 Task: Find connections with filter location Realejo Alto with filter topic #Personaldevelopmentwith filter profile language French with filter current company 3Pillar Global with filter school Government of Maharashtra Ismail Yusuf College of Arts Science & Commerce Jogeshwari East Mumbai 400 060 with filter industry Pipeline Transportation with filter service category Virtual Assistance with filter keywords title Electrician
Action: Mouse moved to (663, 86)
Screenshot: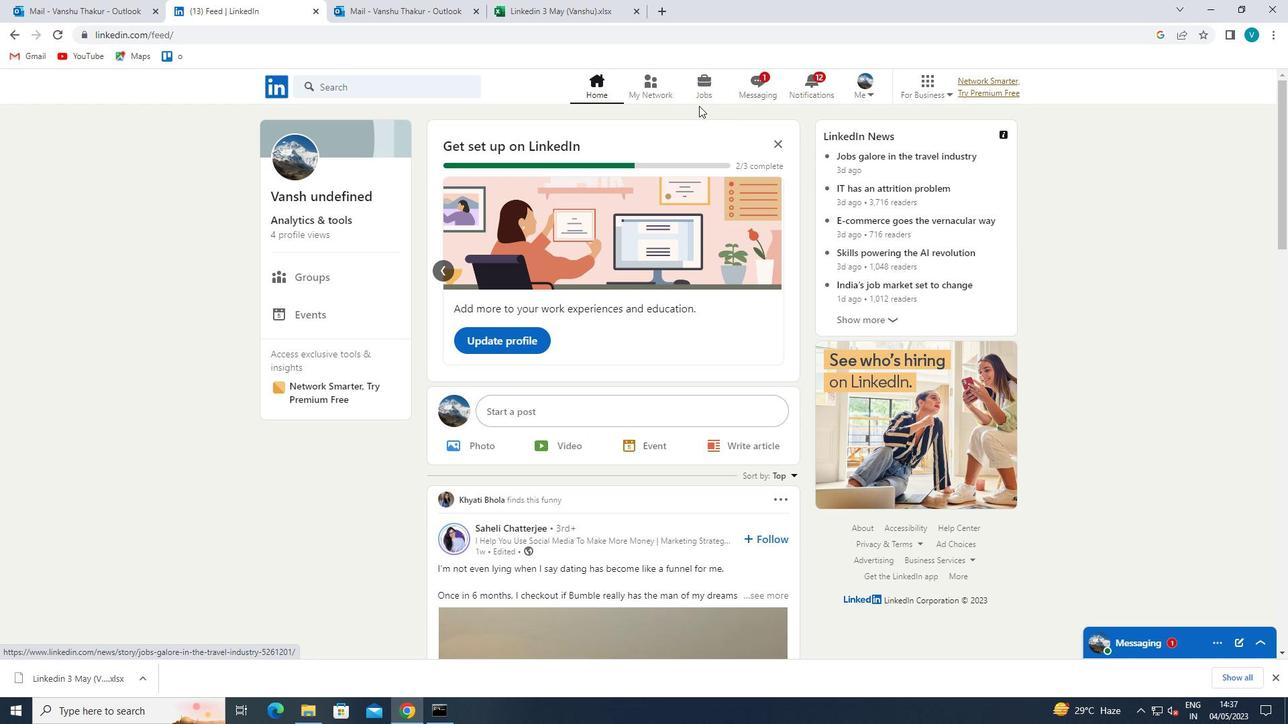
Action: Mouse pressed left at (663, 86)
Screenshot: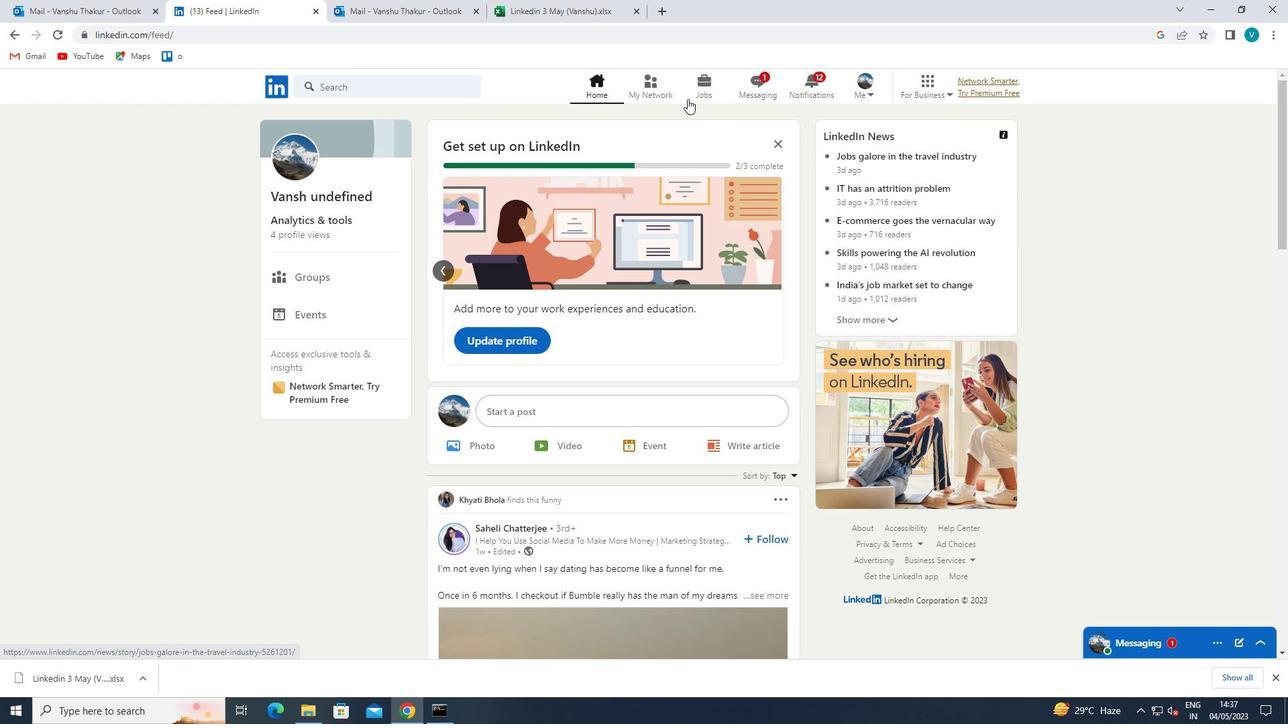
Action: Mouse moved to (426, 165)
Screenshot: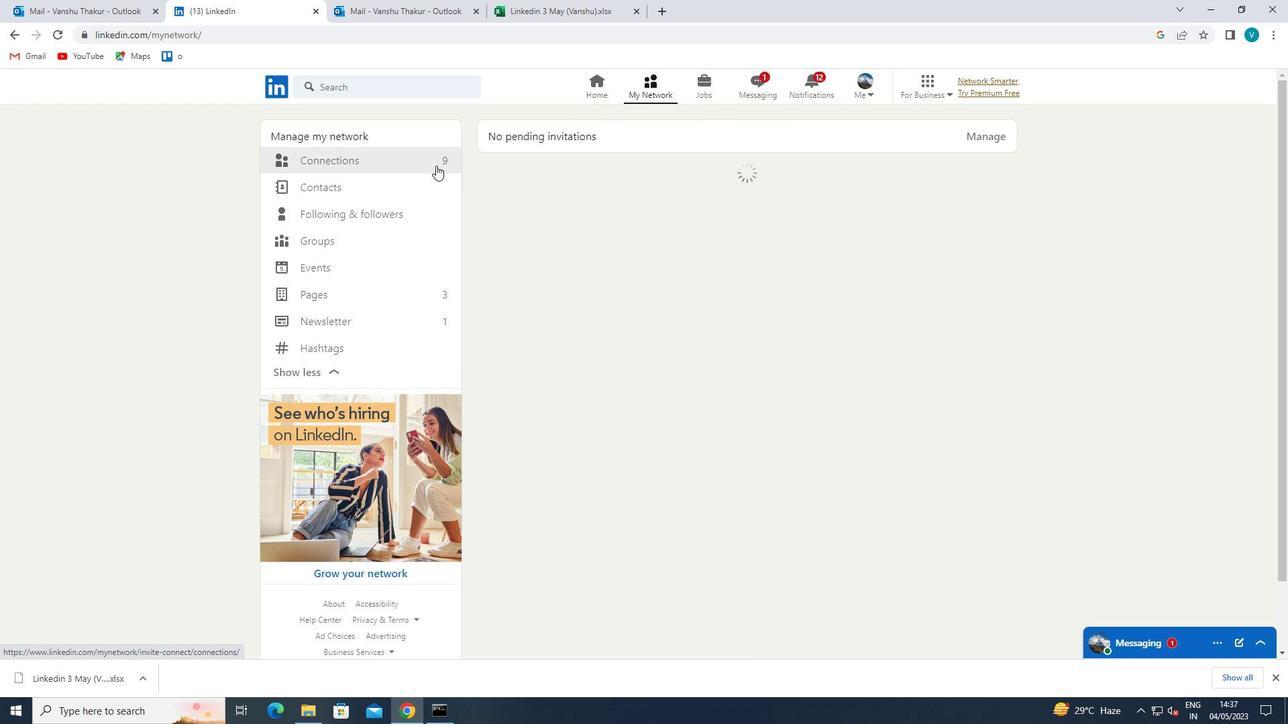 
Action: Mouse pressed left at (426, 165)
Screenshot: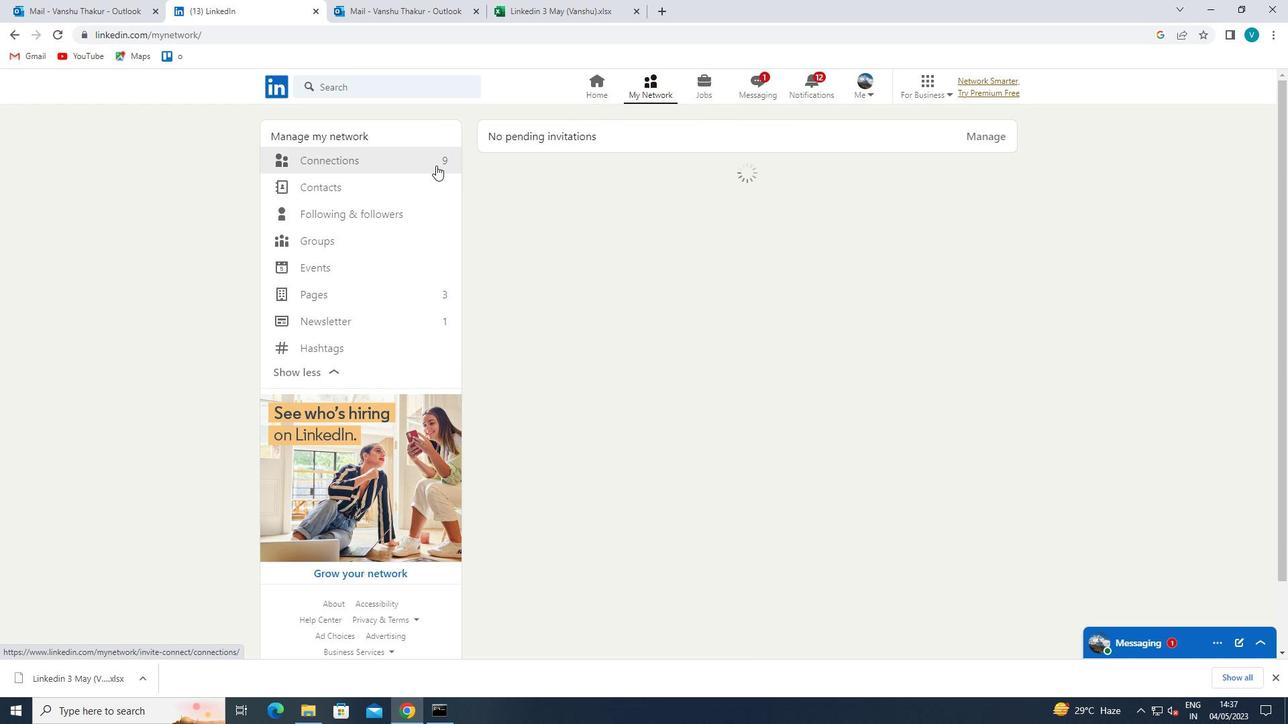 
Action: Mouse moved to (762, 157)
Screenshot: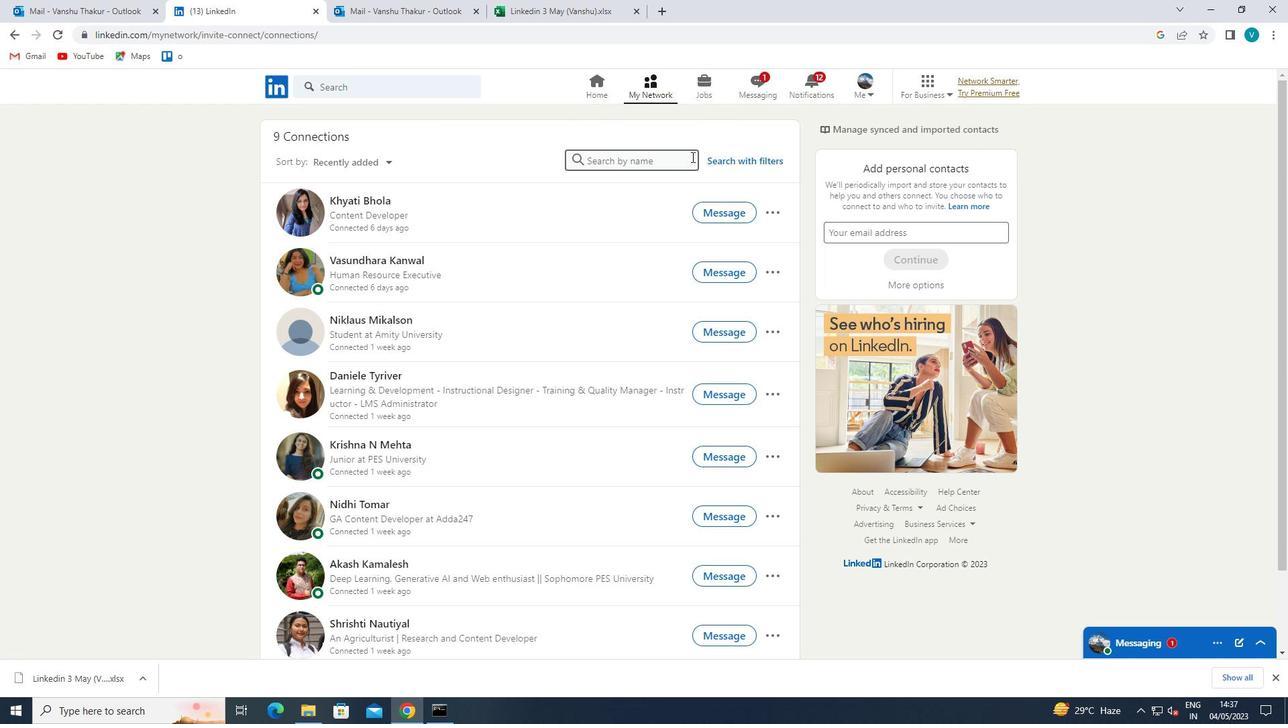 
Action: Mouse pressed left at (762, 157)
Screenshot: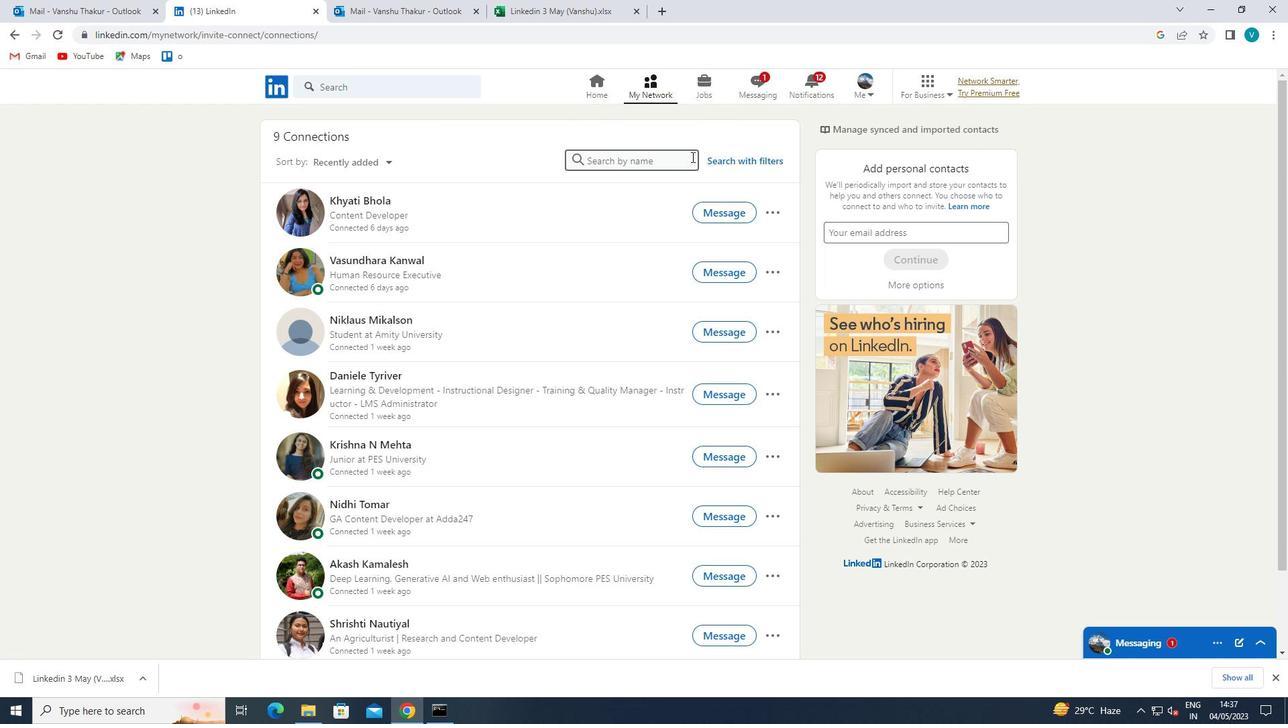 
Action: Mouse moved to (657, 129)
Screenshot: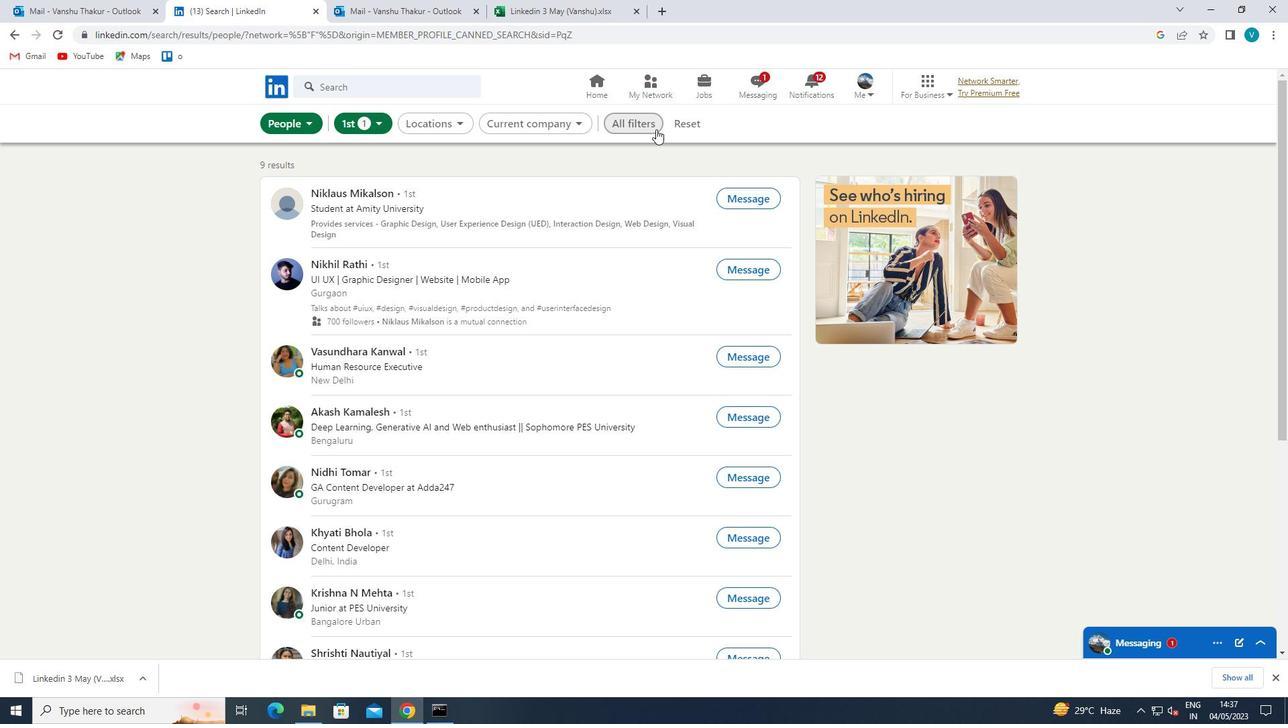 
Action: Mouse pressed left at (657, 129)
Screenshot: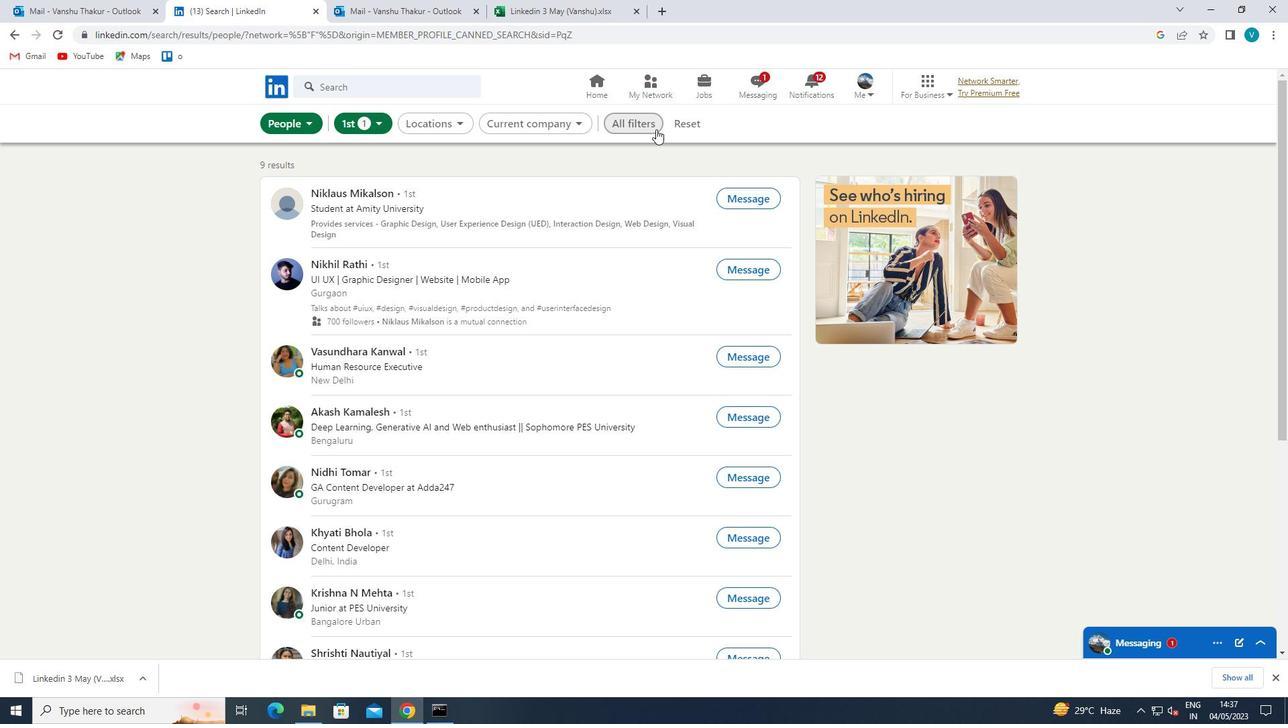 
Action: Mouse moved to (1067, 246)
Screenshot: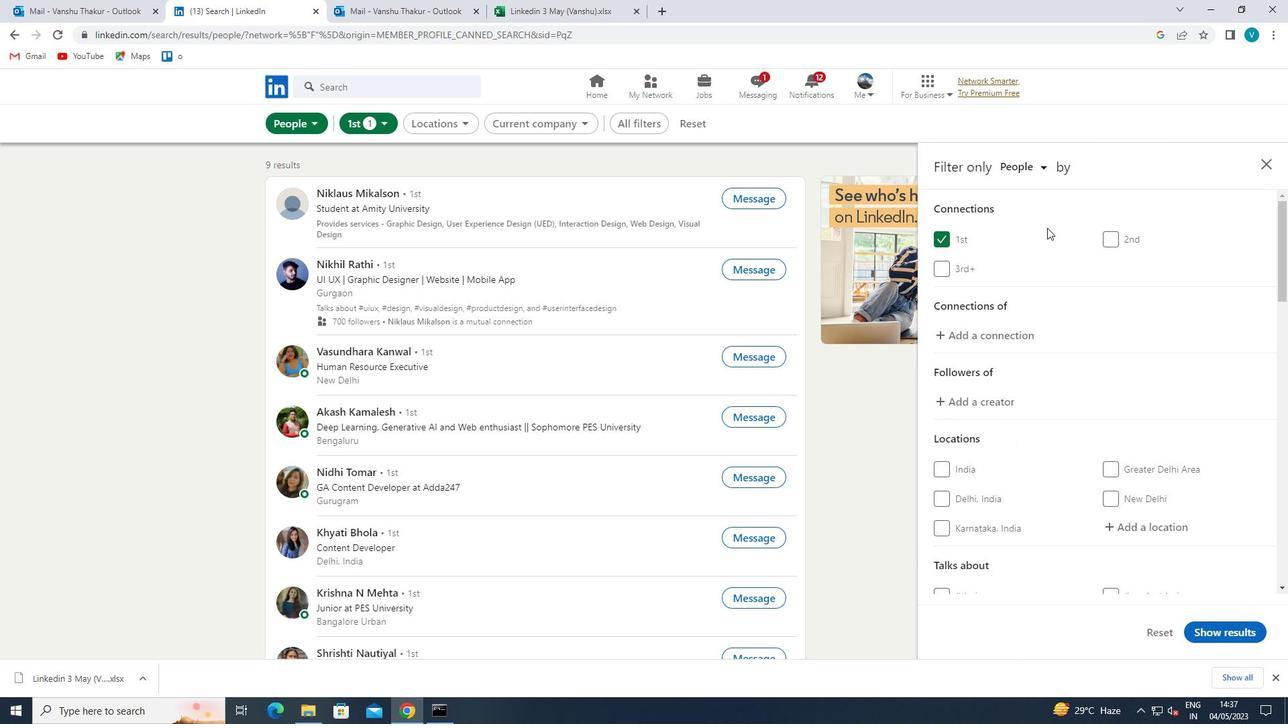 
Action: Mouse scrolled (1067, 246) with delta (0, 0)
Screenshot: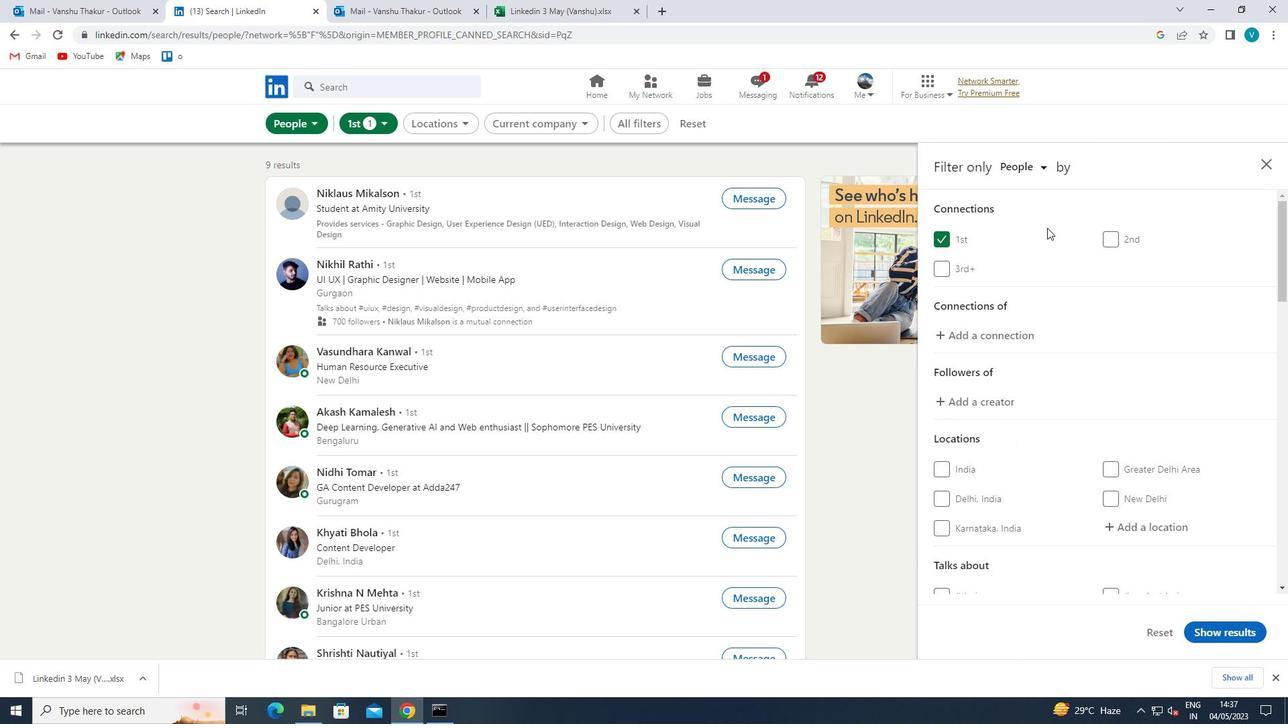 
Action: Mouse moved to (1079, 264)
Screenshot: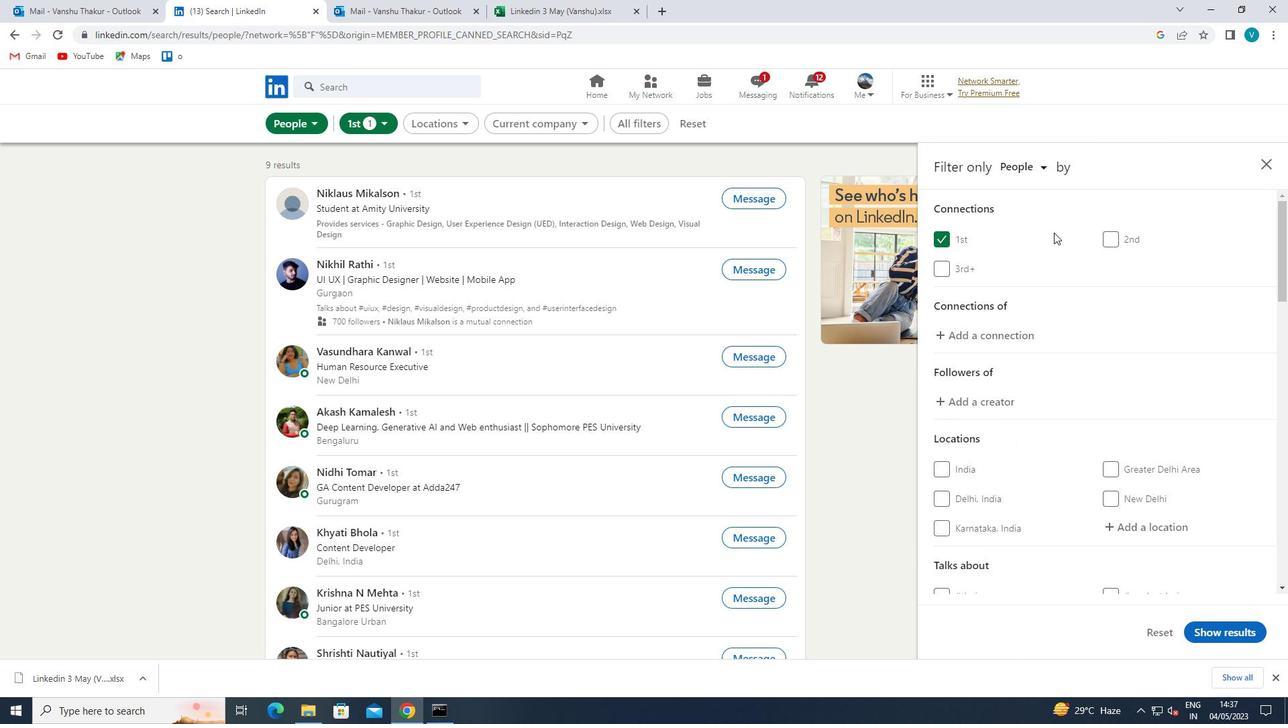 
Action: Mouse scrolled (1079, 263) with delta (0, 0)
Screenshot: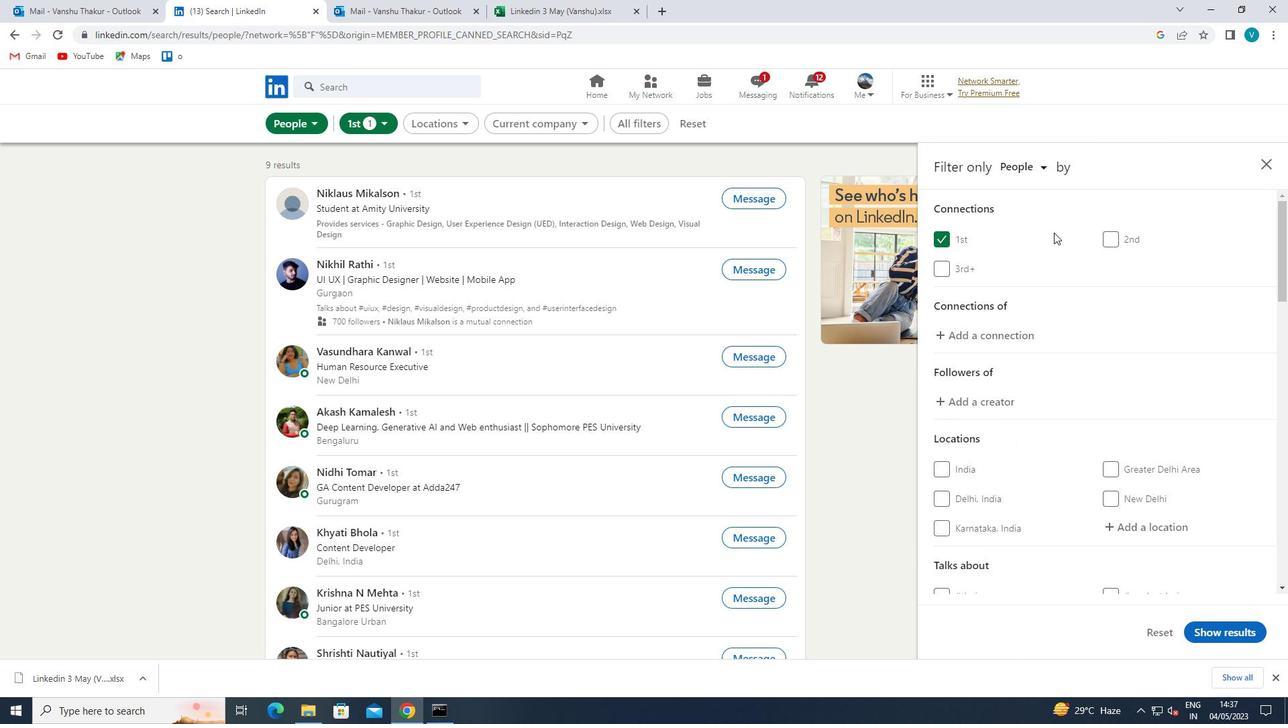 
Action: Mouse moved to (1087, 274)
Screenshot: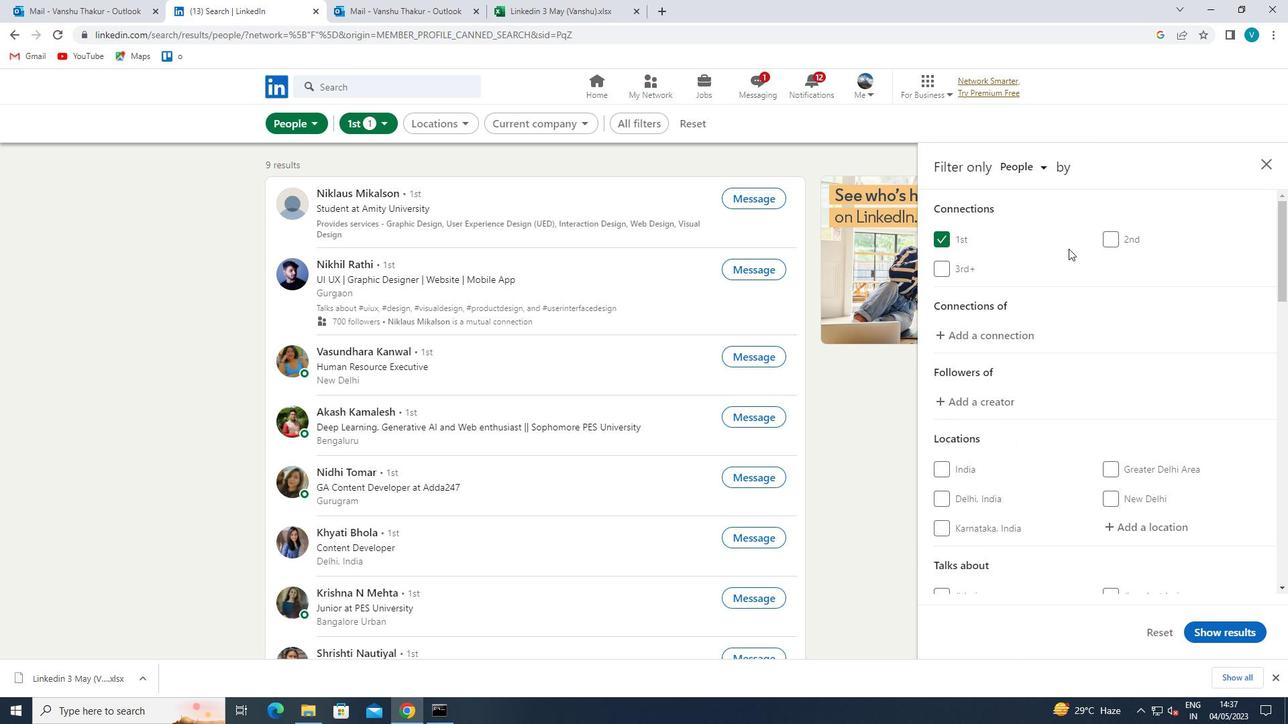 
Action: Mouse scrolled (1087, 273) with delta (0, 0)
Screenshot: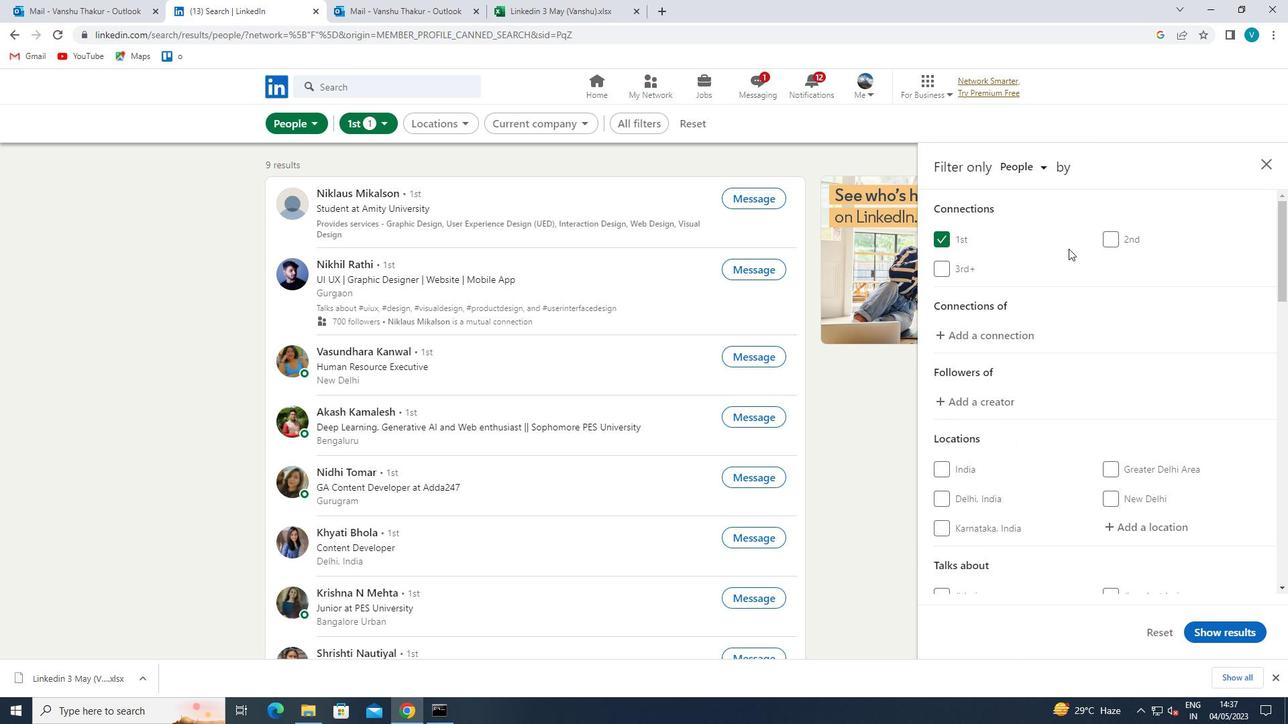 
Action: Mouse moved to (1143, 325)
Screenshot: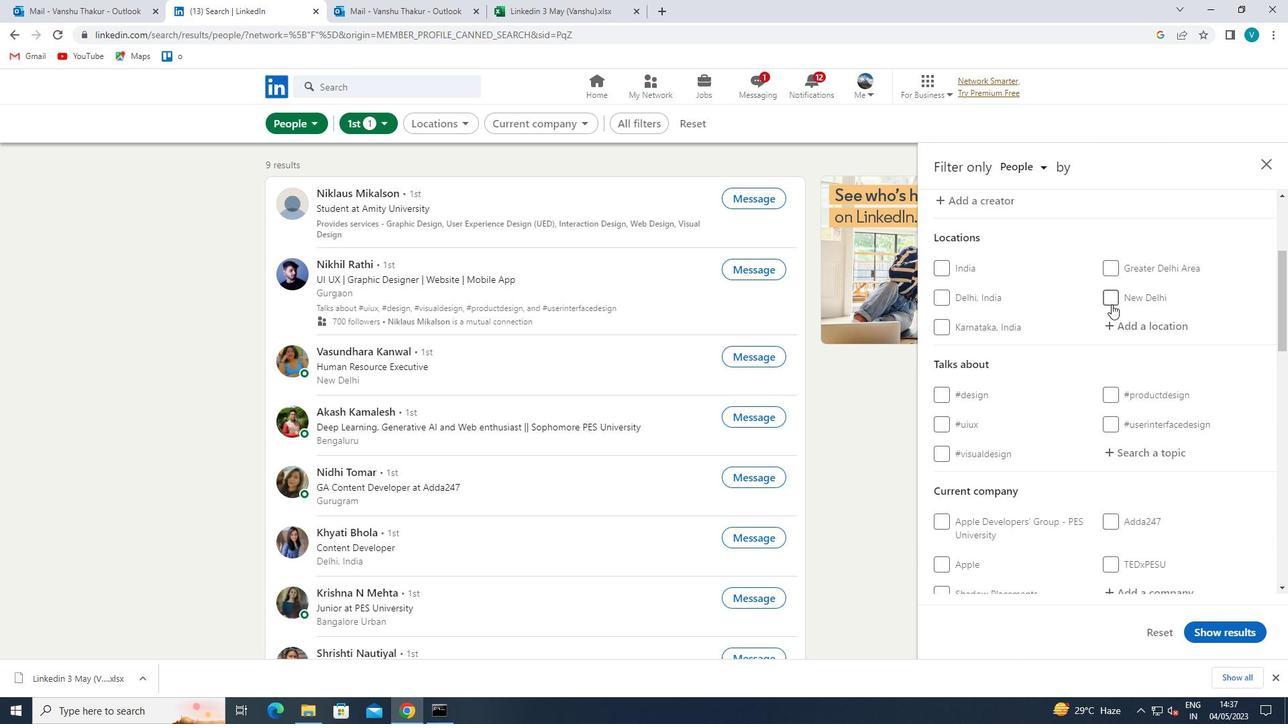 
Action: Mouse pressed left at (1143, 325)
Screenshot: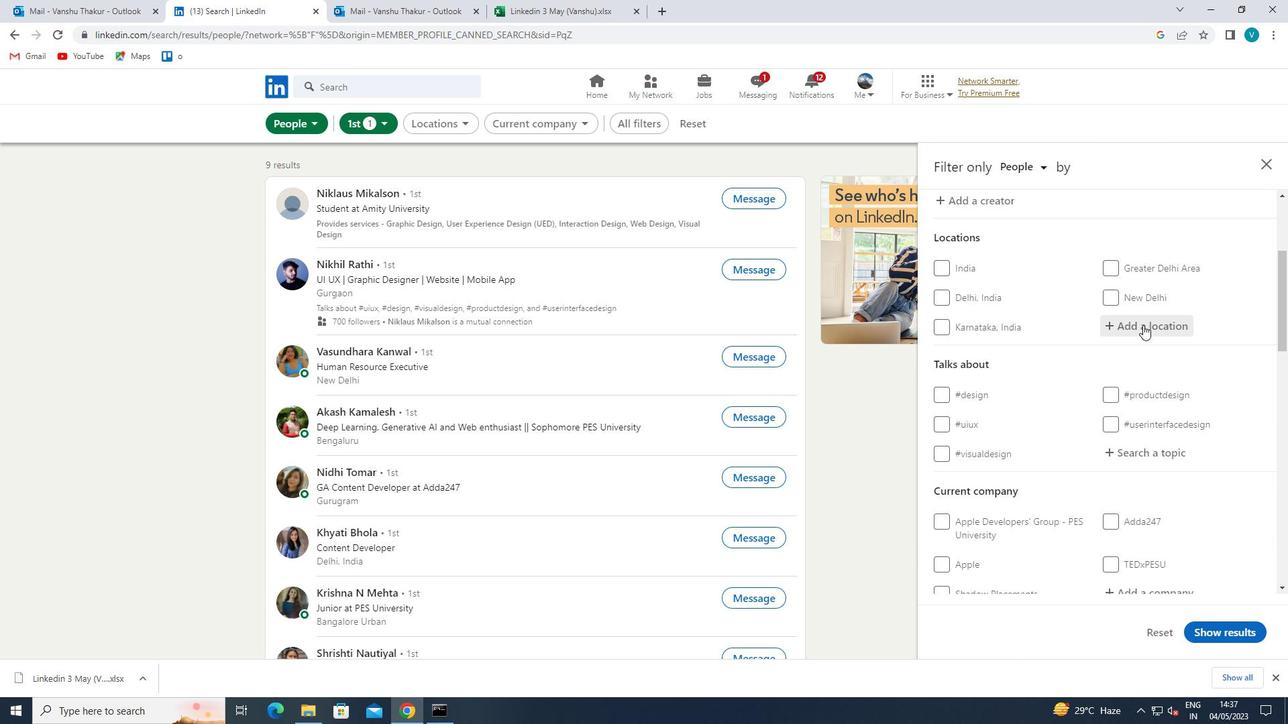 
Action: Mouse moved to (1116, 309)
Screenshot: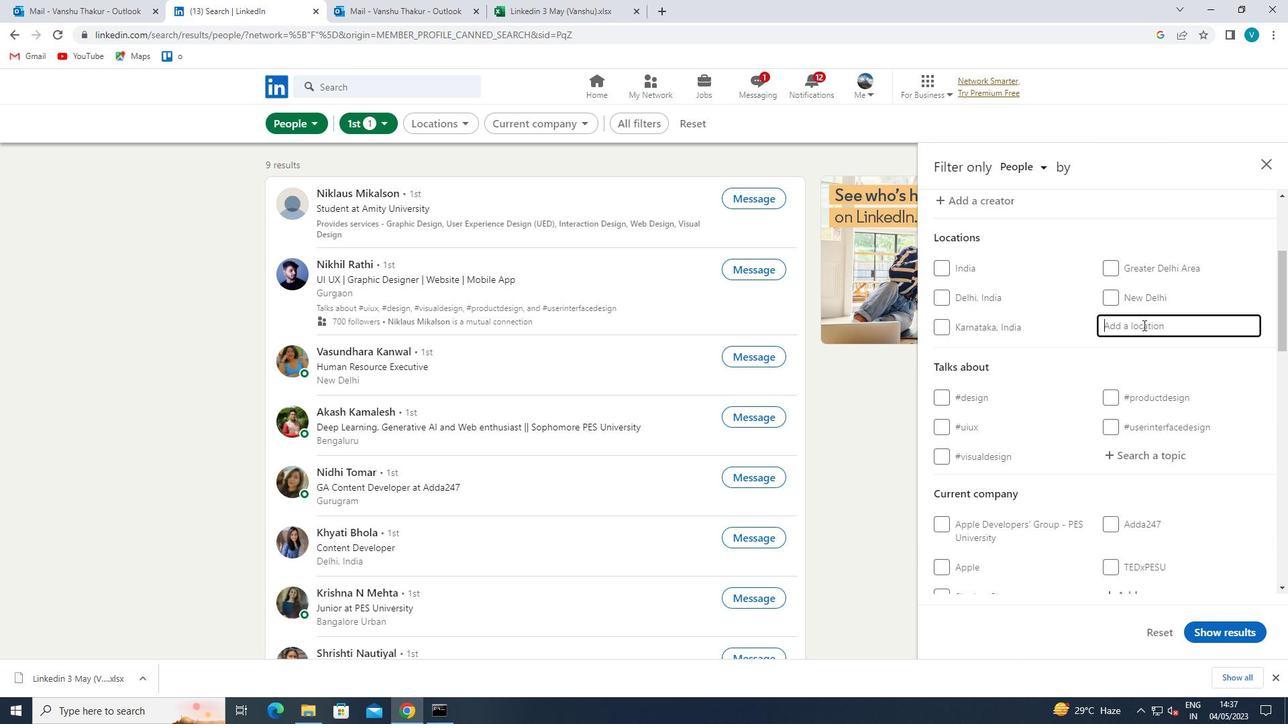 
Action: Key pressed <Key.shift>REALEJO
Screenshot: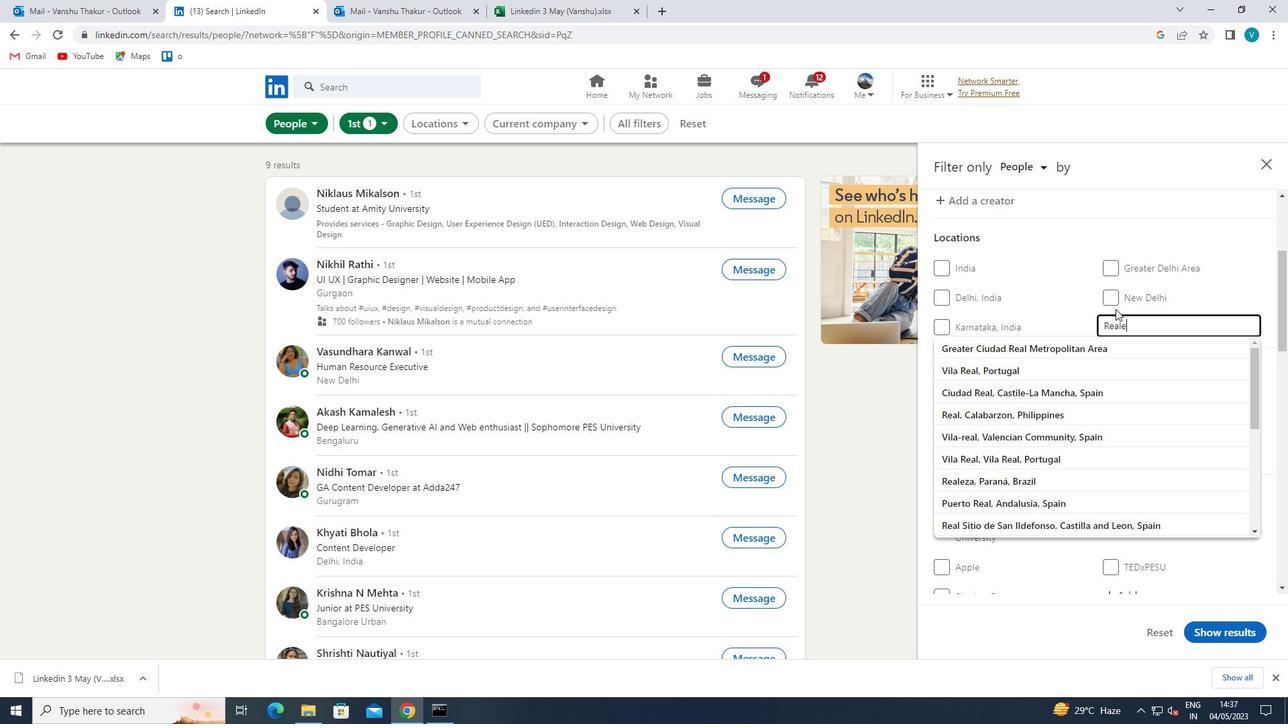 
Action: Mouse moved to (1101, 350)
Screenshot: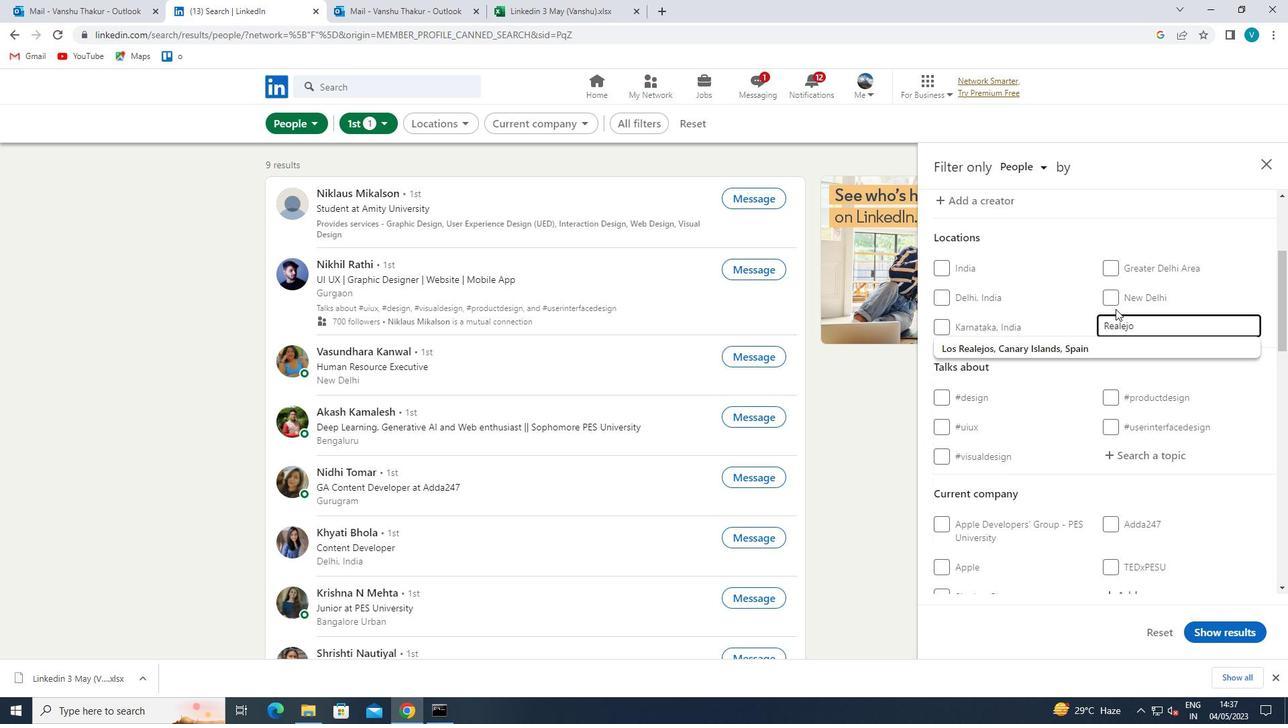 
Action: Mouse pressed left at (1101, 350)
Screenshot: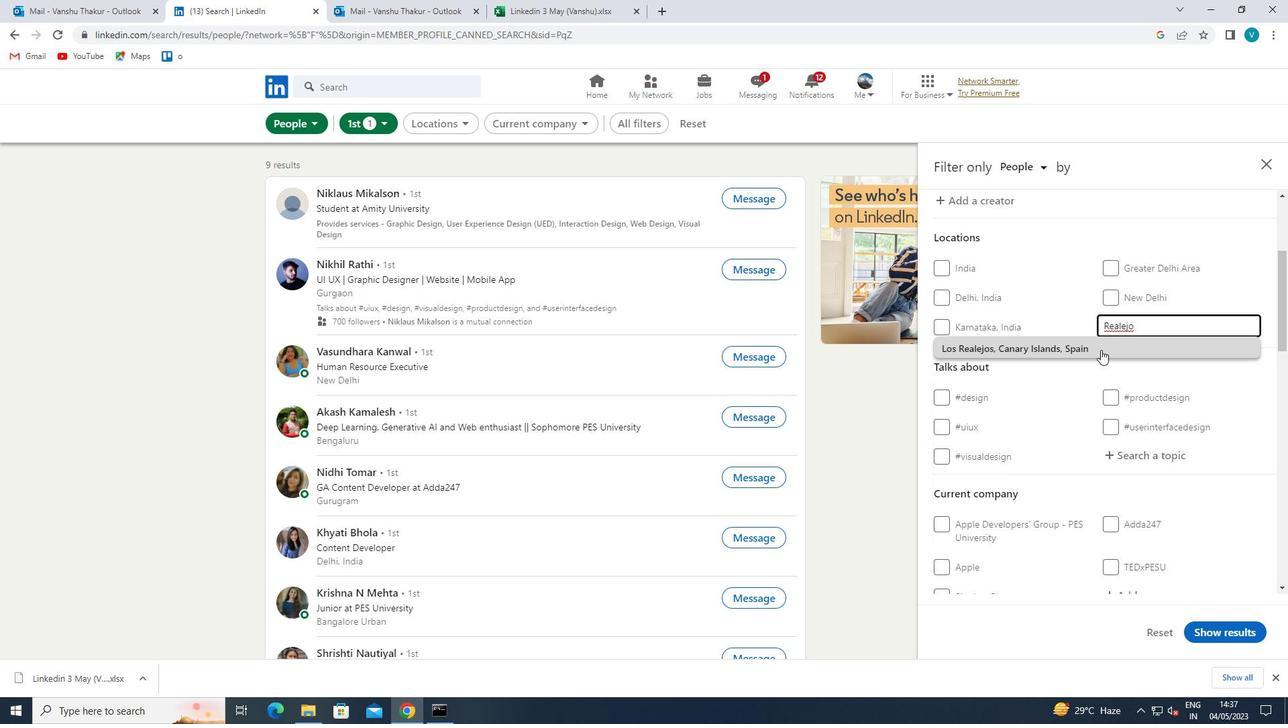
Action: Mouse scrolled (1101, 349) with delta (0, 0)
Screenshot: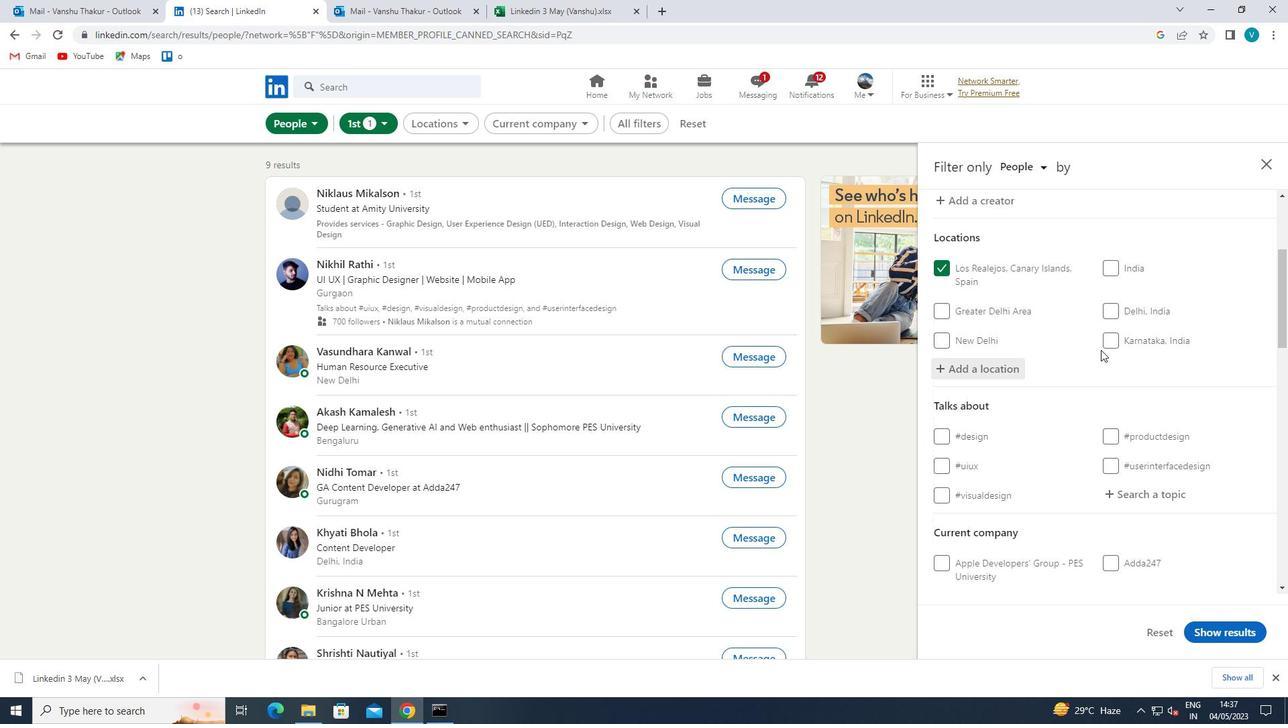 
Action: Mouse scrolled (1101, 349) with delta (0, 0)
Screenshot: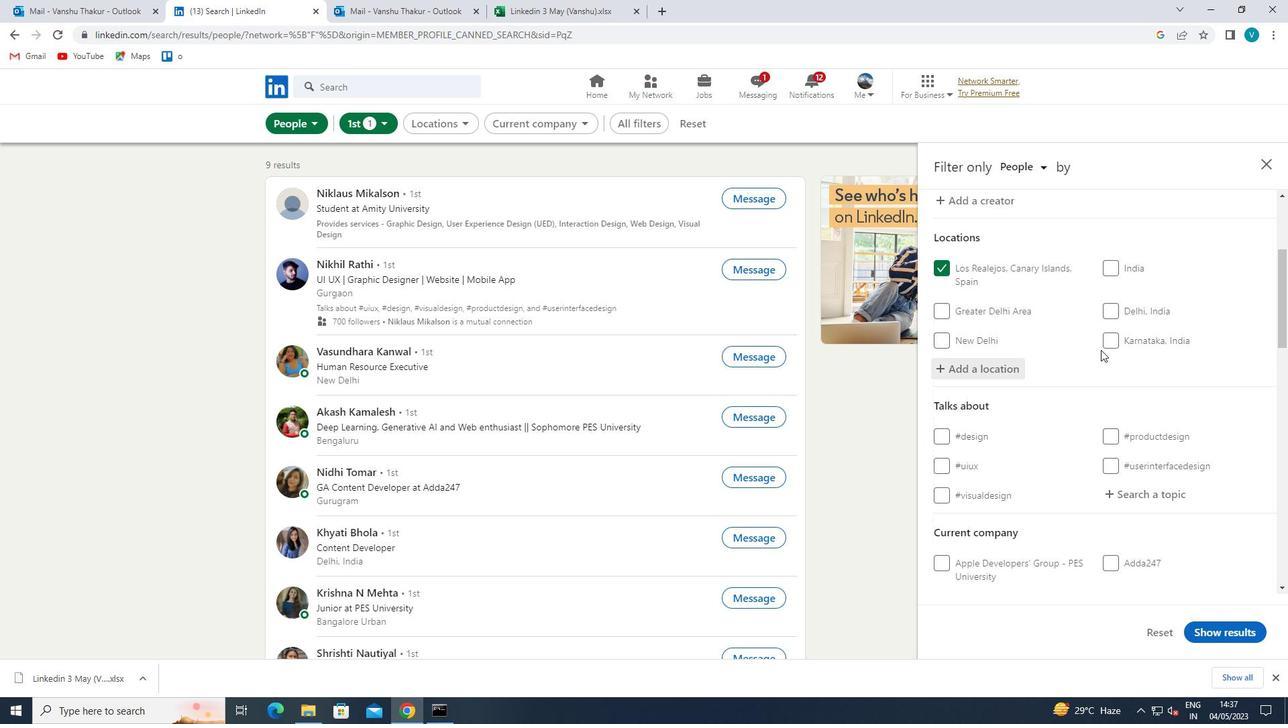 
Action: Mouse moved to (1115, 359)
Screenshot: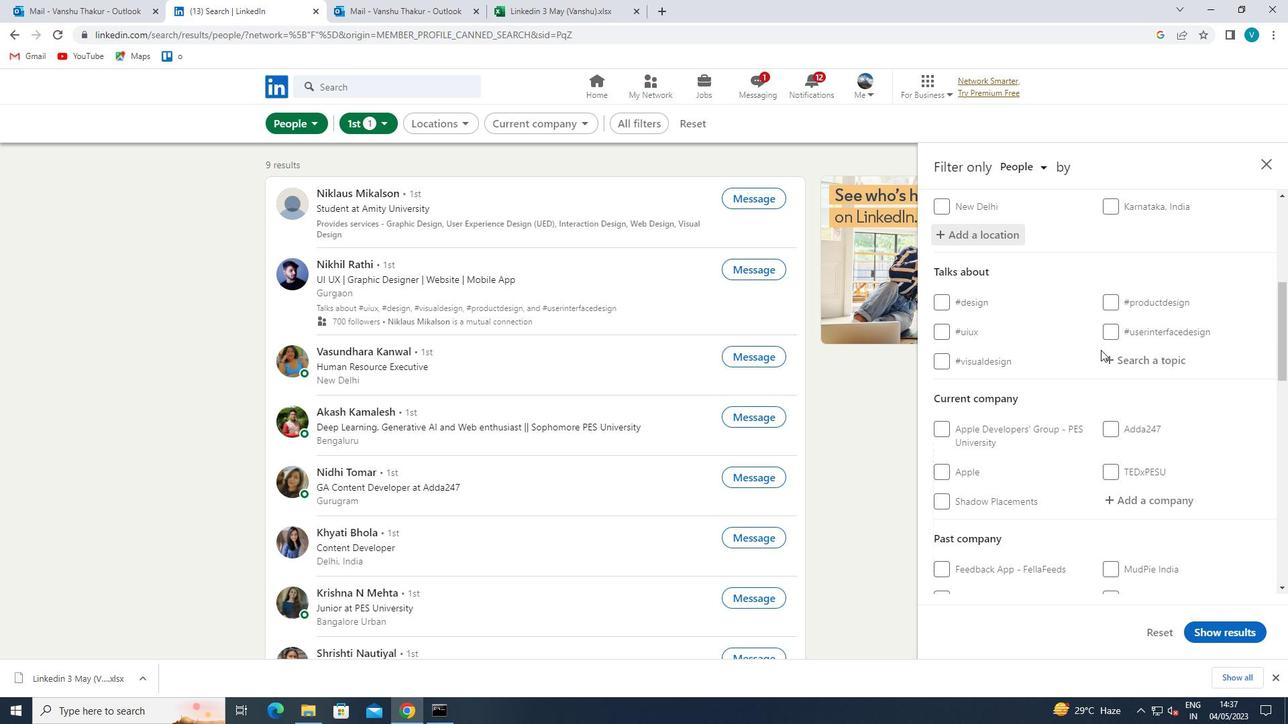 
Action: Mouse pressed left at (1115, 359)
Screenshot: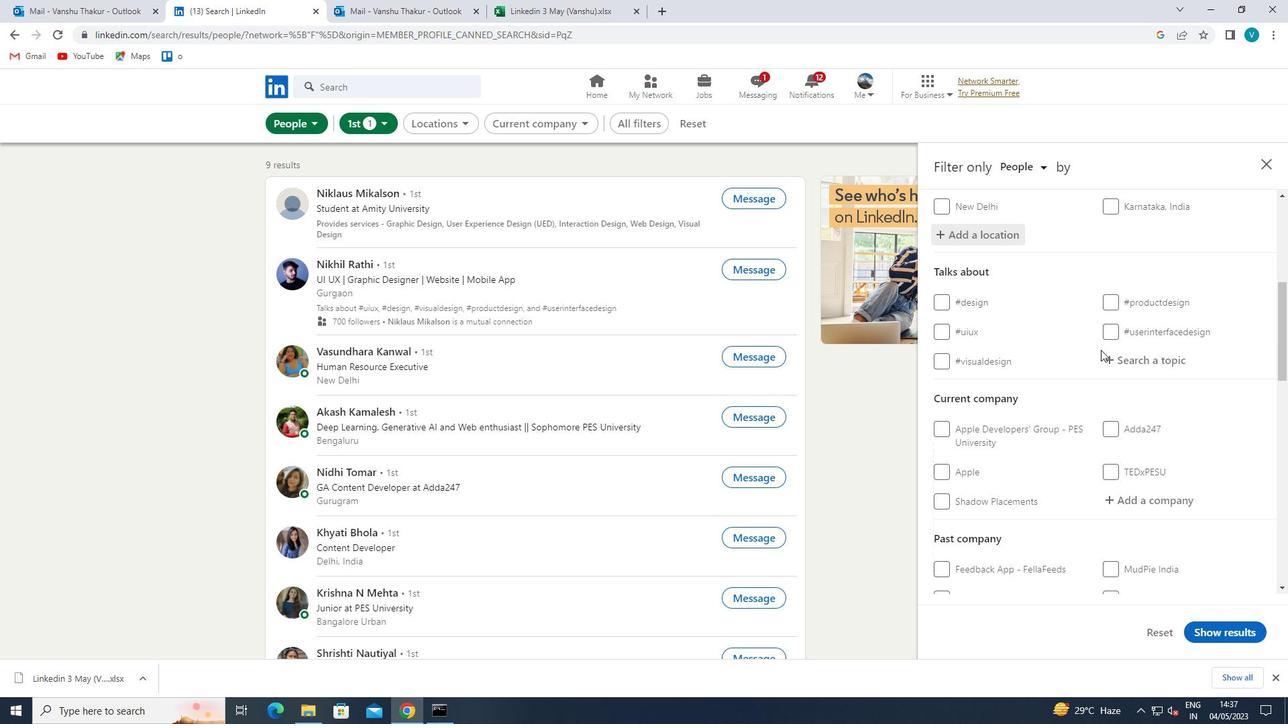
Action: Key pressed PERSONALDEVELOP
Screenshot: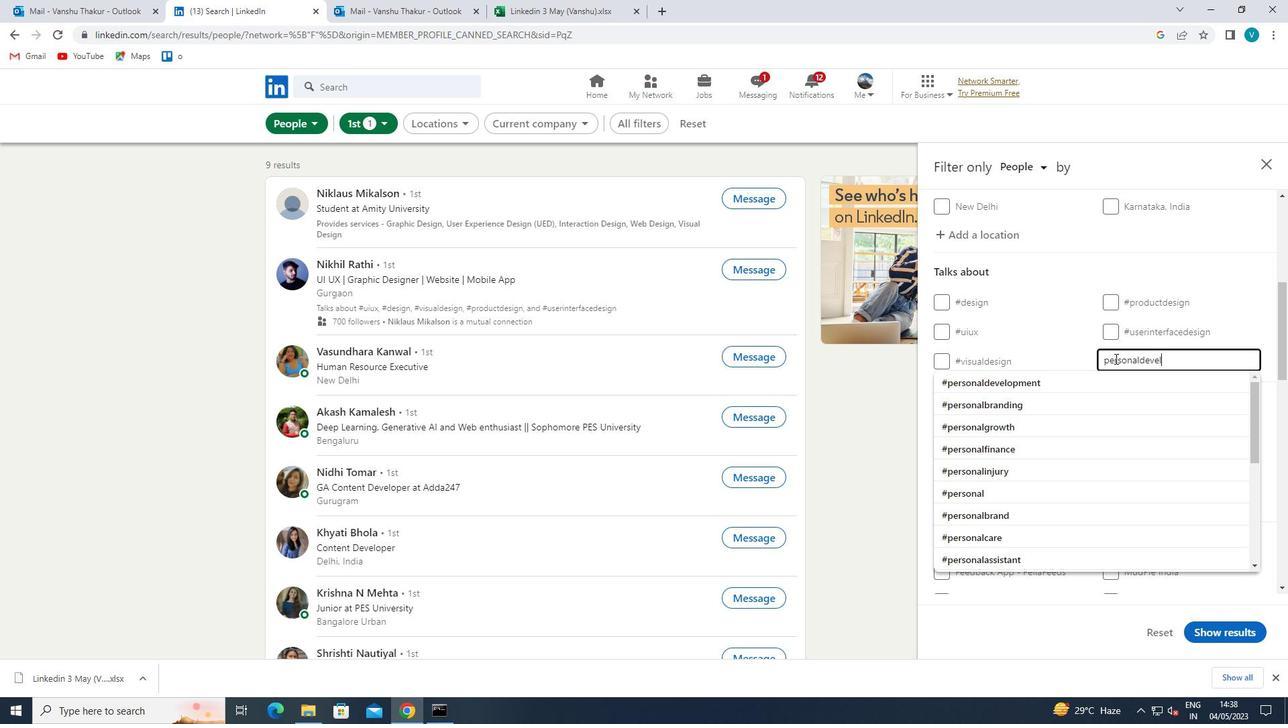 
Action: Mouse moved to (1088, 380)
Screenshot: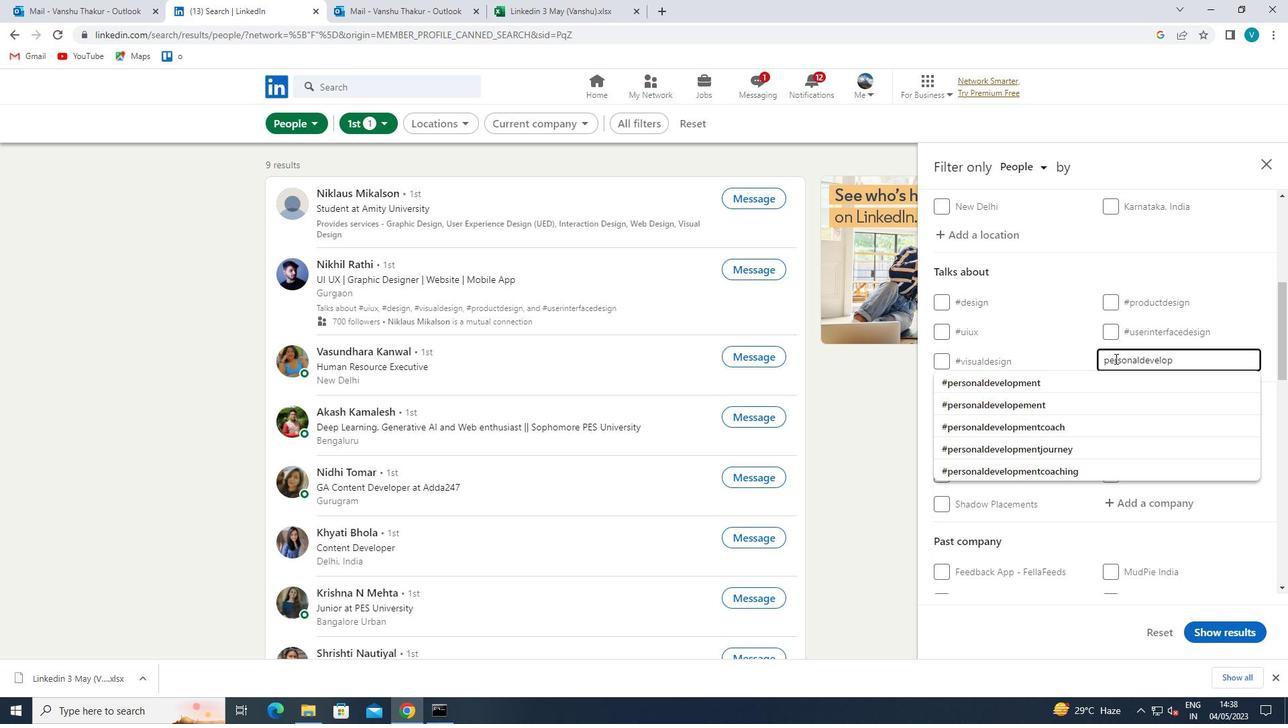 
Action: Mouse pressed left at (1088, 380)
Screenshot: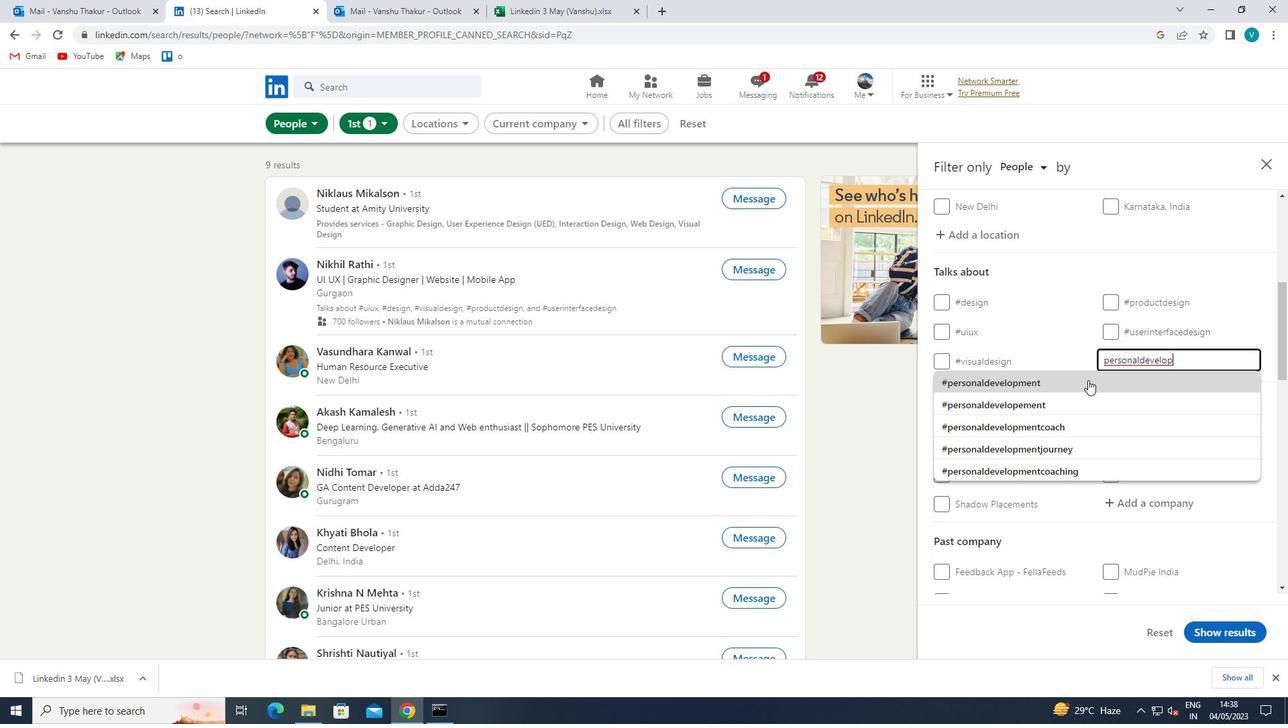 
Action: Mouse moved to (1107, 381)
Screenshot: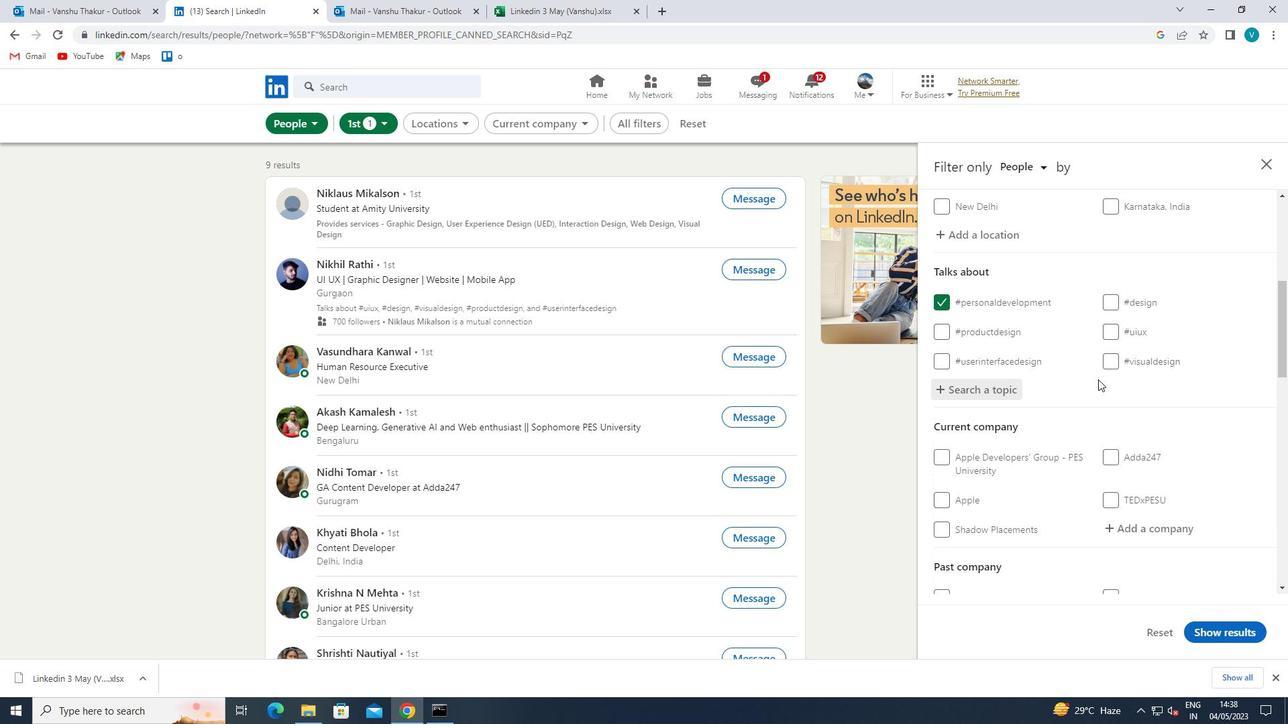 
Action: Mouse scrolled (1107, 380) with delta (0, 0)
Screenshot: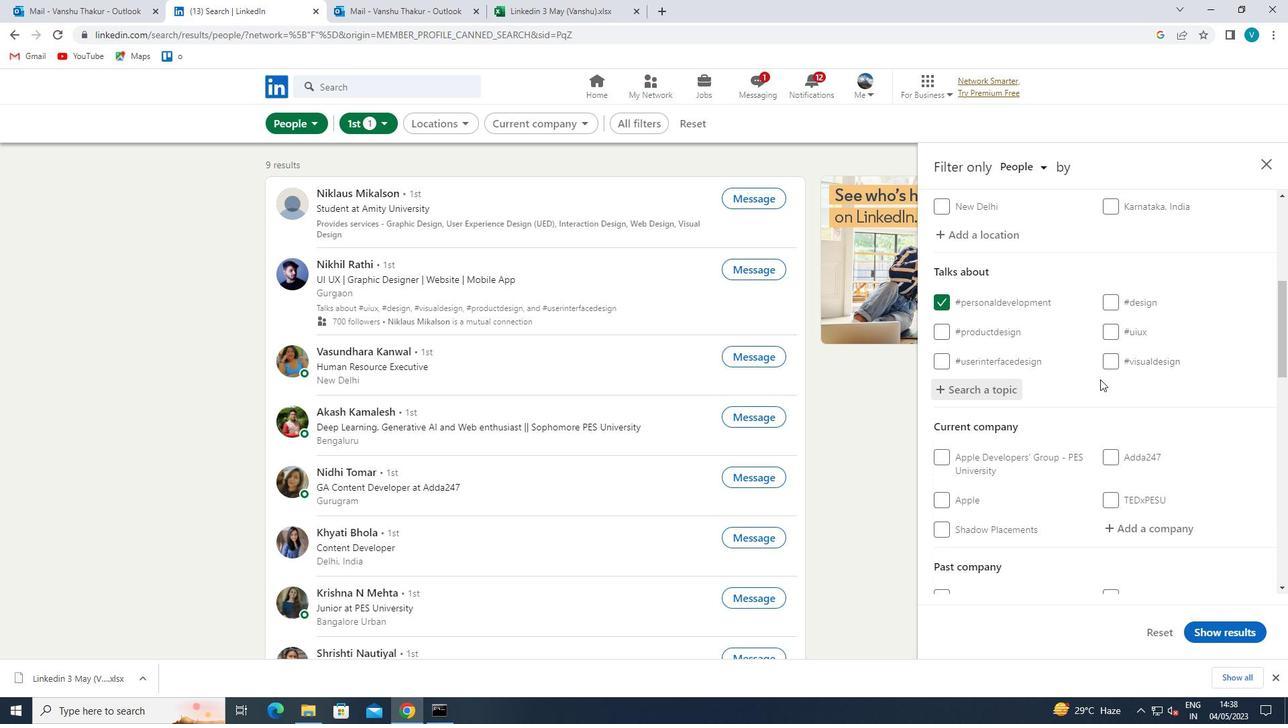 
Action: Mouse scrolled (1107, 380) with delta (0, 0)
Screenshot: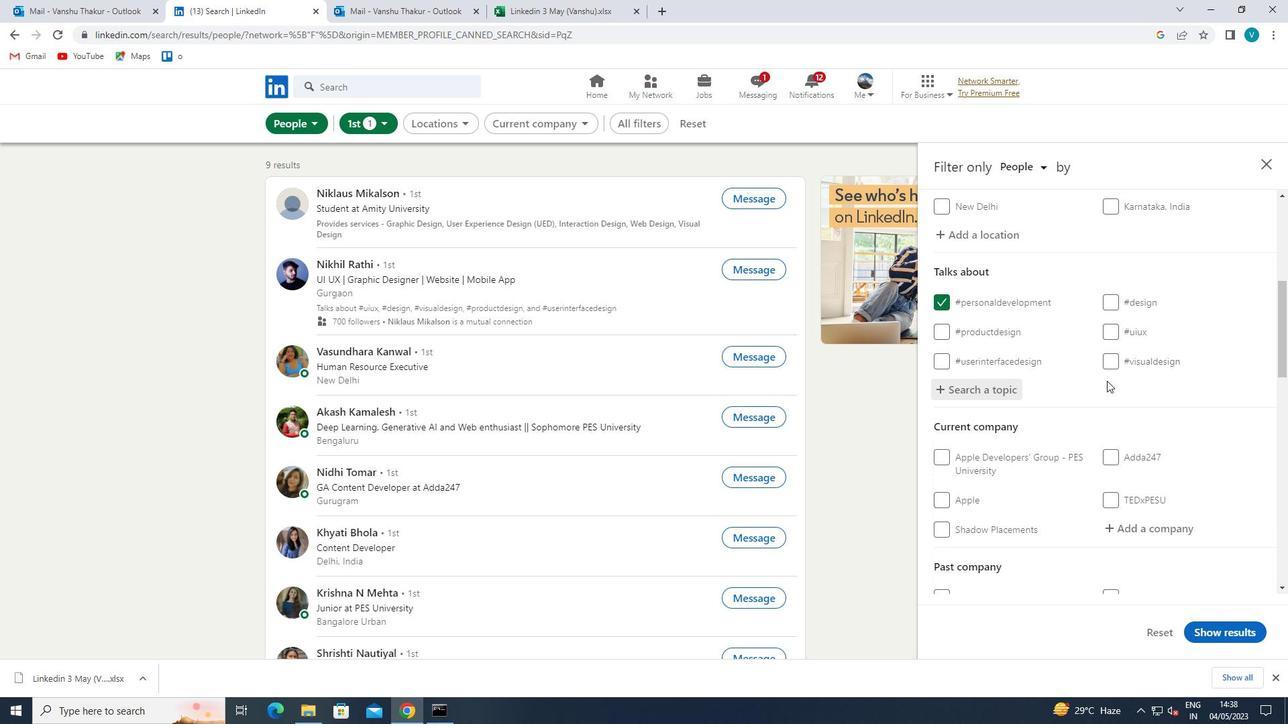 
Action: Mouse moved to (1108, 381)
Screenshot: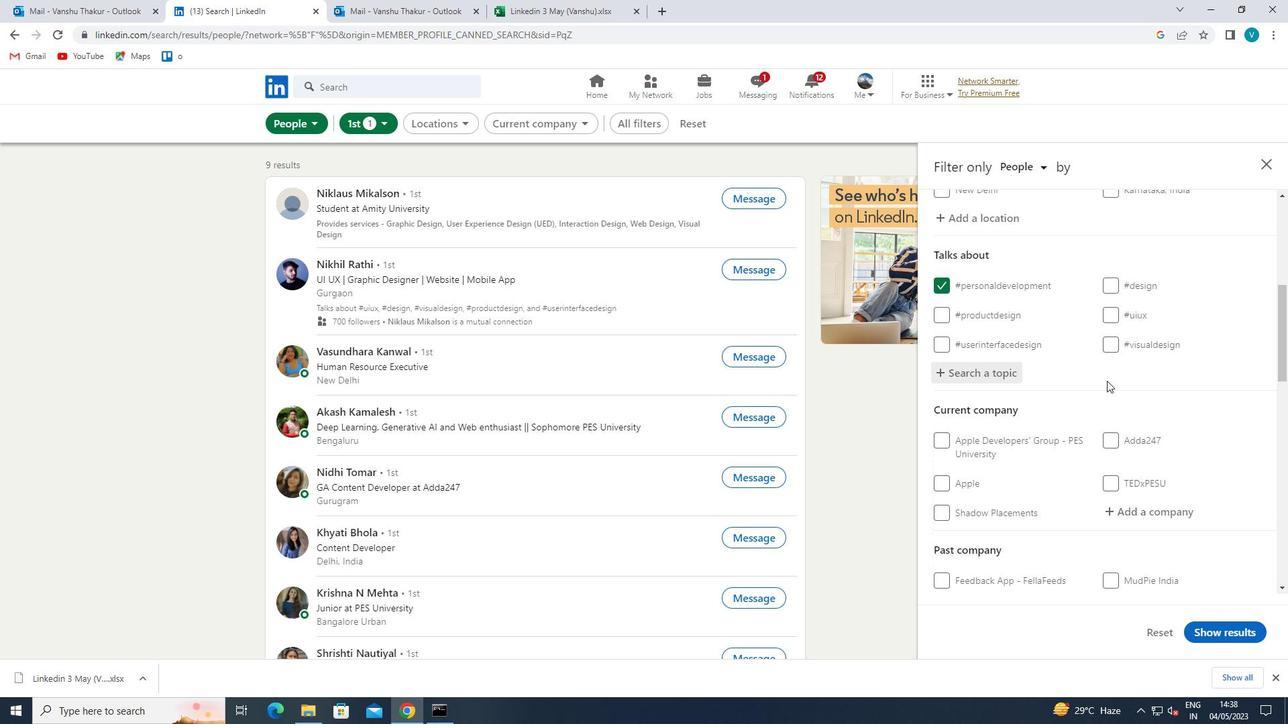 
Action: Mouse scrolled (1108, 380) with delta (0, 0)
Screenshot: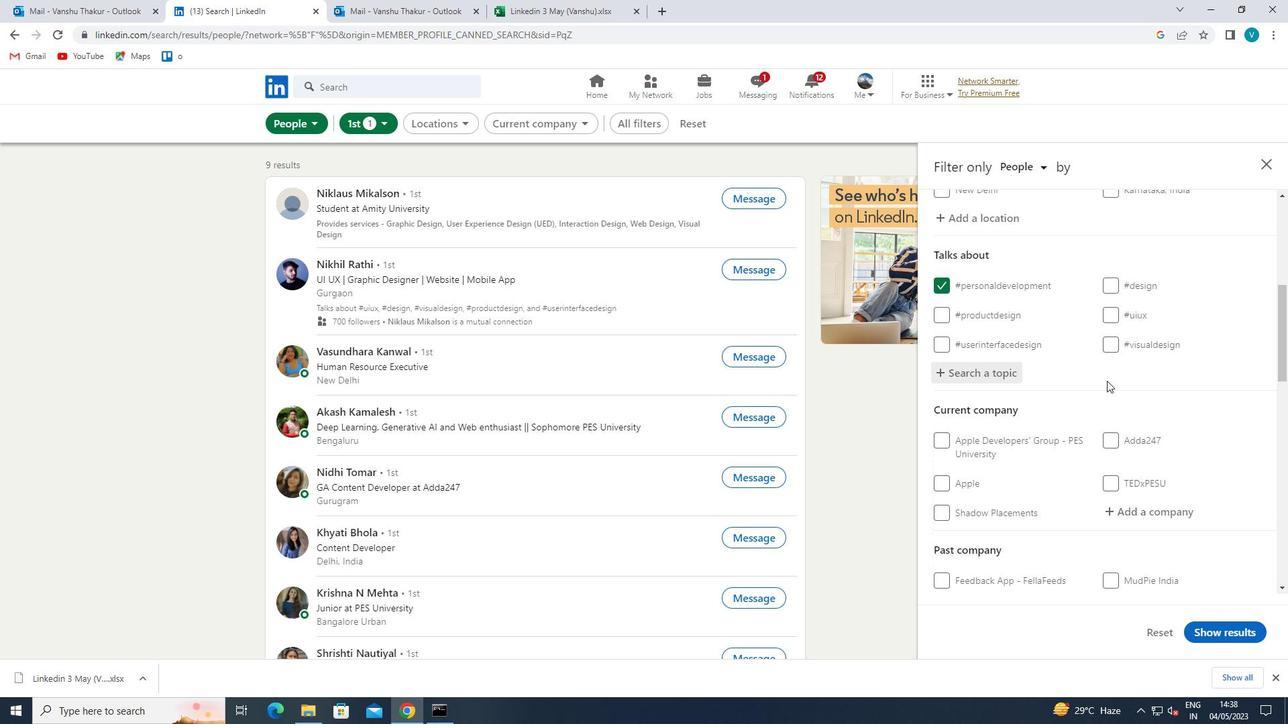 
Action: Mouse moved to (1140, 342)
Screenshot: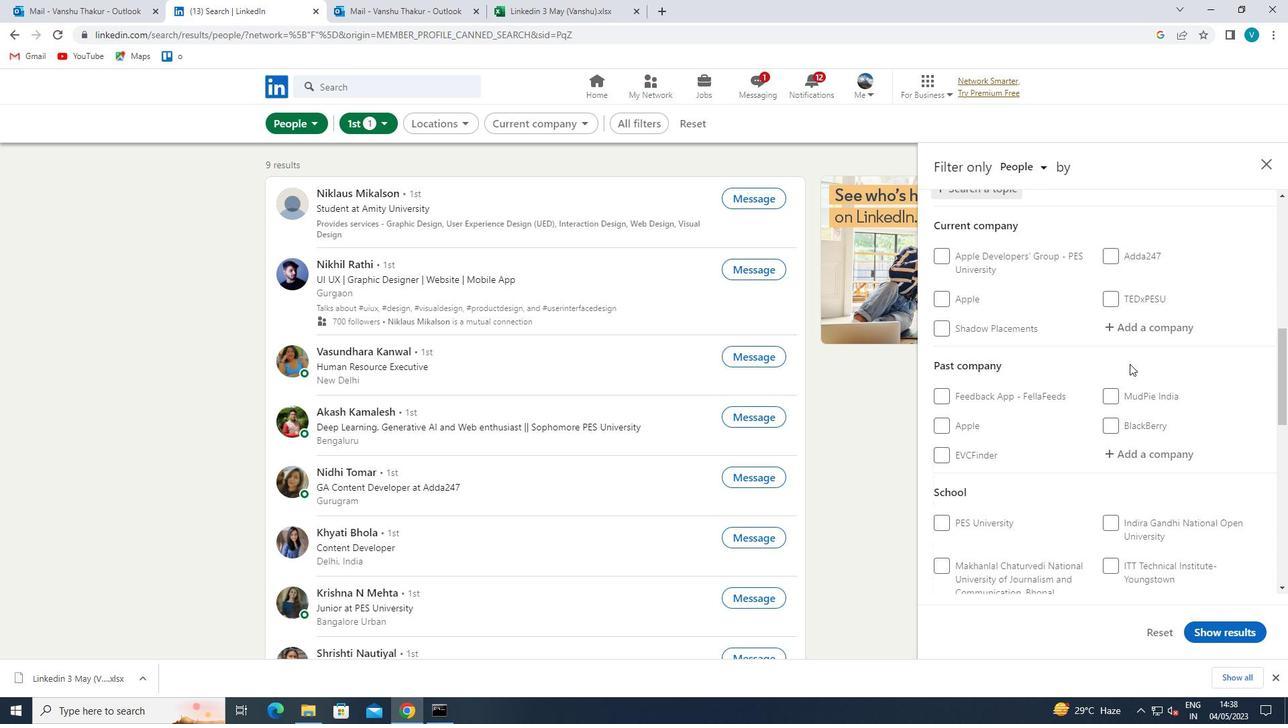 
Action: Mouse pressed left at (1140, 342)
Screenshot: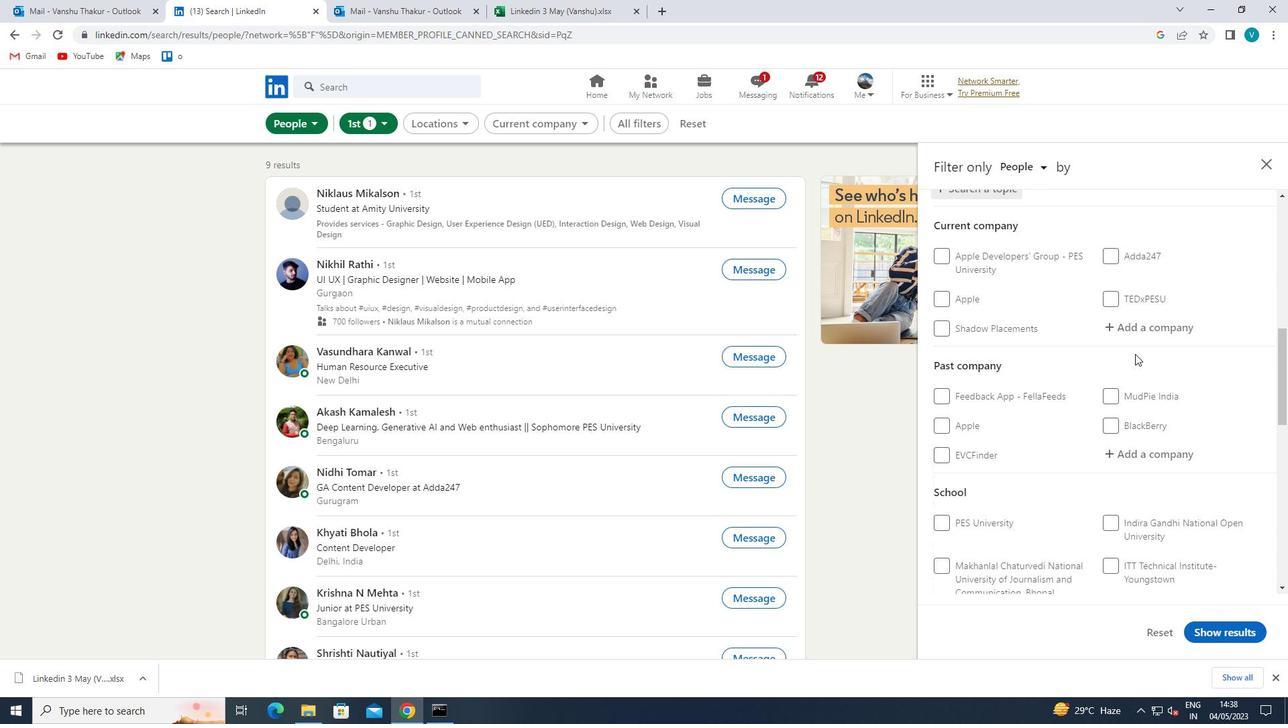 
Action: Mouse moved to (1148, 332)
Screenshot: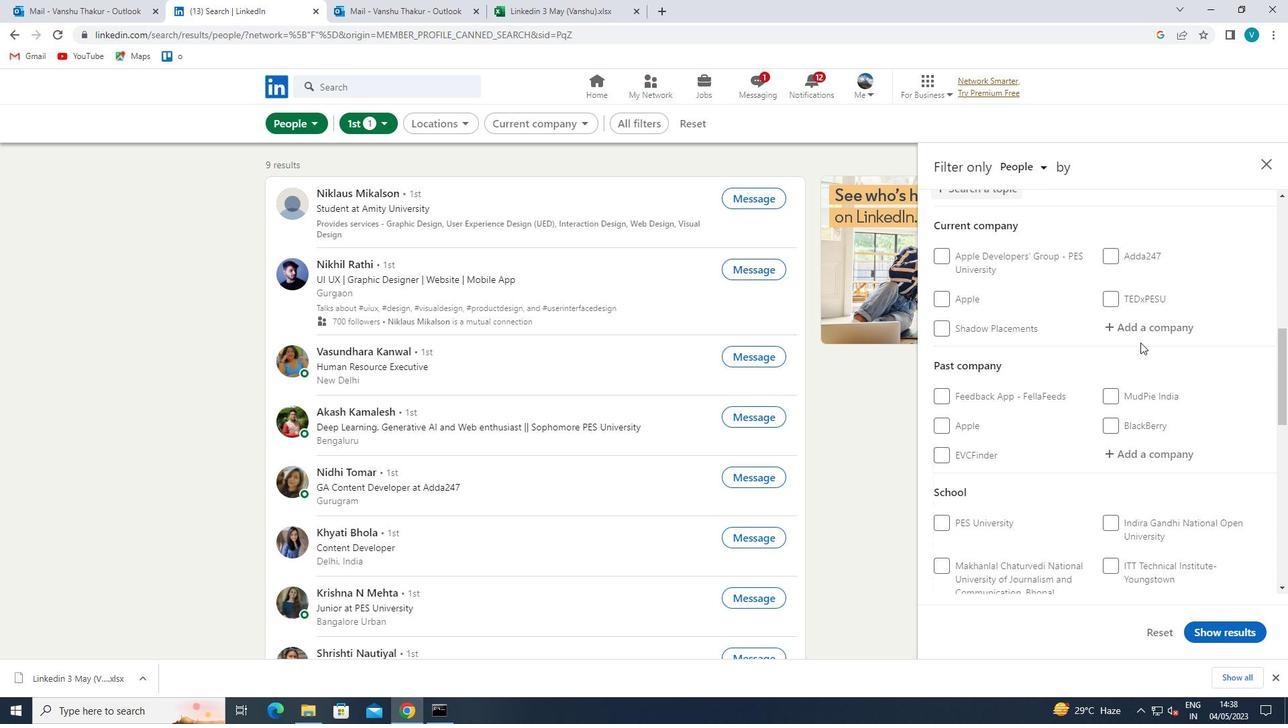 
Action: Mouse pressed left at (1148, 332)
Screenshot: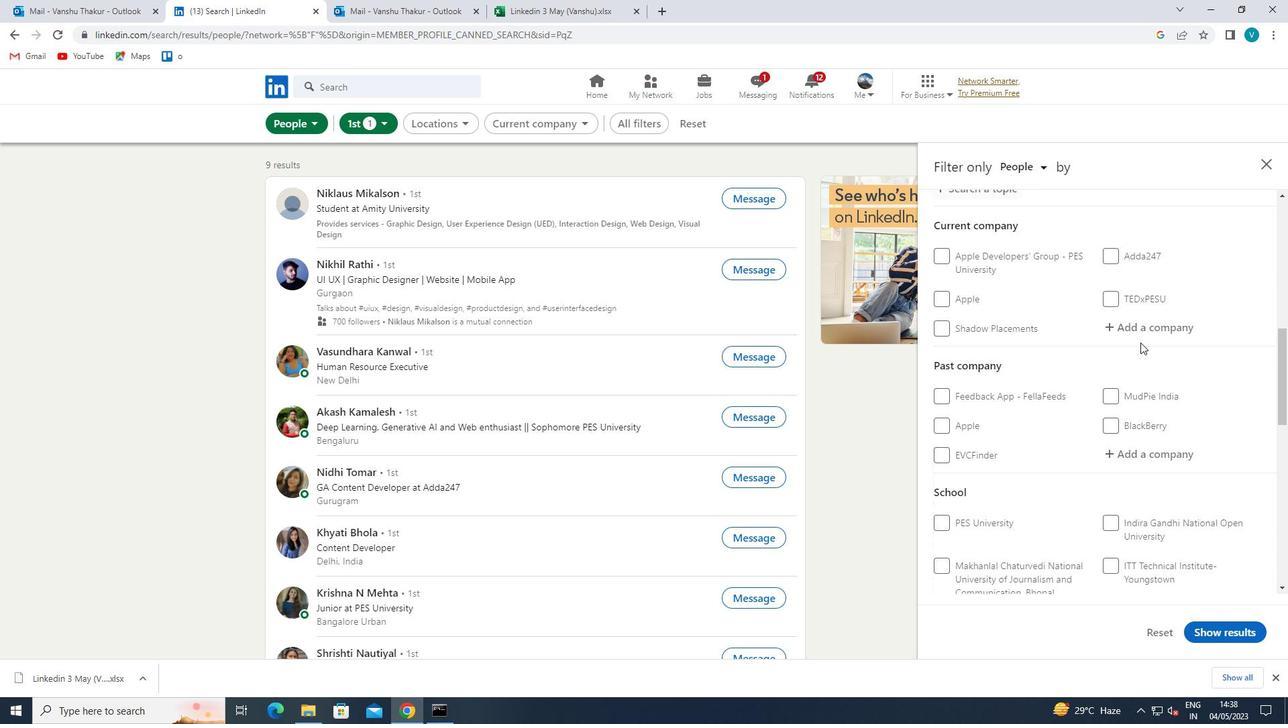 
Action: Key pressed 3<Key.shift>PIL
Screenshot: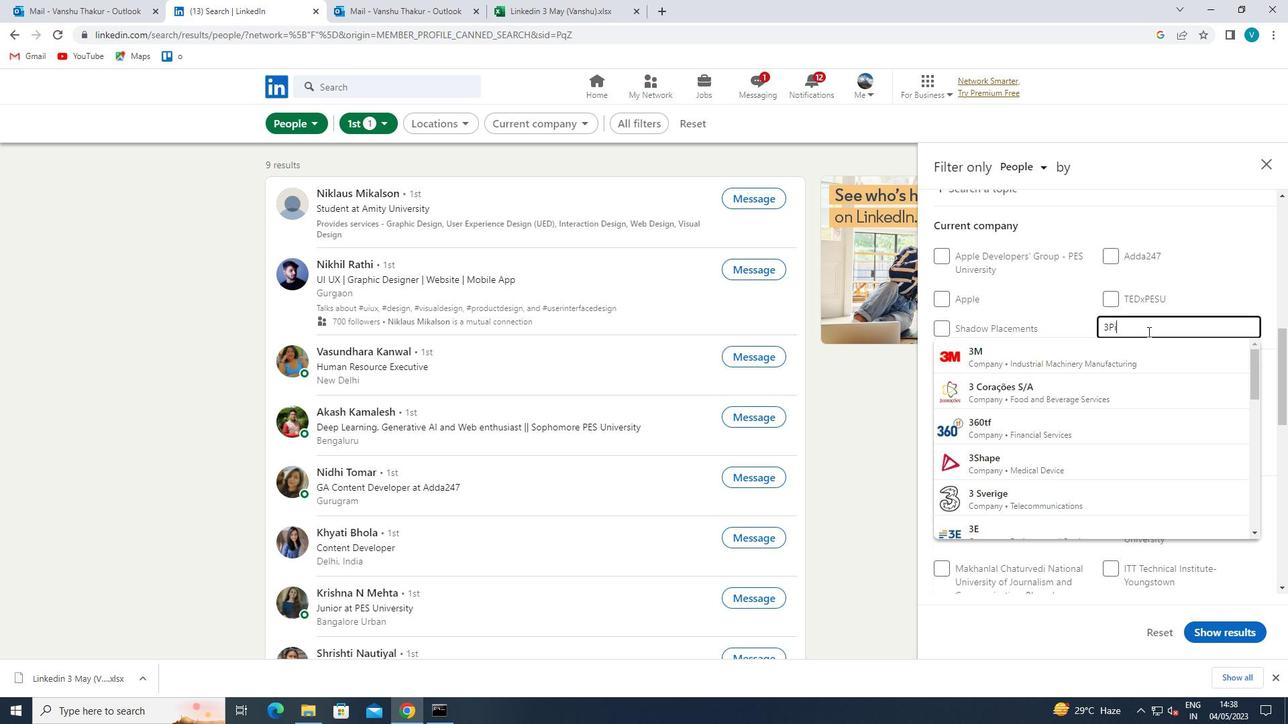 
Action: Mouse moved to (1122, 316)
Screenshot: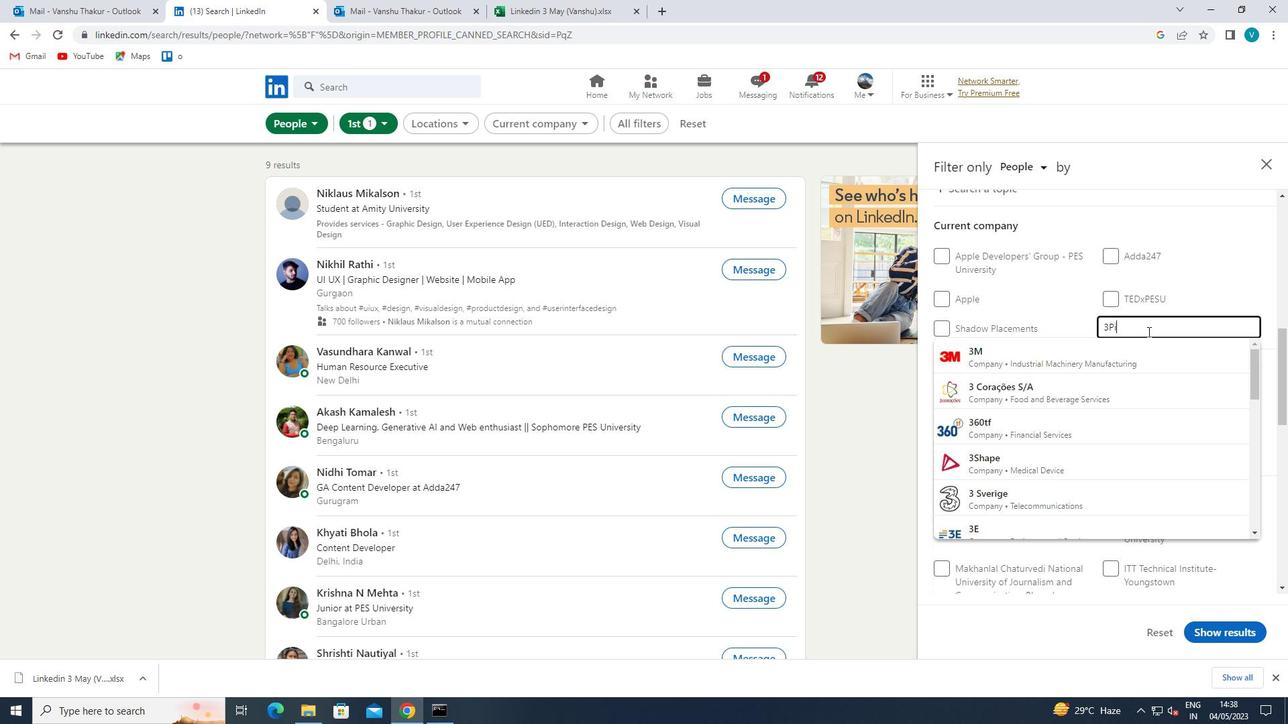 
Action: Key pressed LAR
Screenshot: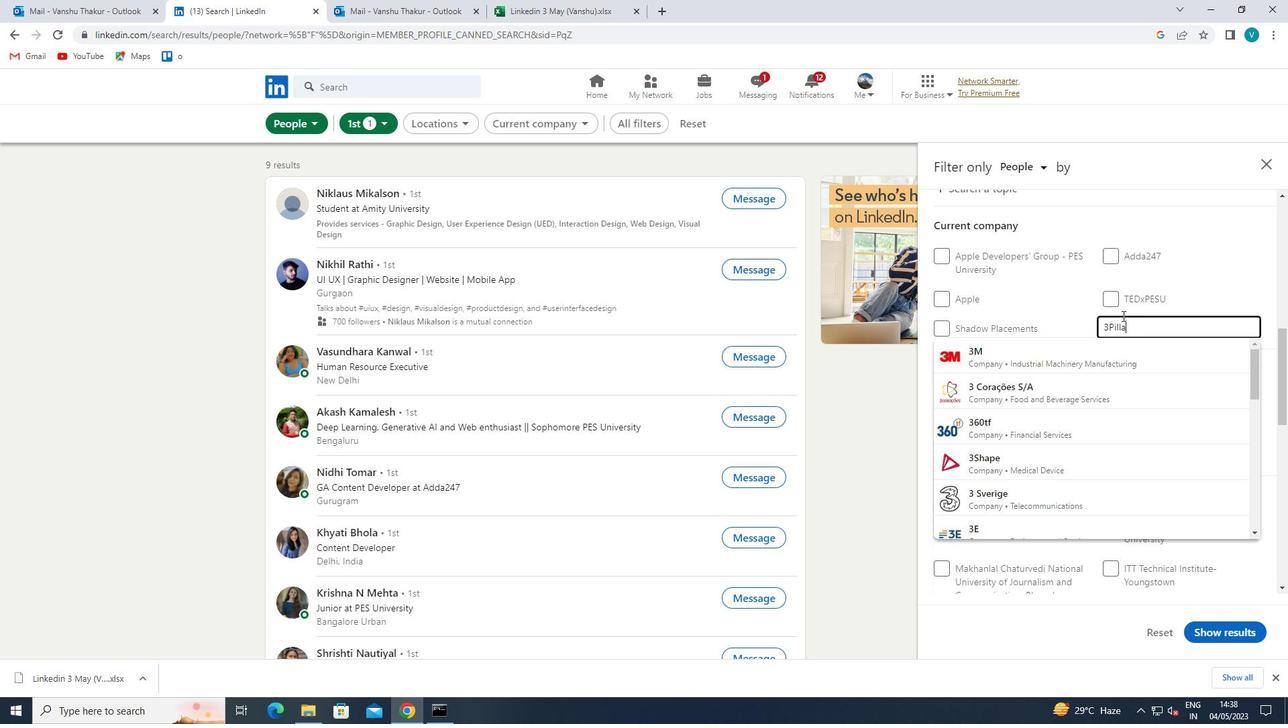 
Action: Mouse moved to (1093, 348)
Screenshot: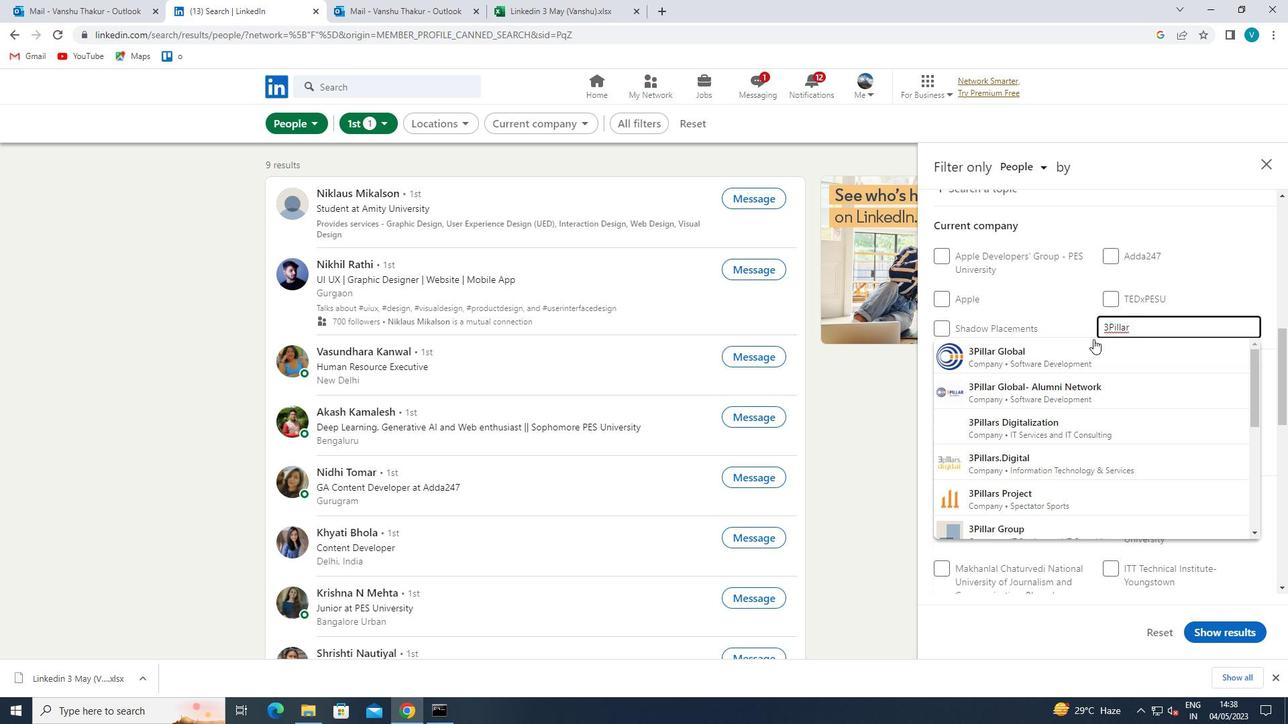 
Action: Mouse pressed left at (1093, 348)
Screenshot: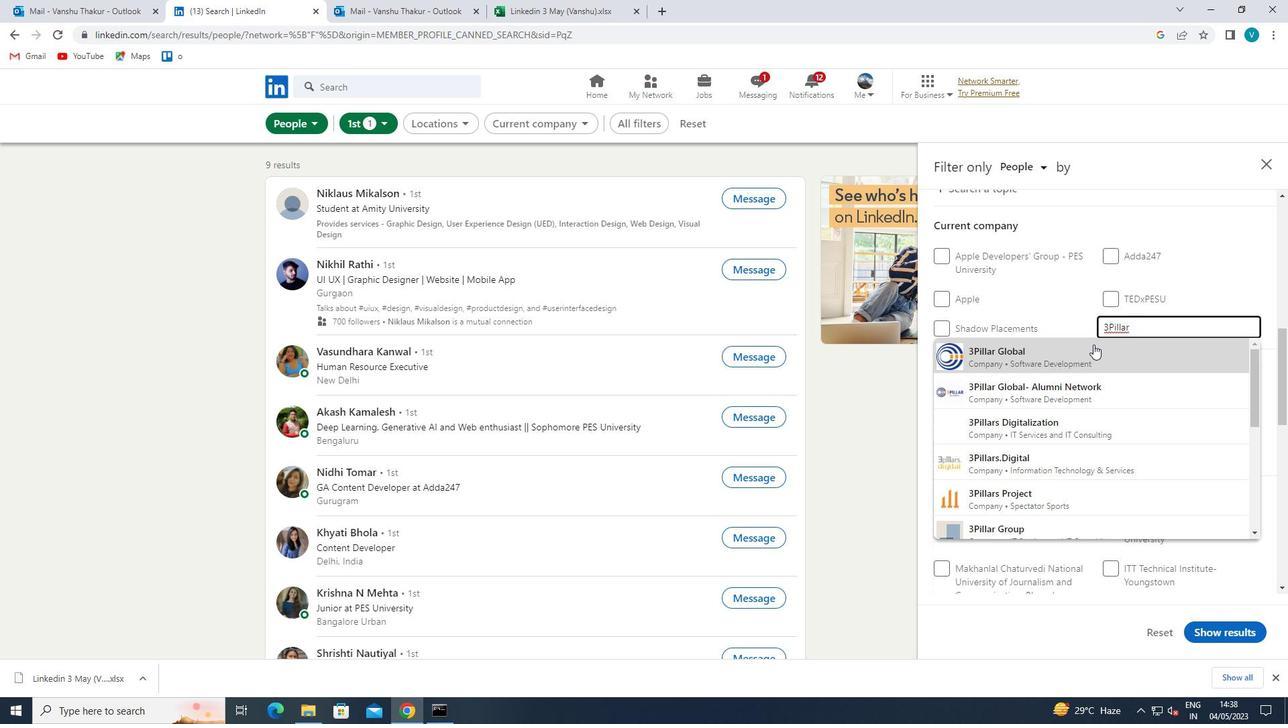 
Action: Mouse scrolled (1093, 347) with delta (0, 0)
Screenshot: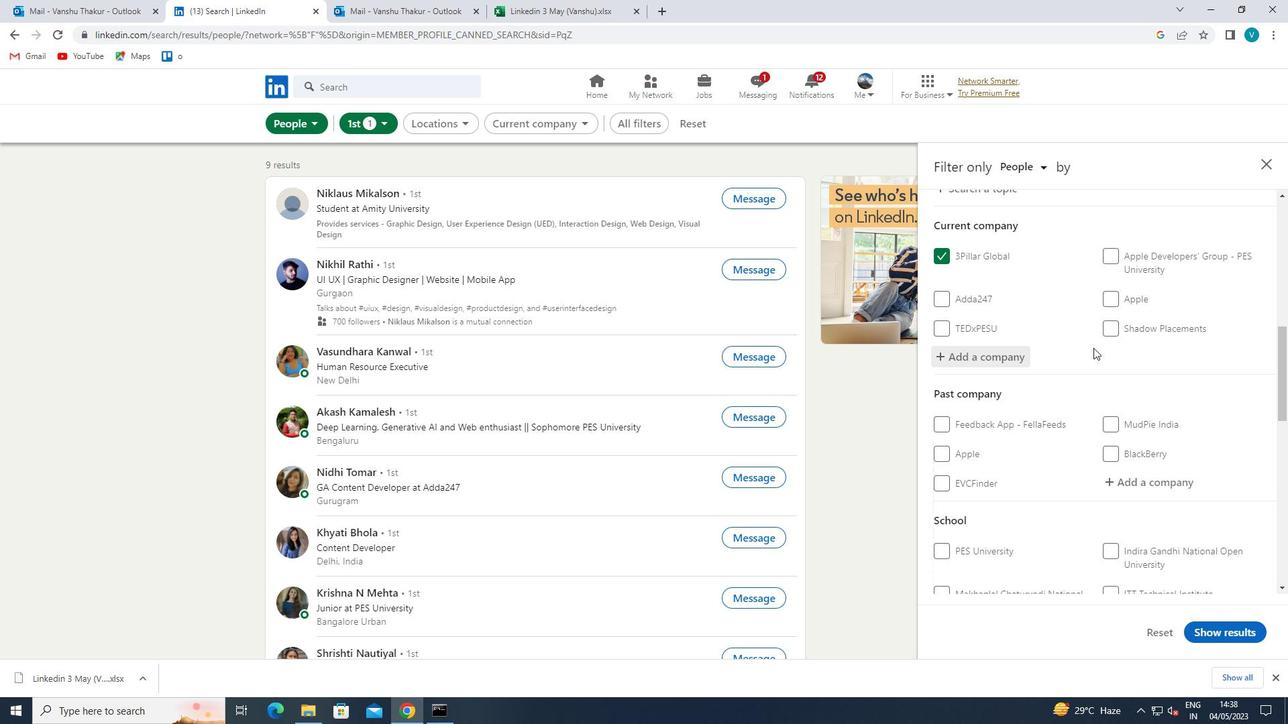 
Action: Mouse scrolled (1093, 347) with delta (0, 0)
Screenshot: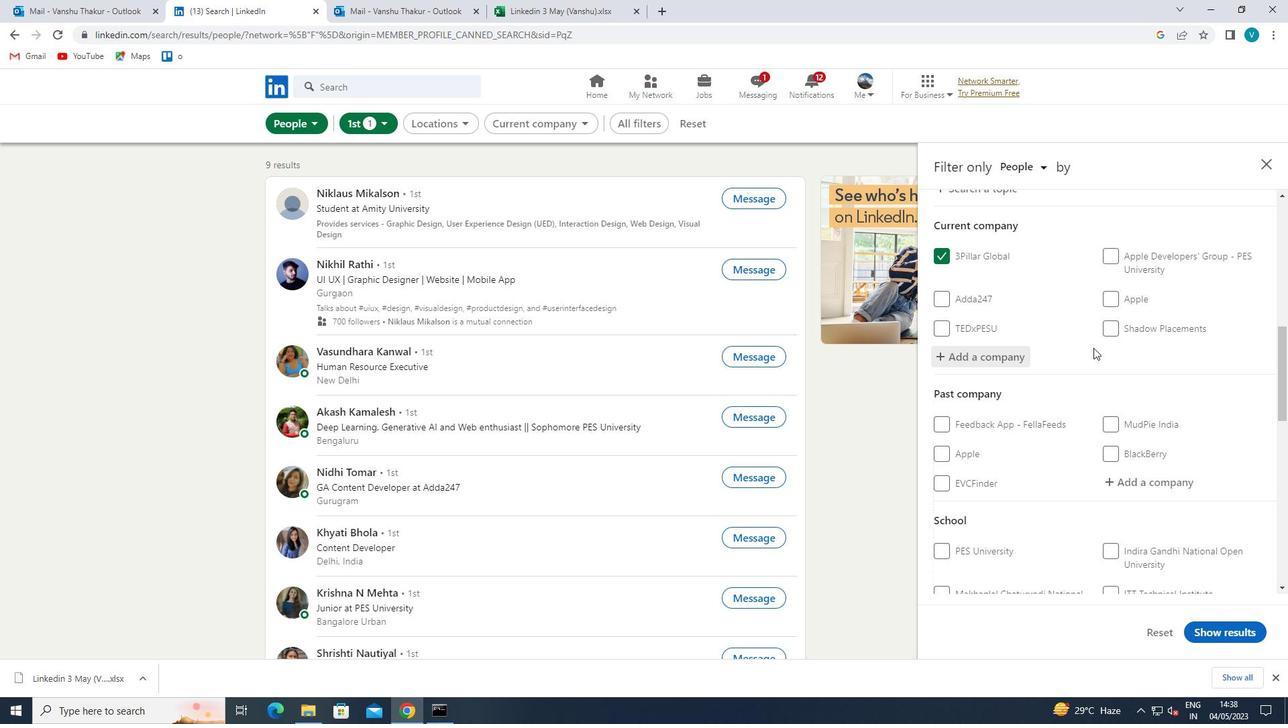 
Action: Mouse scrolled (1093, 347) with delta (0, 0)
Screenshot: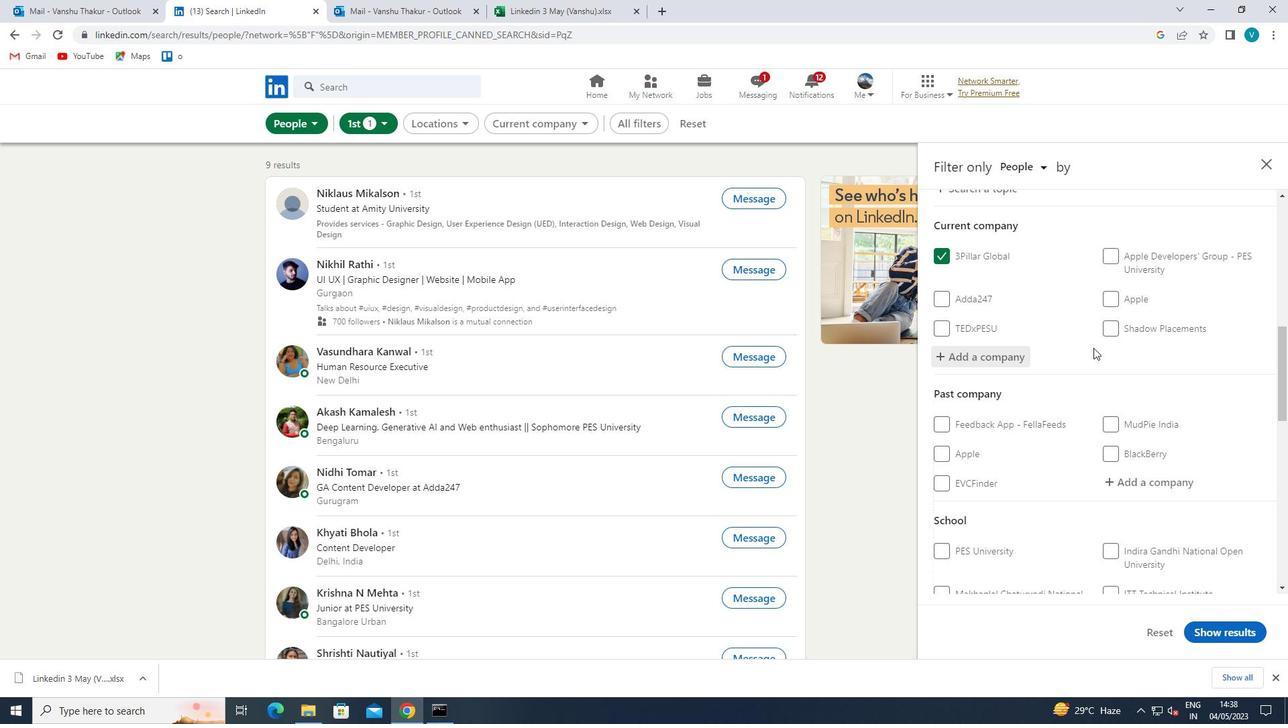 
Action: Mouse moved to (1093, 349)
Screenshot: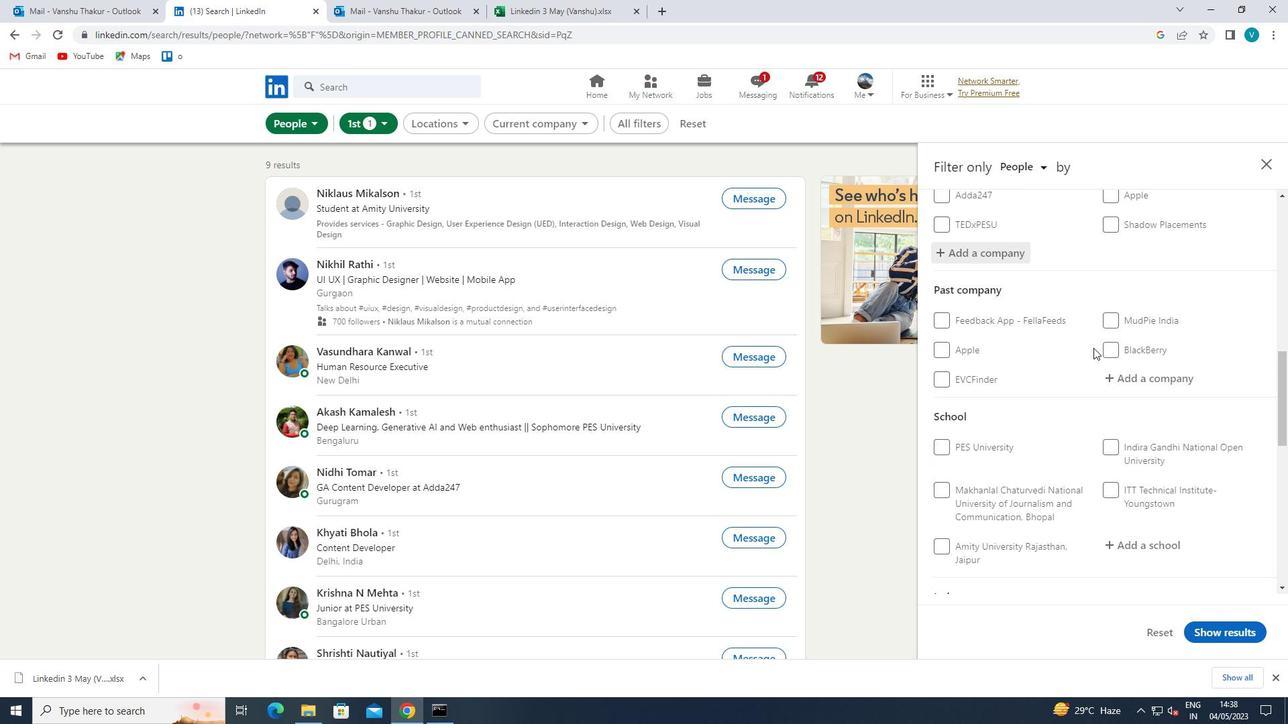 
Action: Mouse scrolled (1093, 348) with delta (0, 0)
Screenshot: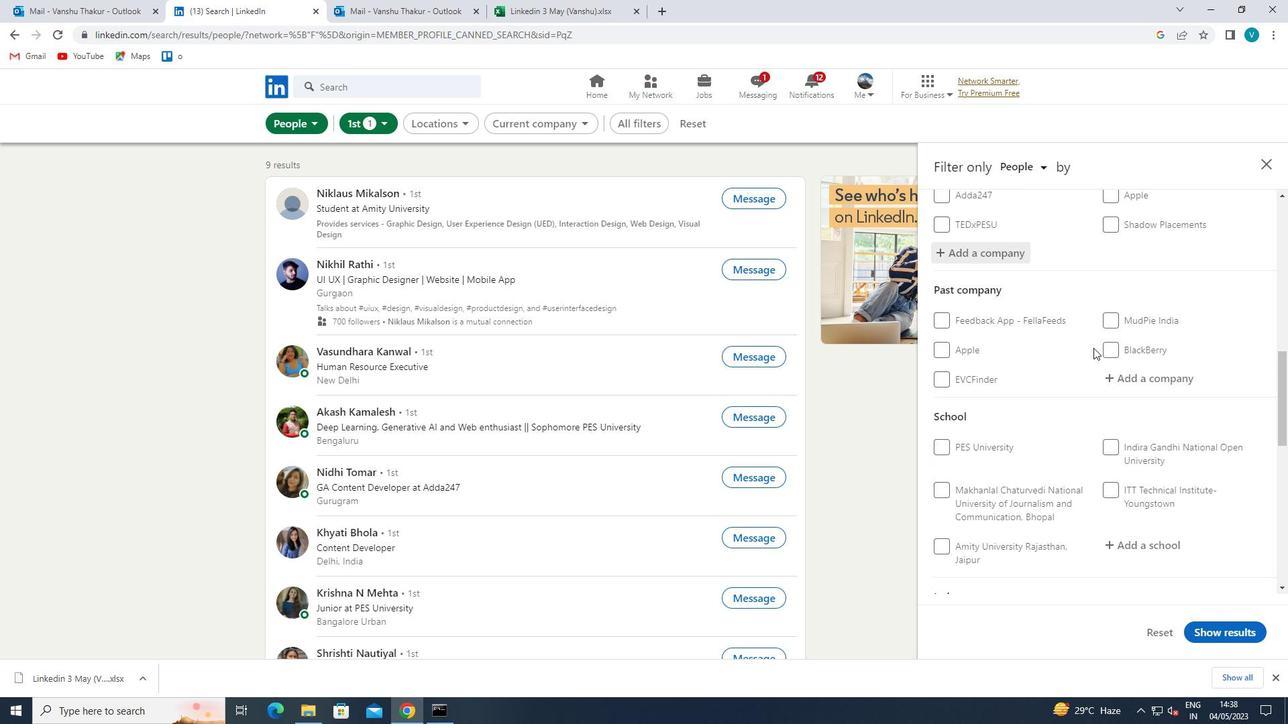 
Action: Mouse moved to (1114, 374)
Screenshot: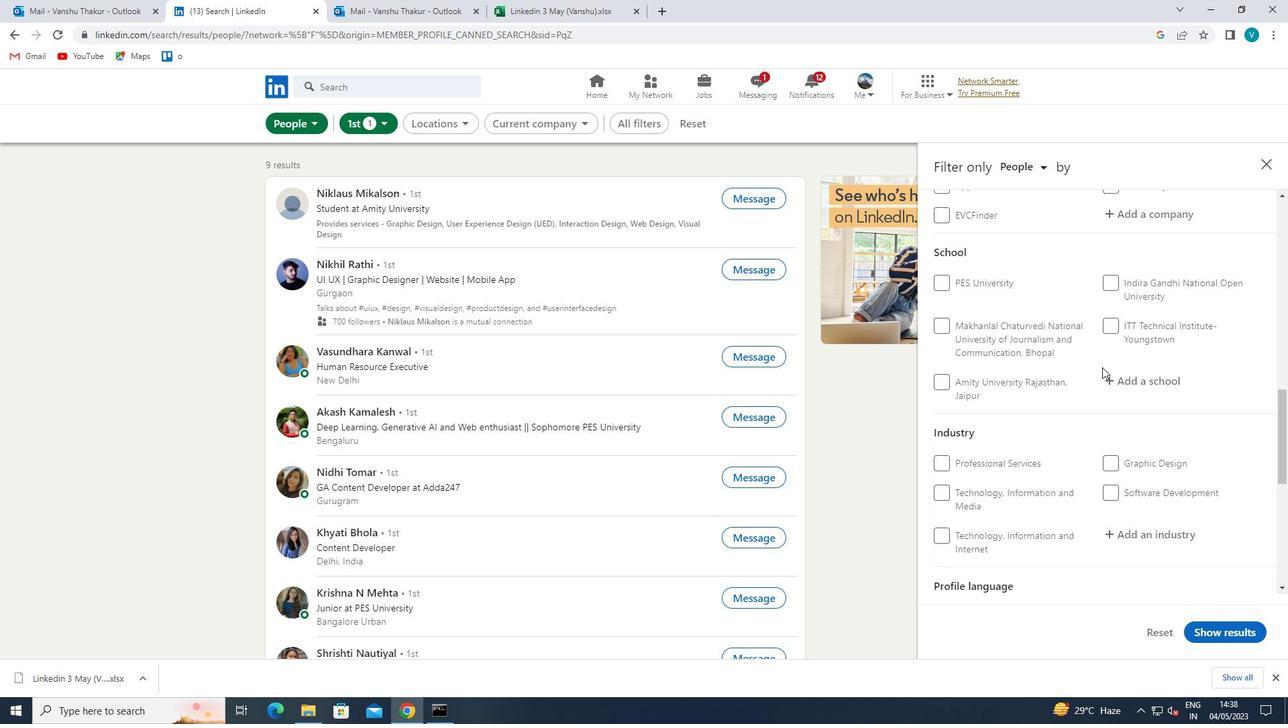 
Action: Mouse pressed left at (1114, 374)
Screenshot: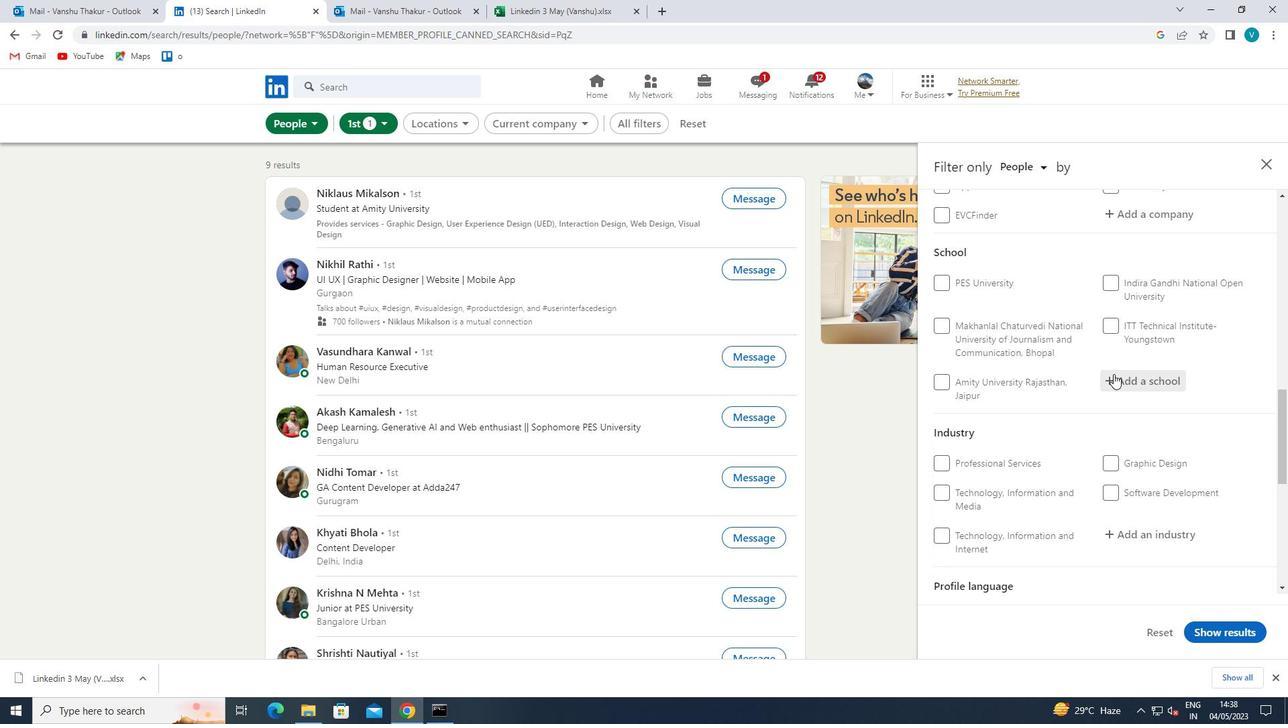 
Action: Key pressed <Key.shift>GOVERNMENT<Key.space>OF<Key.space><Key.shift>MAHARASHTRA<Key.space>
Screenshot: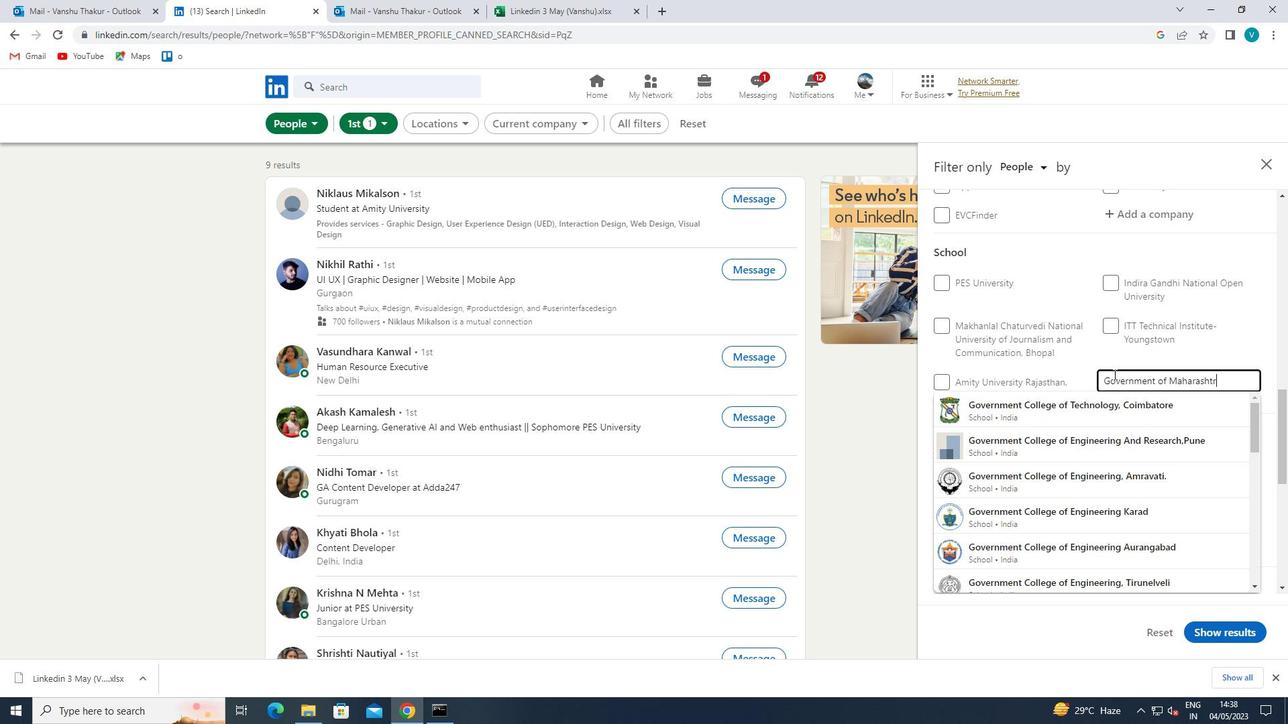 
Action: Mouse moved to (1105, 402)
Screenshot: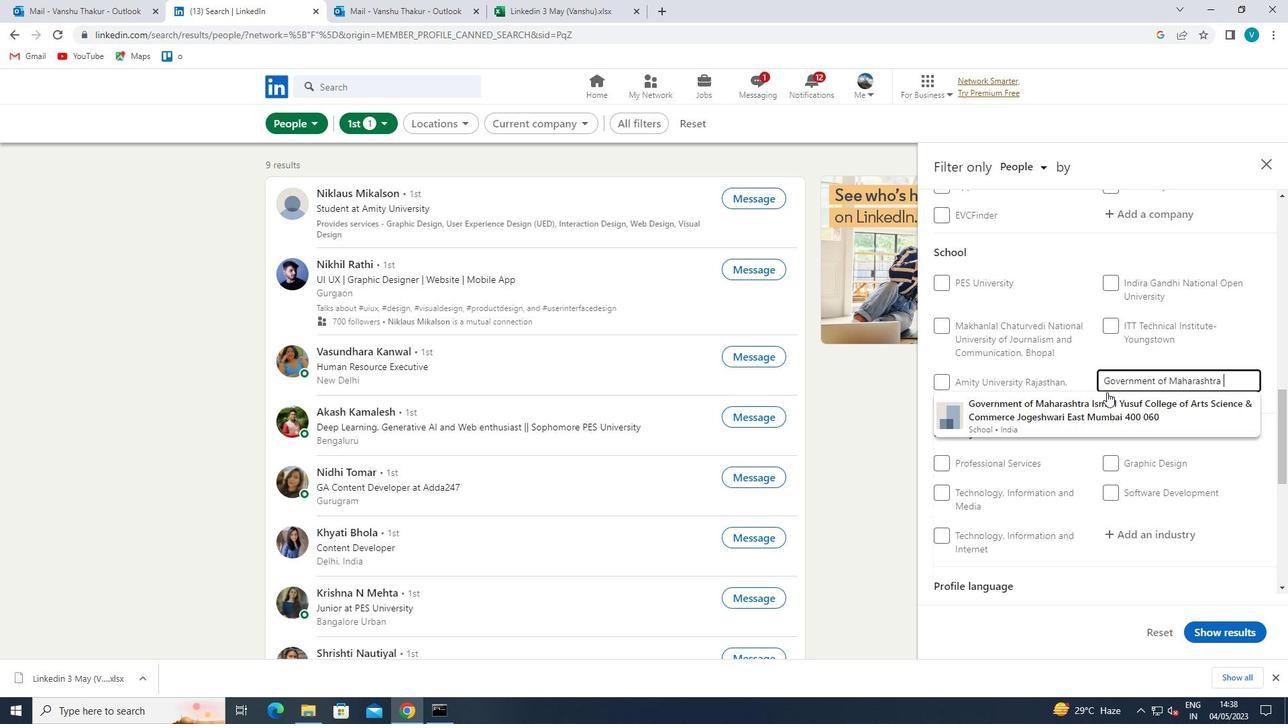 
Action: Mouse pressed left at (1105, 402)
Screenshot: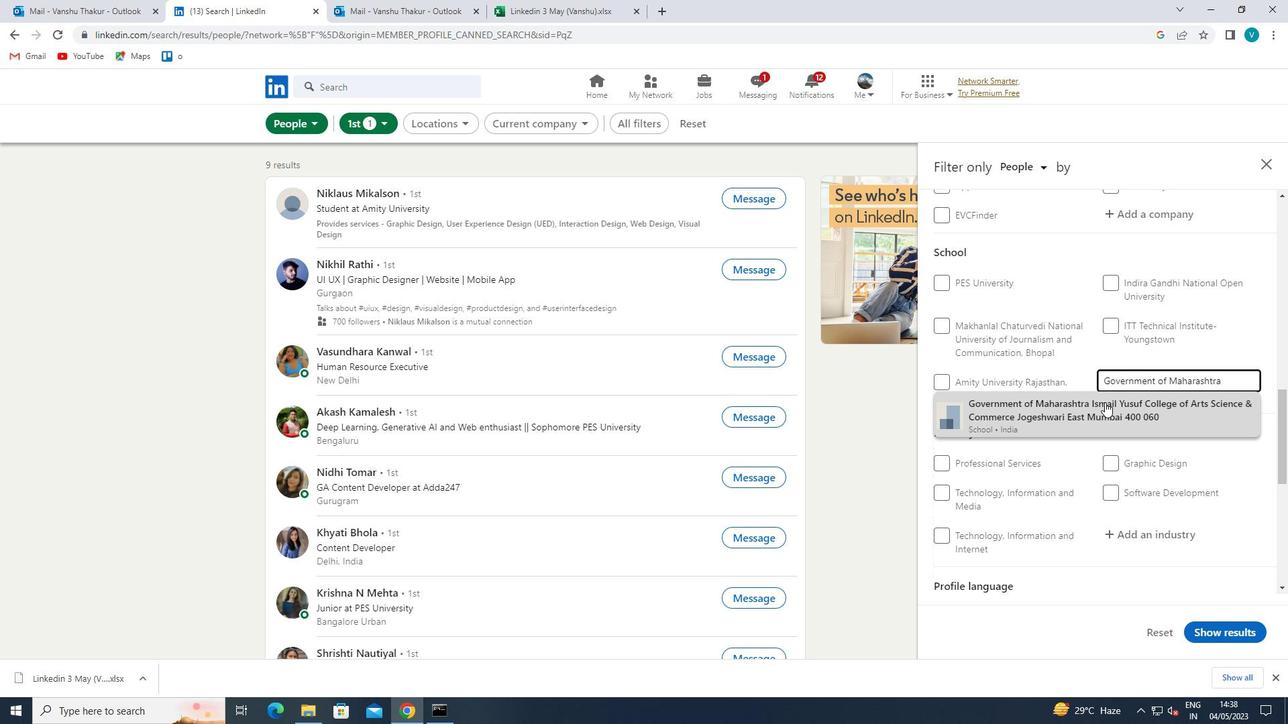 
Action: Mouse scrolled (1105, 402) with delta (0, 0)
Screenshot: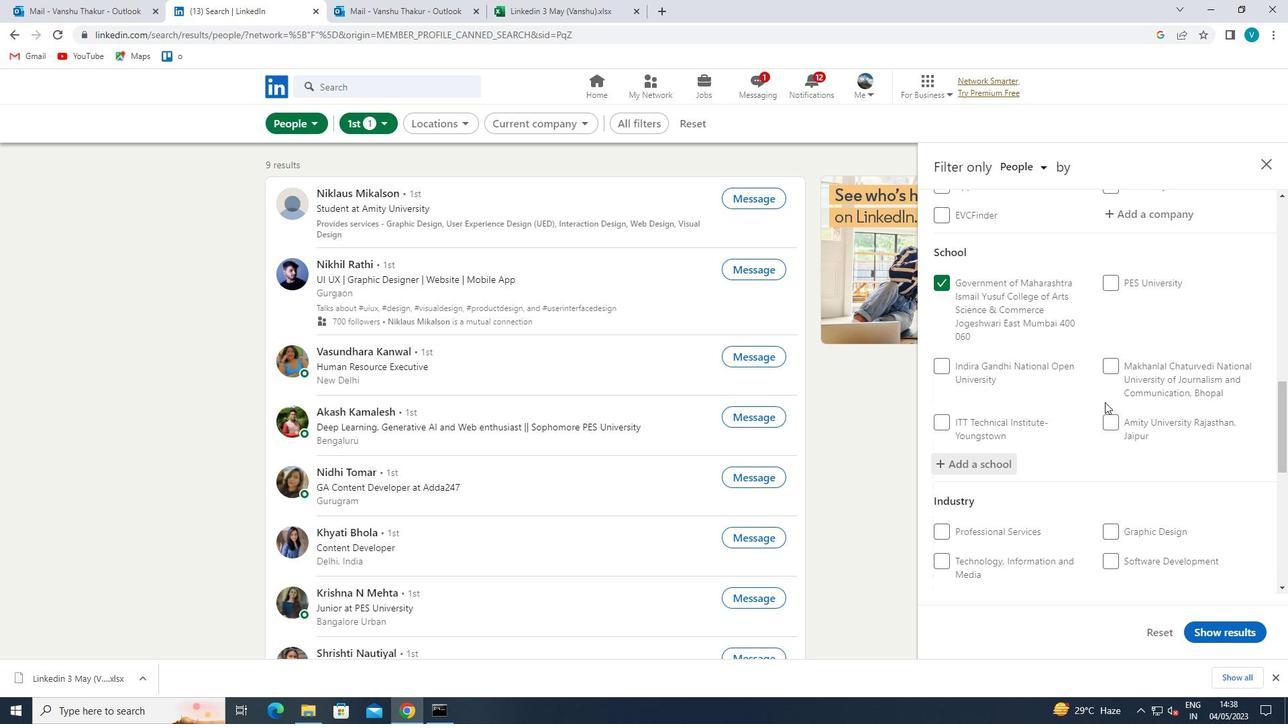 
Action: Mouse scrolled (1105, 402) with delta (0, 0)
Screenshot: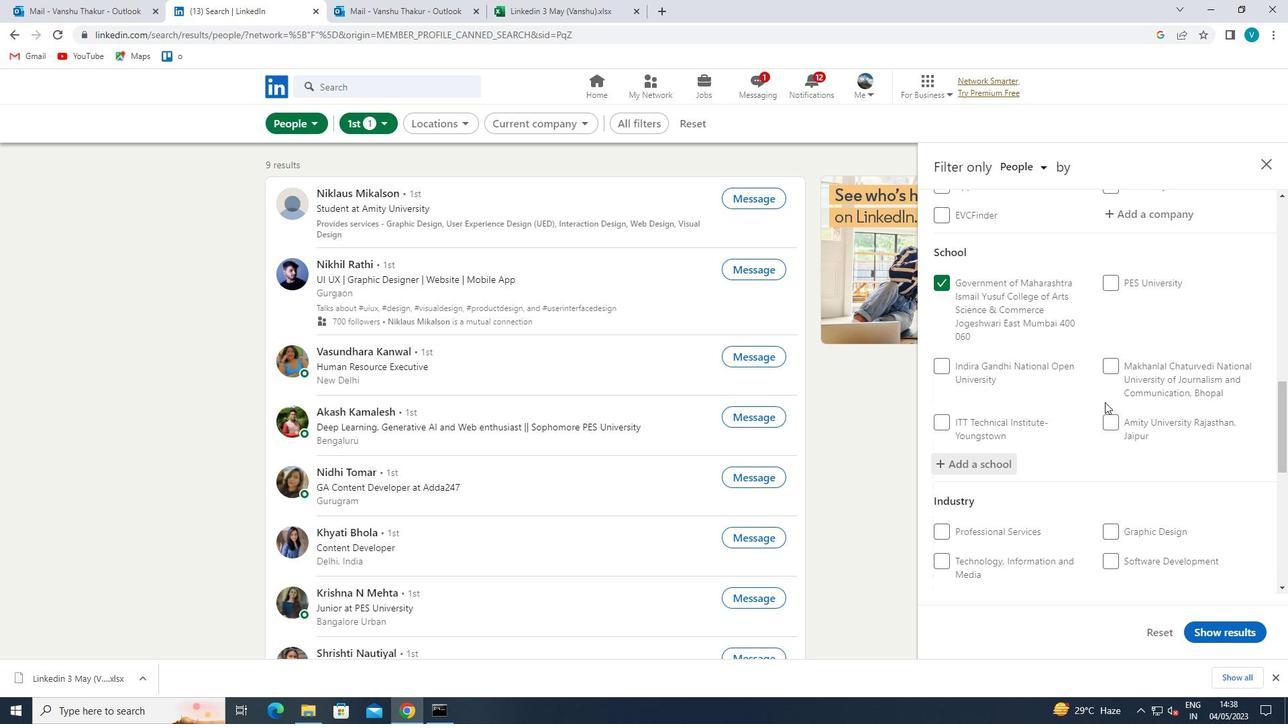 
Action: Mouse scrolled (1105, 402) with delta (0, 0)
Screenshot: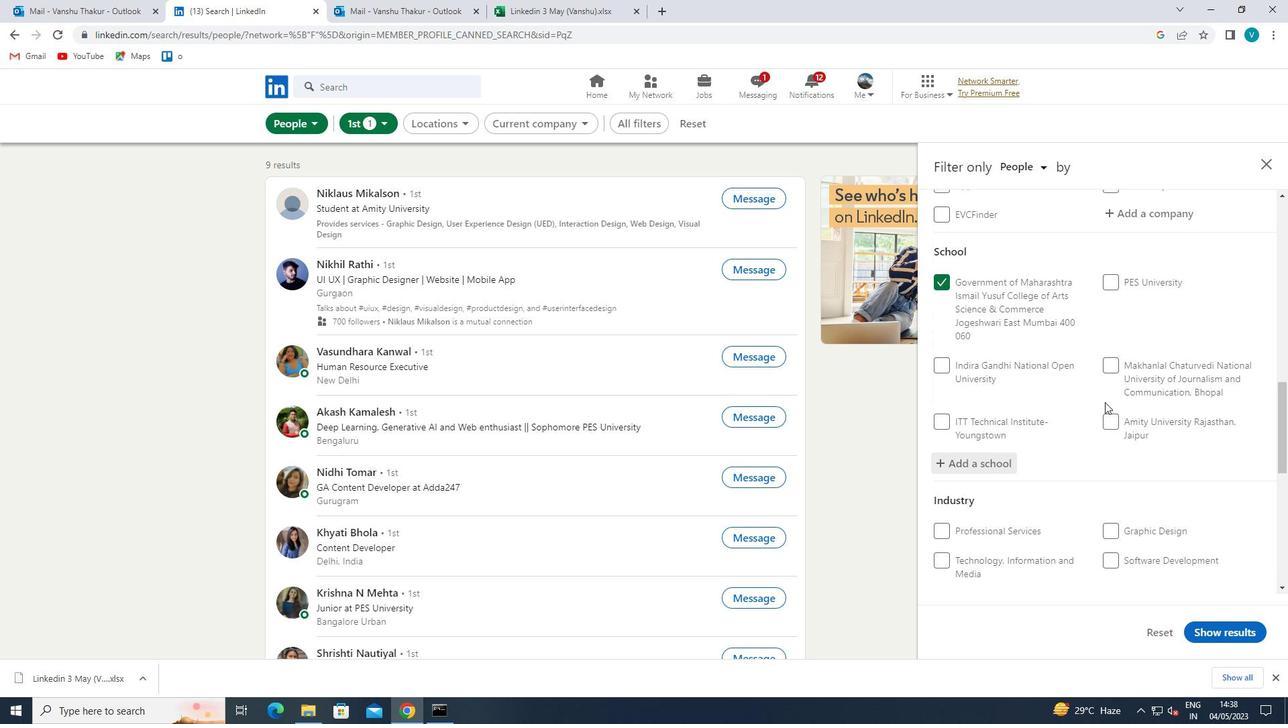 
Action: Mouse scrolled (1105, 402) with delta (0, 0)
Screenshot: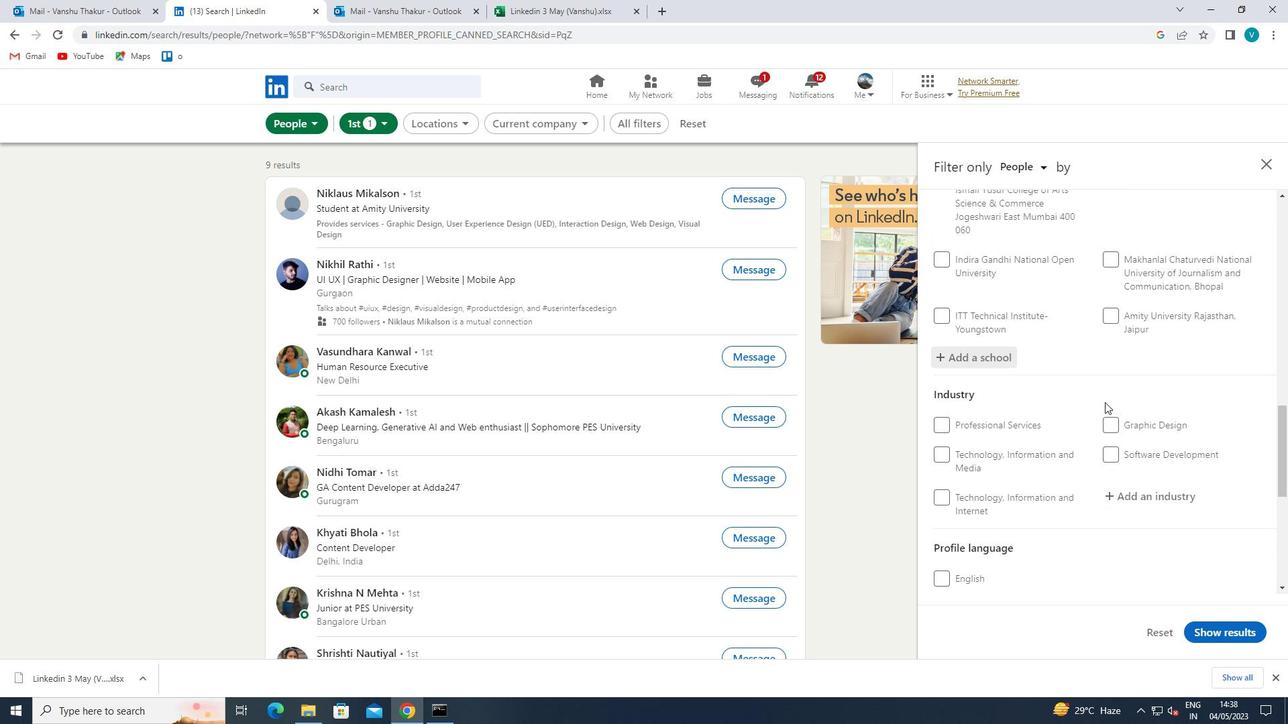 
Action: Mouse moved to (1138, 330)
Screenshot: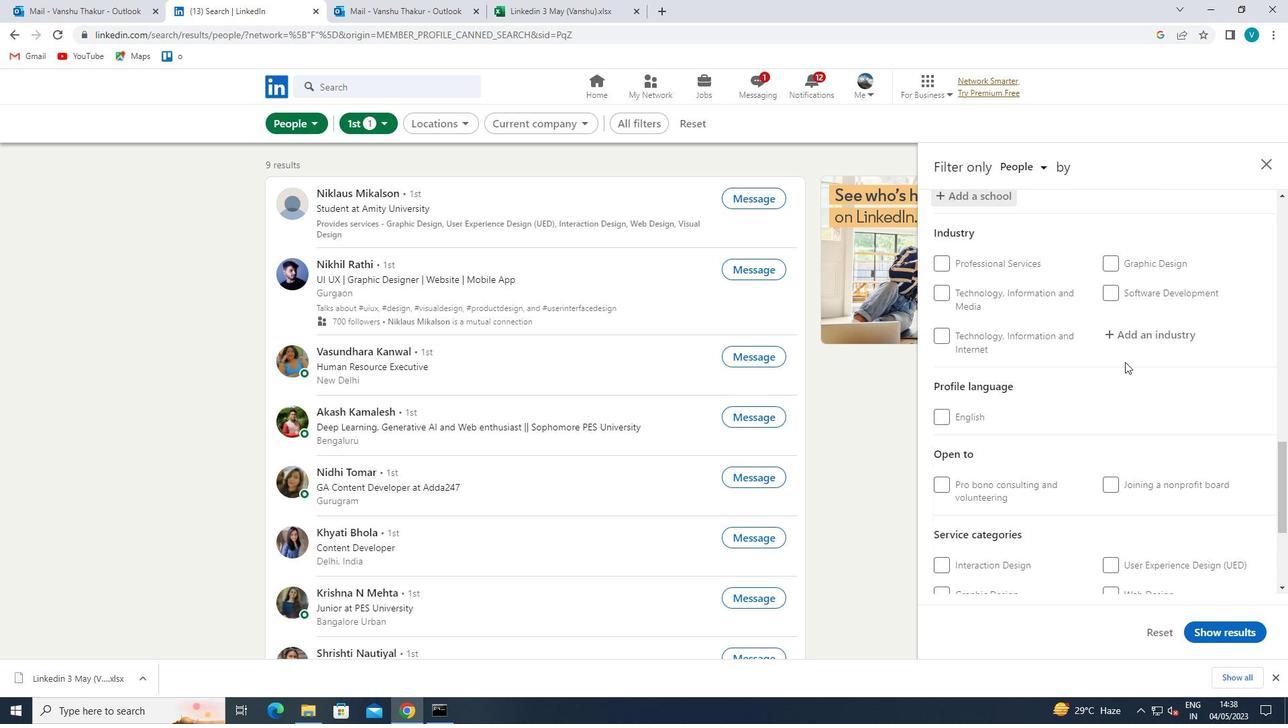 
Action: Mouse pressed left at (1138, 330)
Screenshot: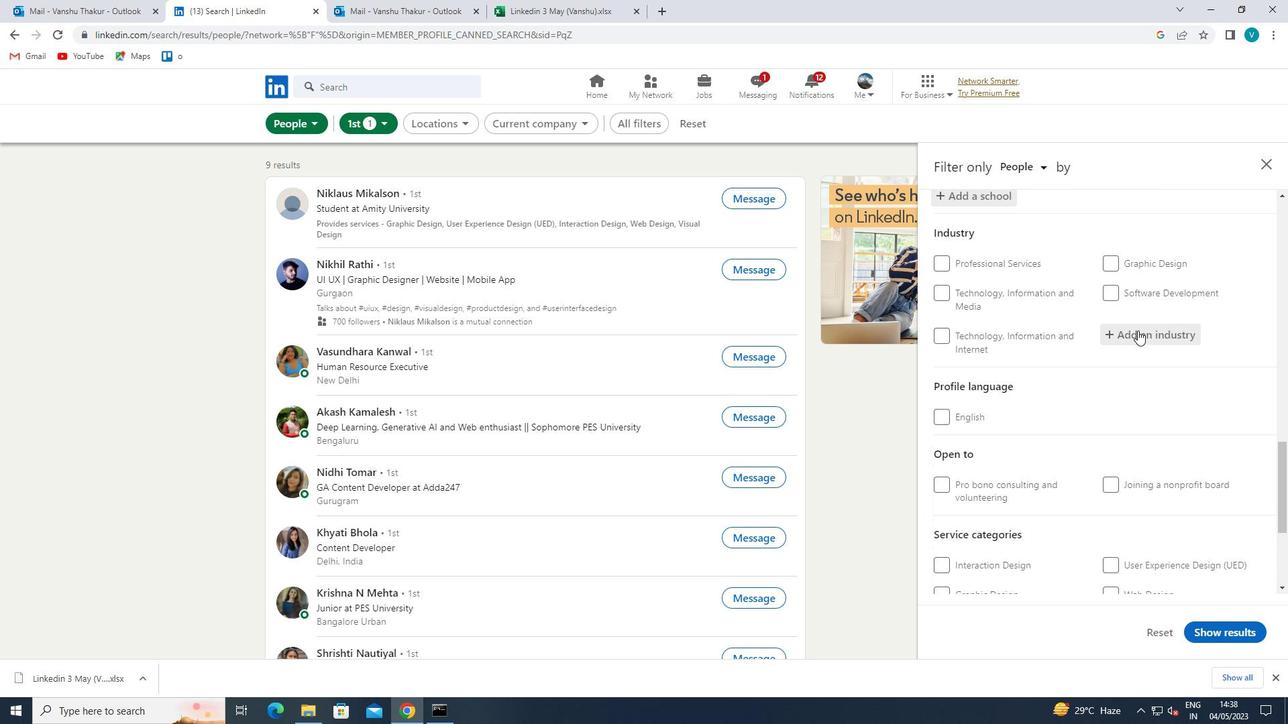
Action: Key pressed <Key.shift>PIPELINE<Key.space>
Screenshot: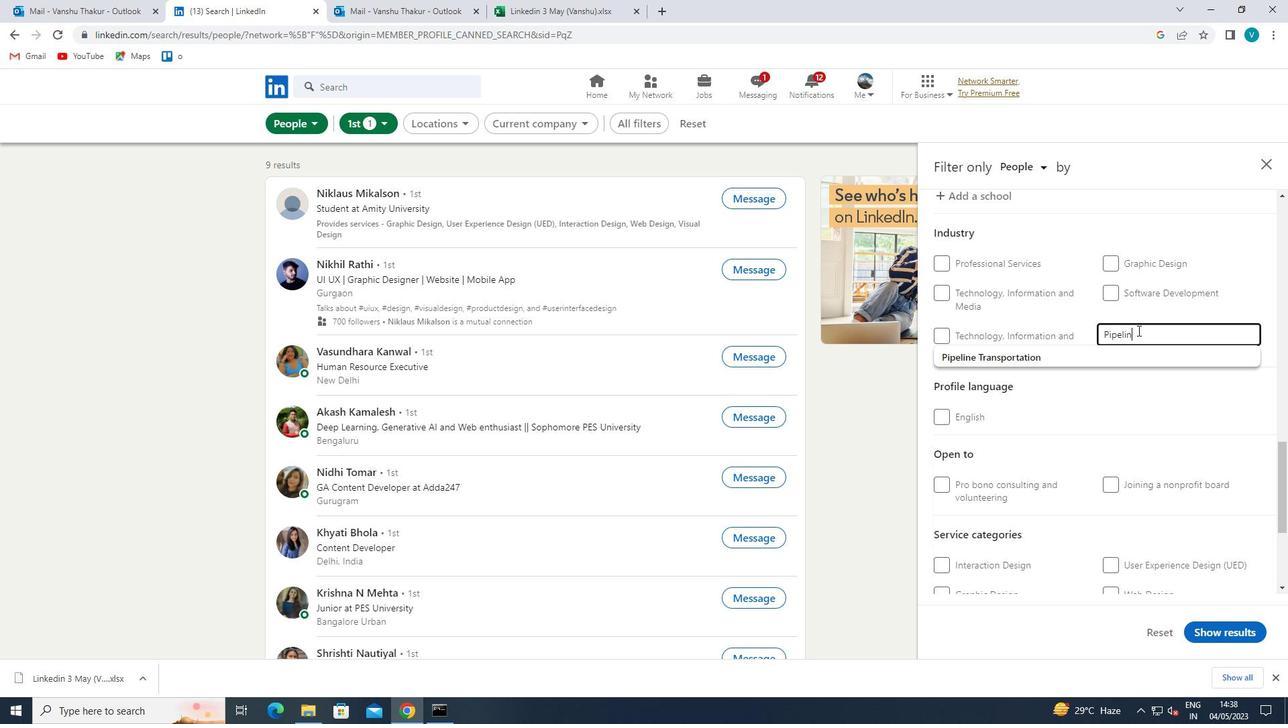 
Action: Mouse moved to (1136, 353)
Screenshot: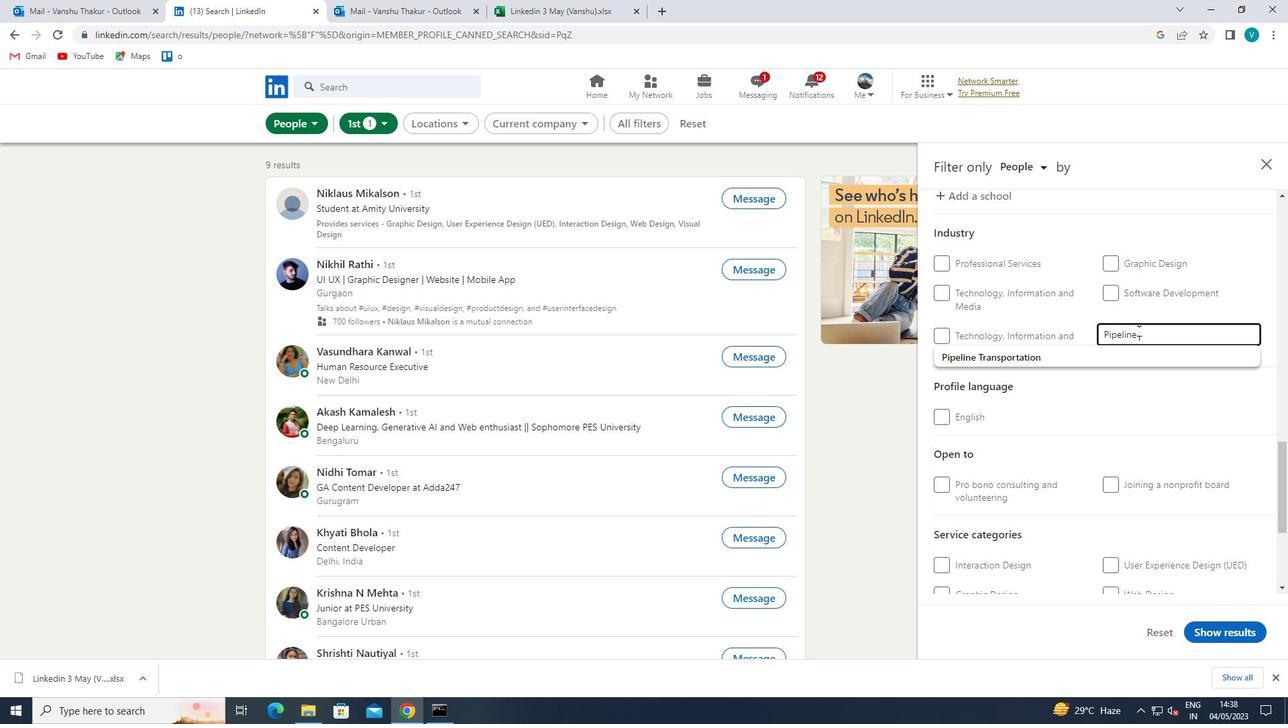 
Action: Mouse pressed left at (1136, 353)
Screenshot: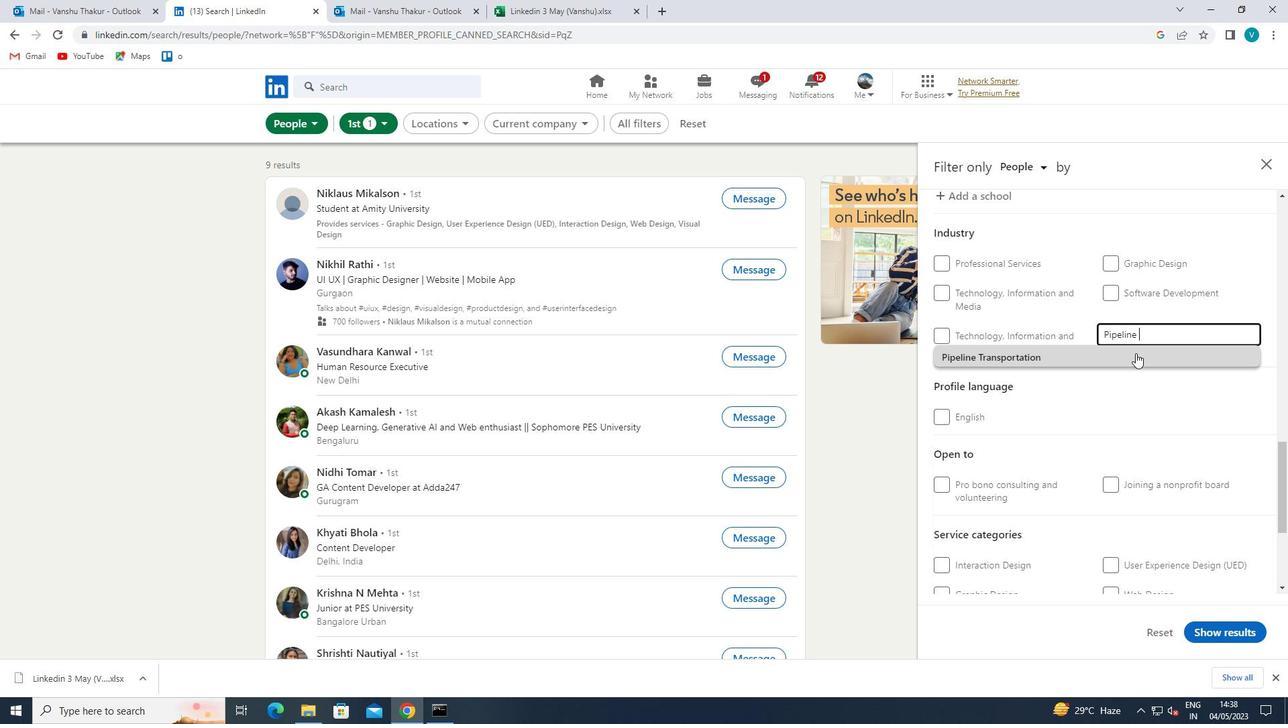 
Action: Mouse scrolled (1136, 353) with delta (0, 0)
Screenshot: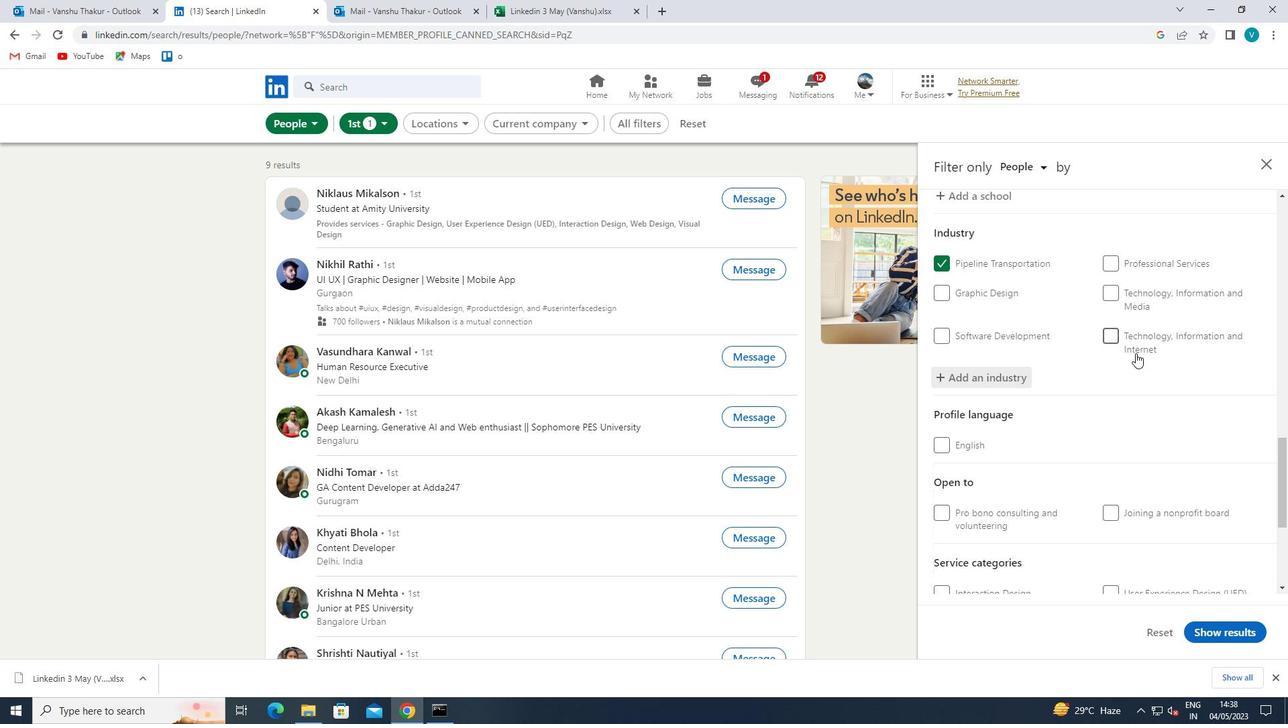 
Action: Mouse scrolled (1136, 353) with delta (0, 0)
Screenshot: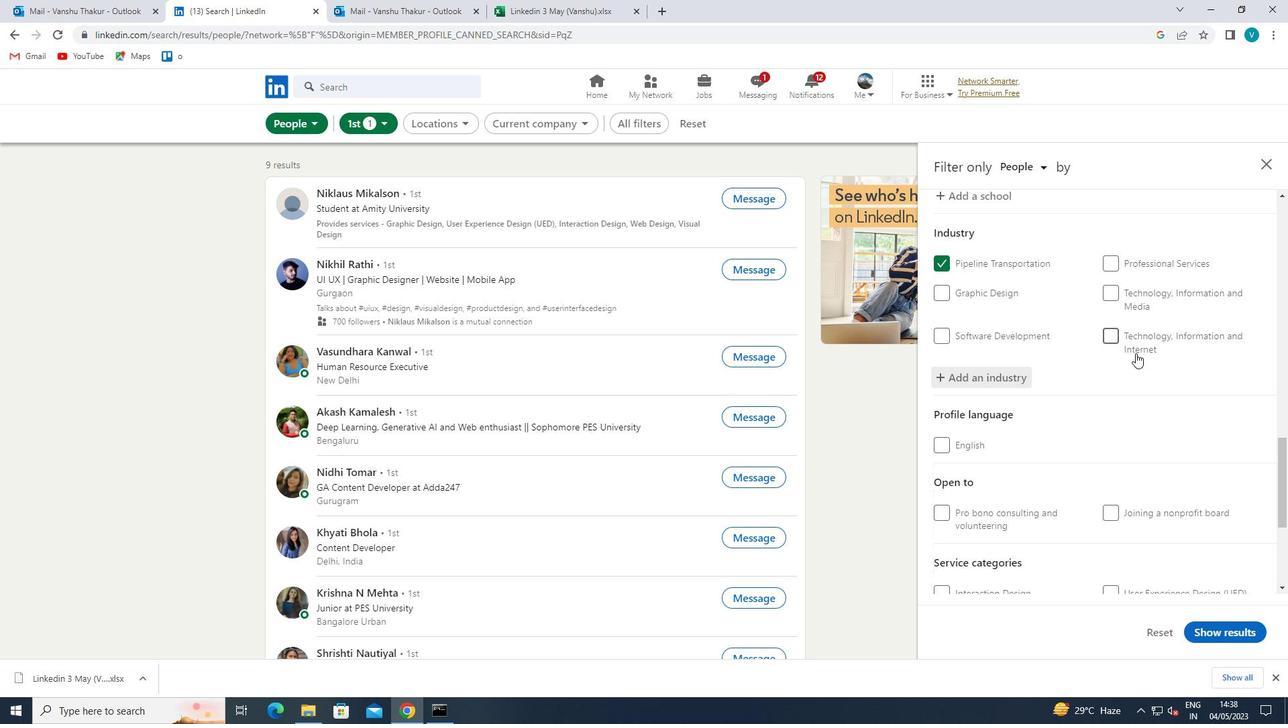 
Action: Mouse scrolled (1136, 353) with delta (0, 0)
Screenshot: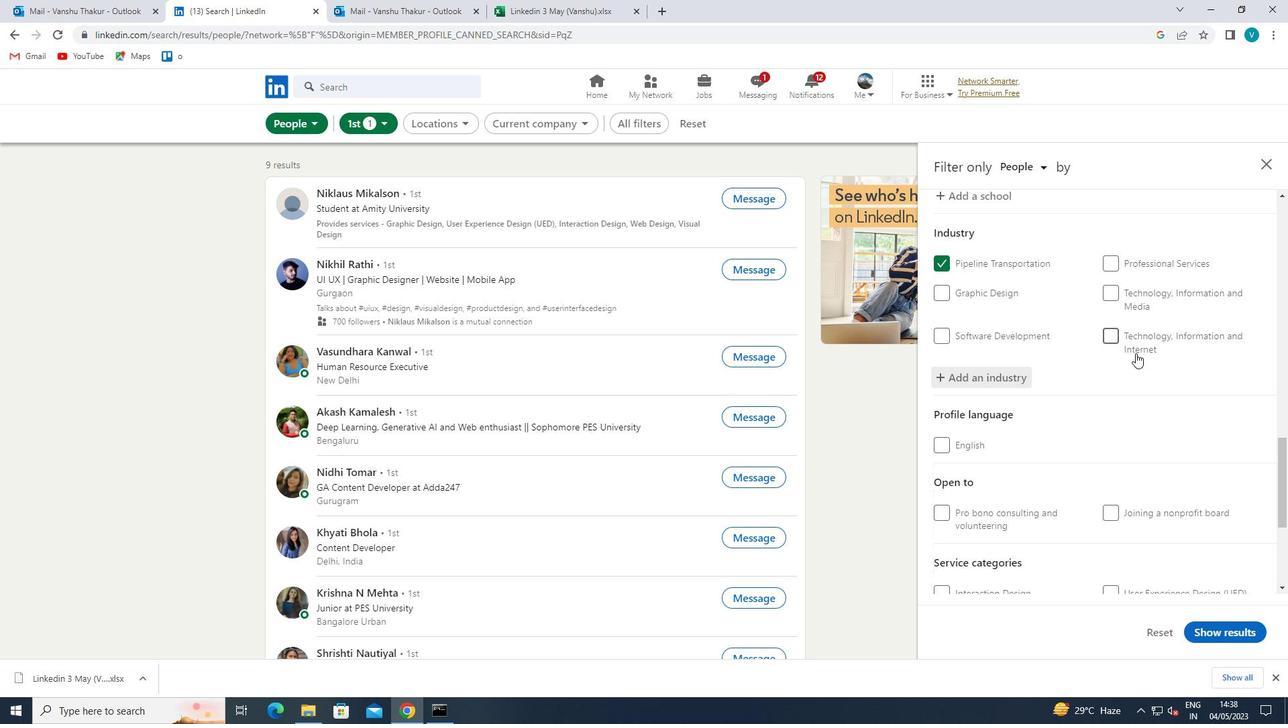 
Action: Mouse scrolled (1136, 353) with delta (0, 0)
Screenshot: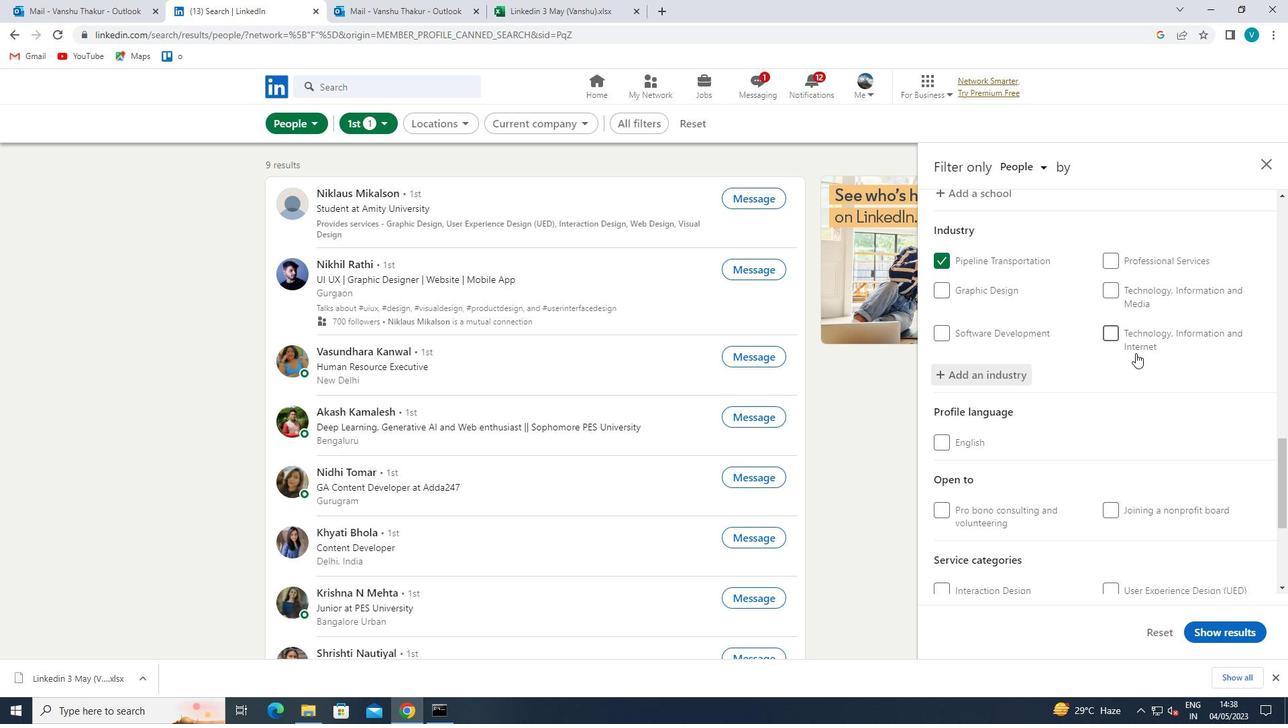 
Action: Mouse moved to (1146, 406)
Screenshot: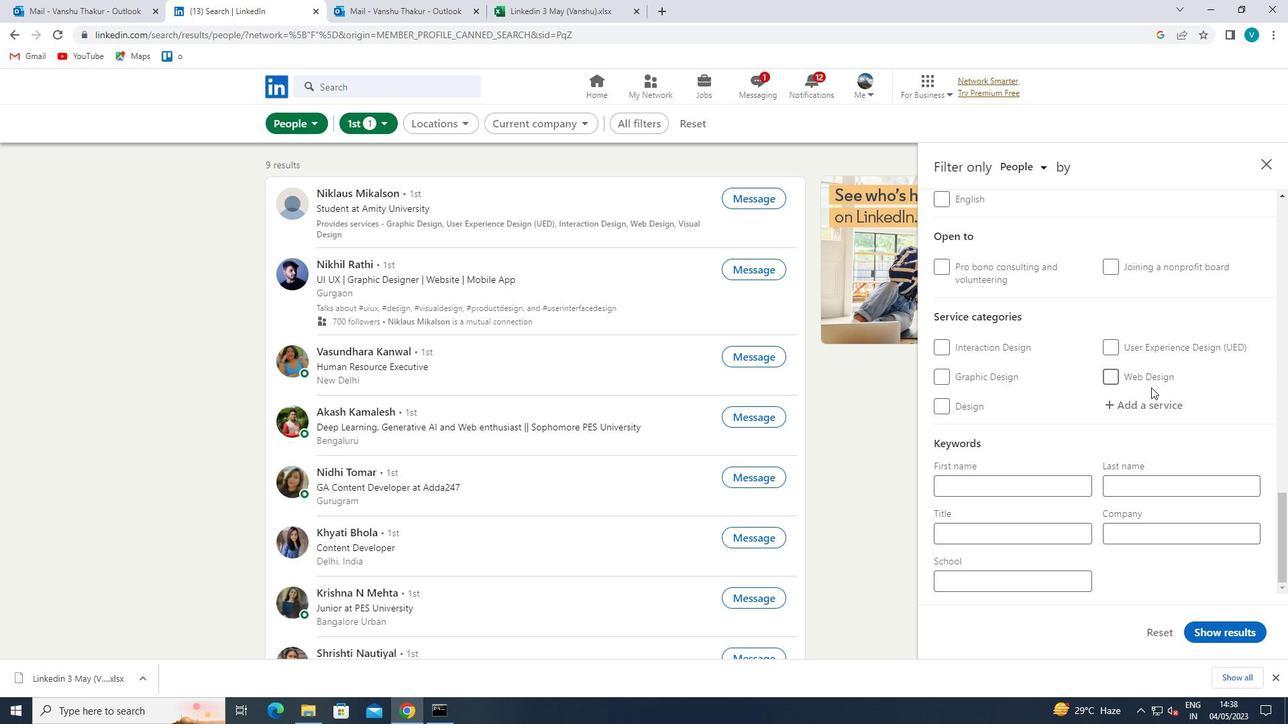 
Action: Mouse pressed left at (1146, 406)
Screenshot: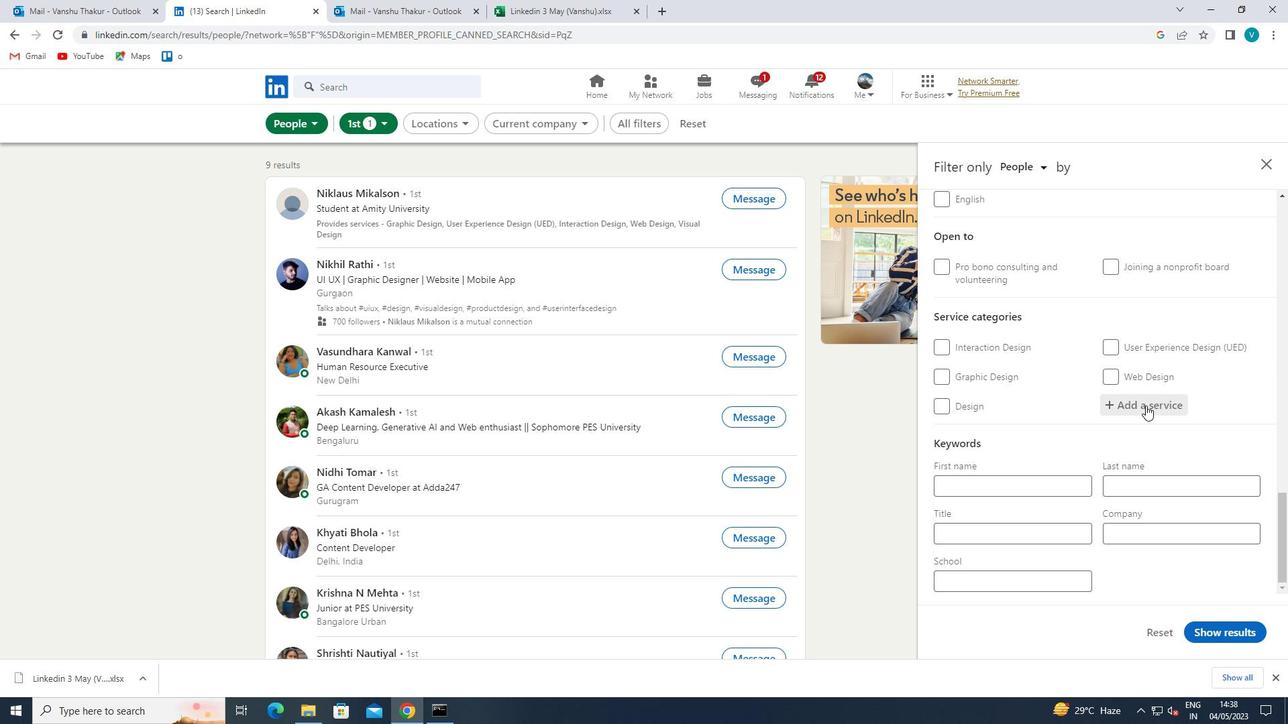 
Action: Mouse moved to (1145, 406)
Screenshot: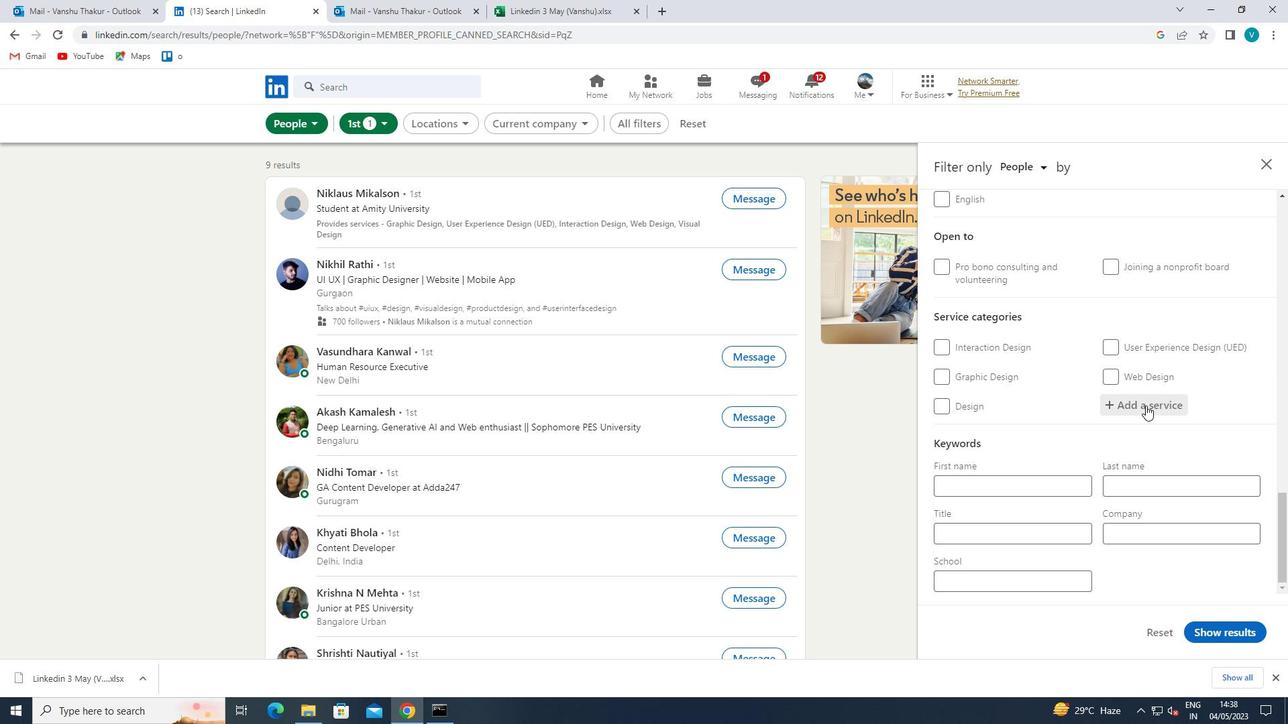 
Action: Key pressed <Key.shift>VIRT
Screenshot: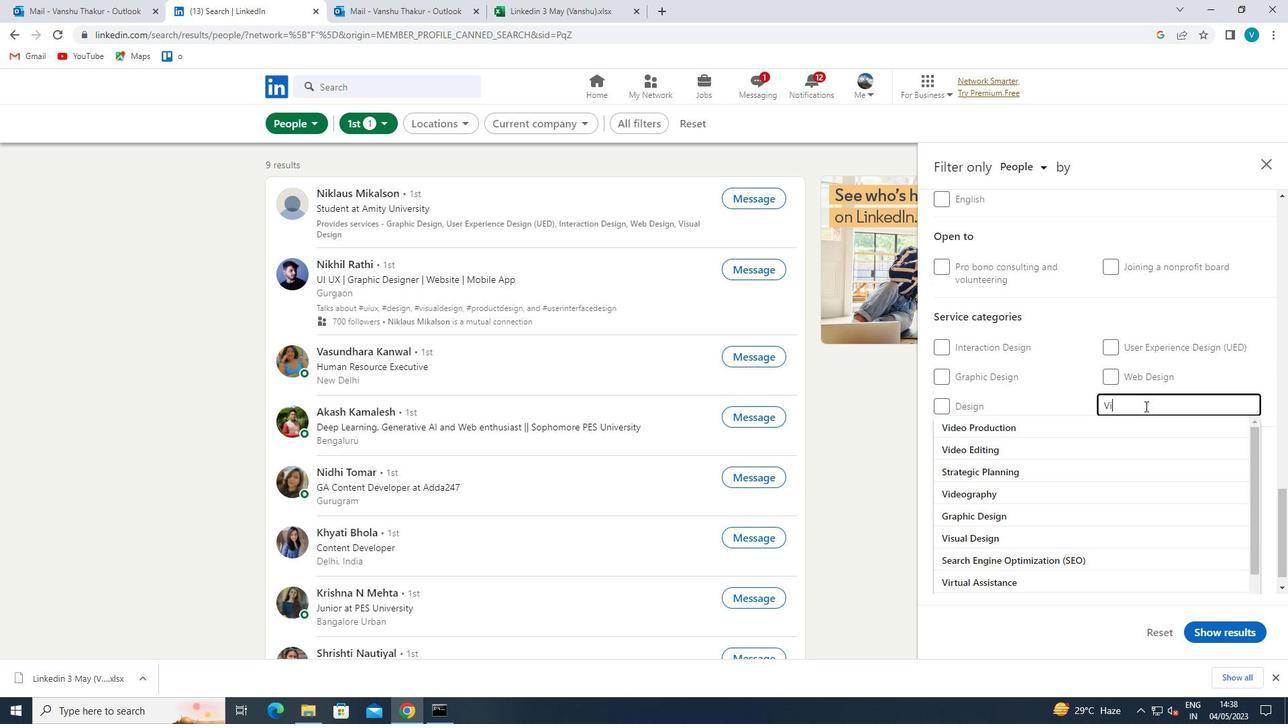 
Action: Mouse moved to (1071, 430)
Screenshot: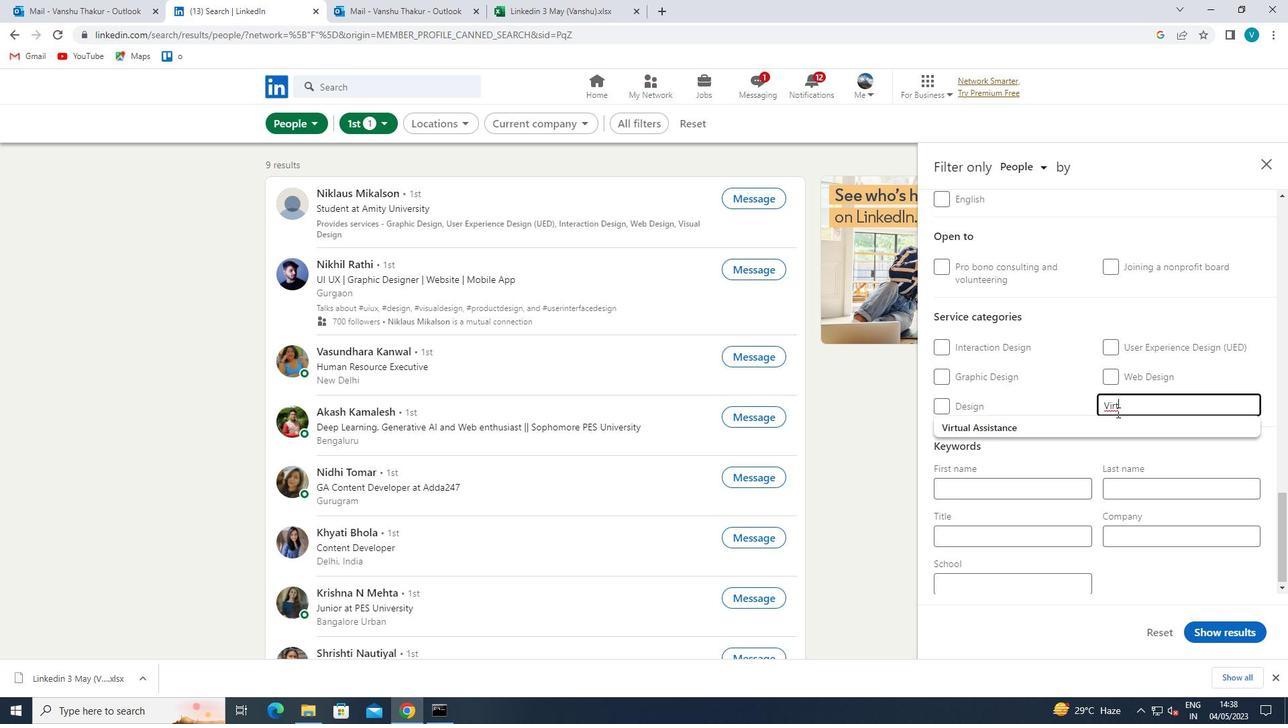 
Action: Mouse pressed left at (1071, 430)
Screenshot: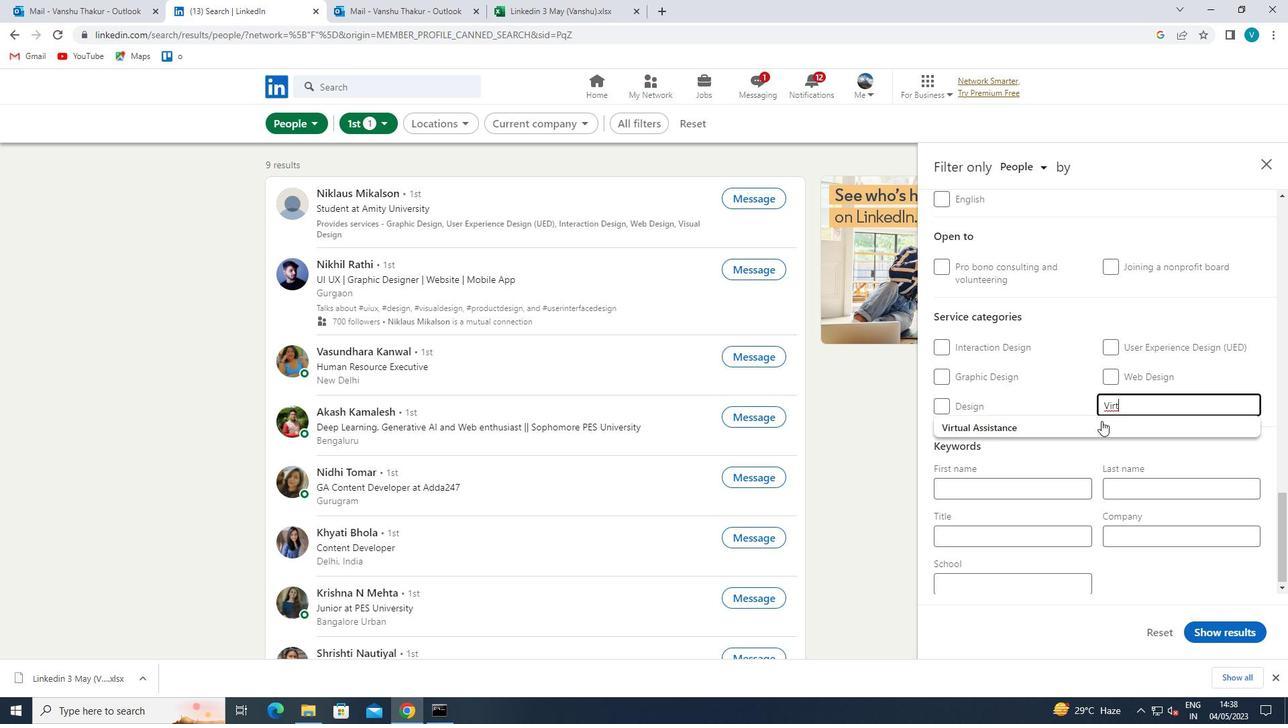 
Action: Mouse moved to (1071, 430)
Screenshot: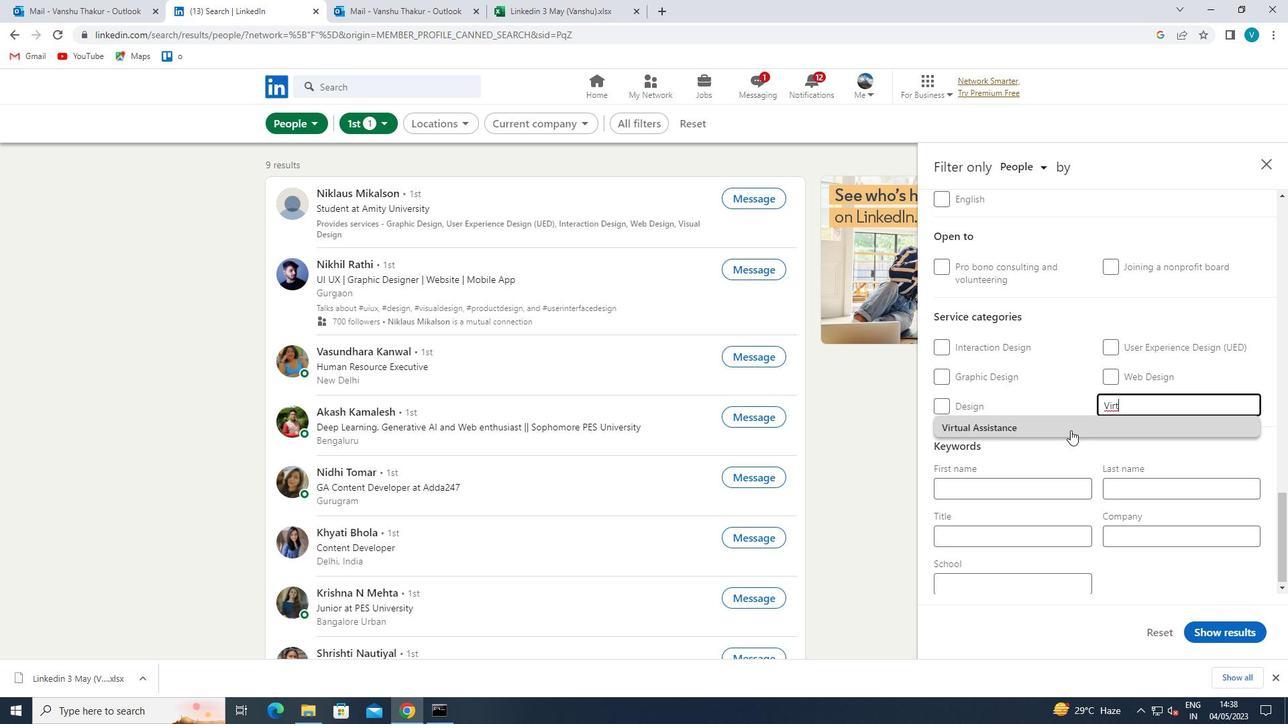 
Action: Mouse scrolled (1071, 430) with delta (0, 0)
Screenshot: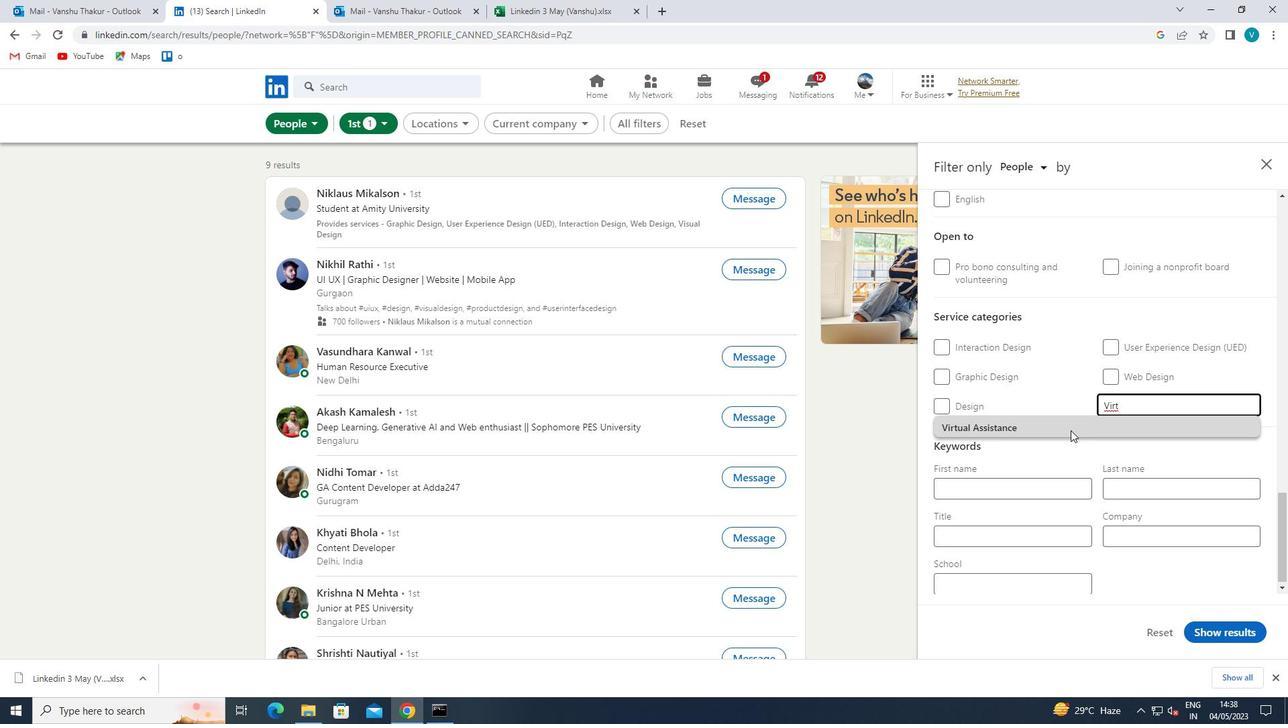 
Action: Mouse scrolled (1071, 430) with delta (0, 0)
Screenshot: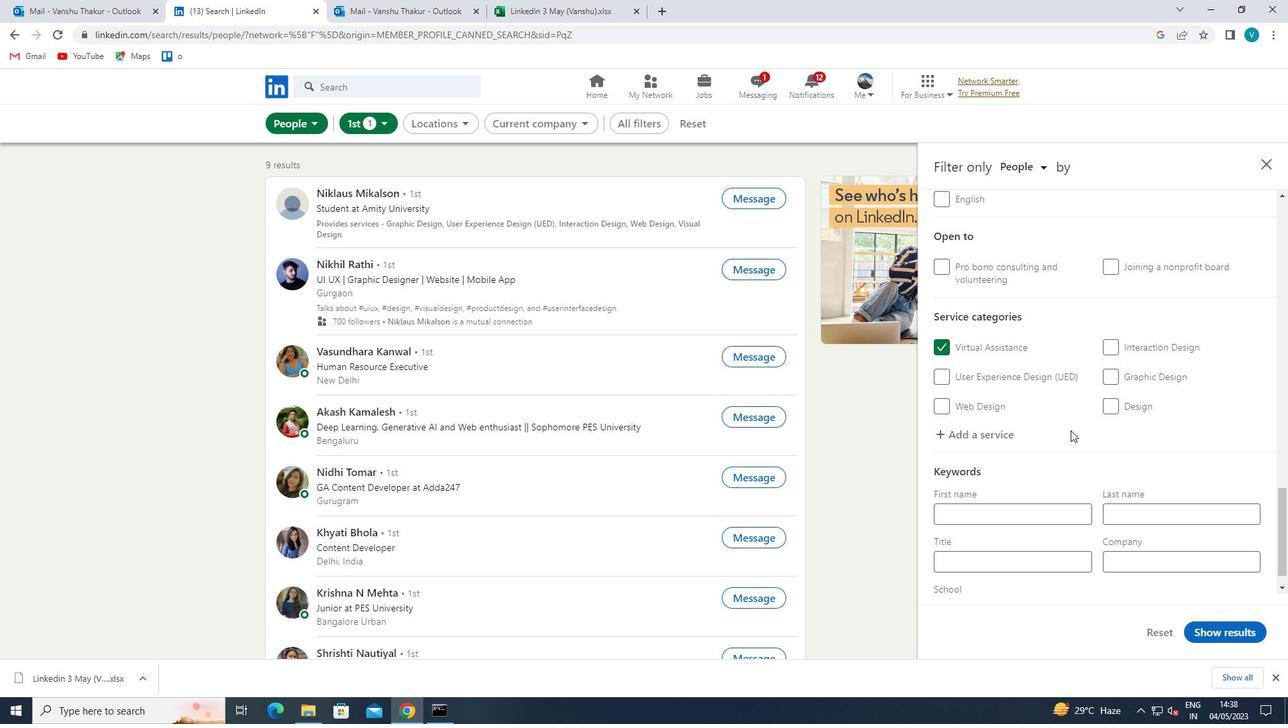 
Action: Mouse moved to (1069, 431)
Screenshot: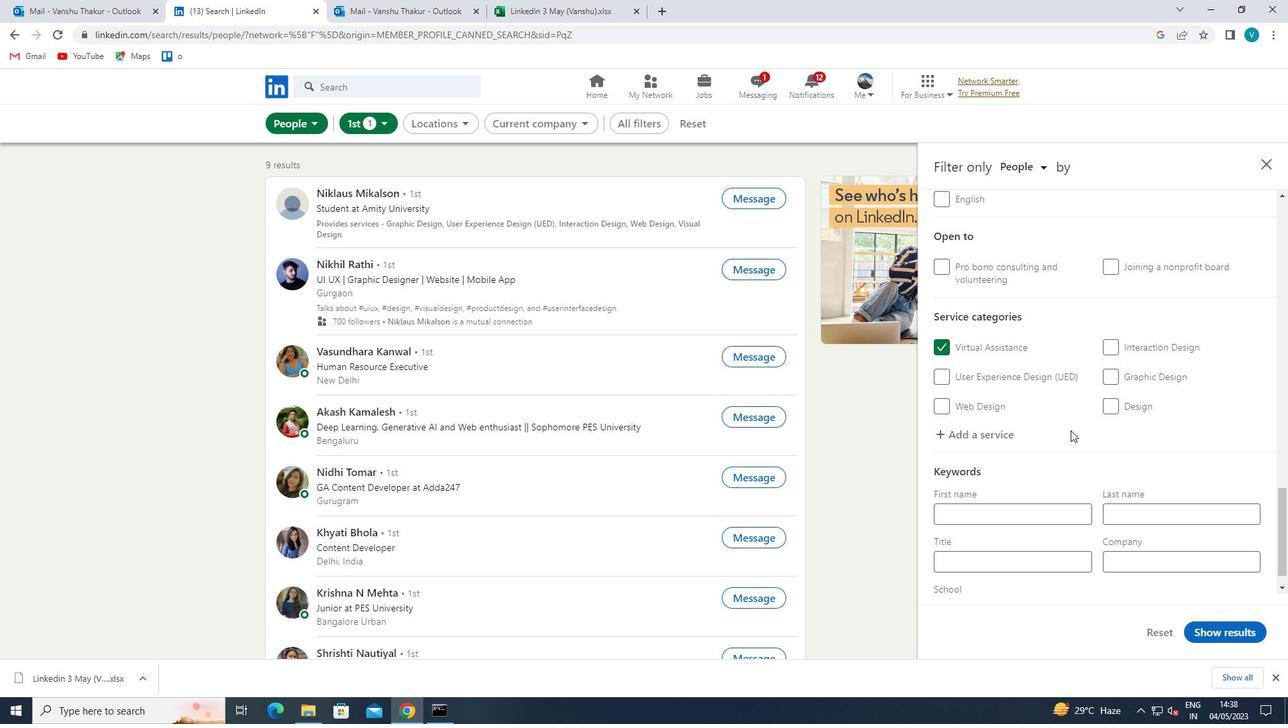 
Action: Mouse scrolled (1069, 430) with delta (0, 0)
Screenshot: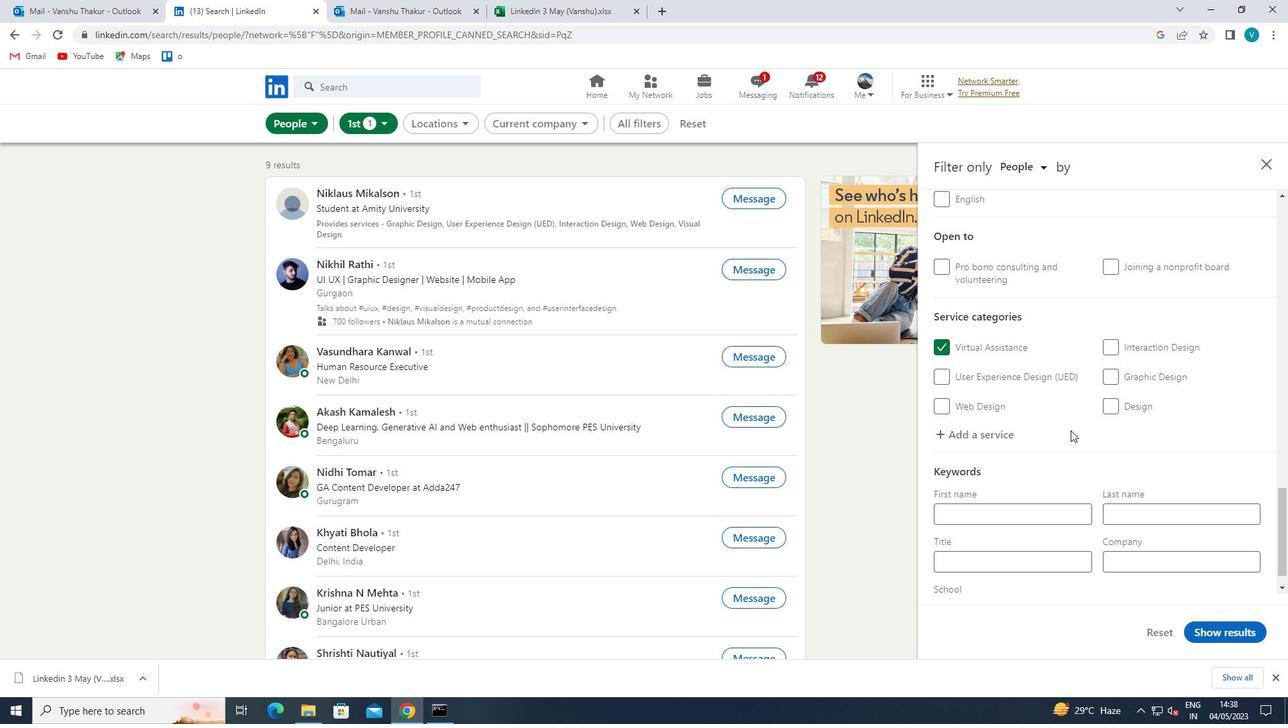 
Action: Mouse moved to (1038, 532)
Screenshot: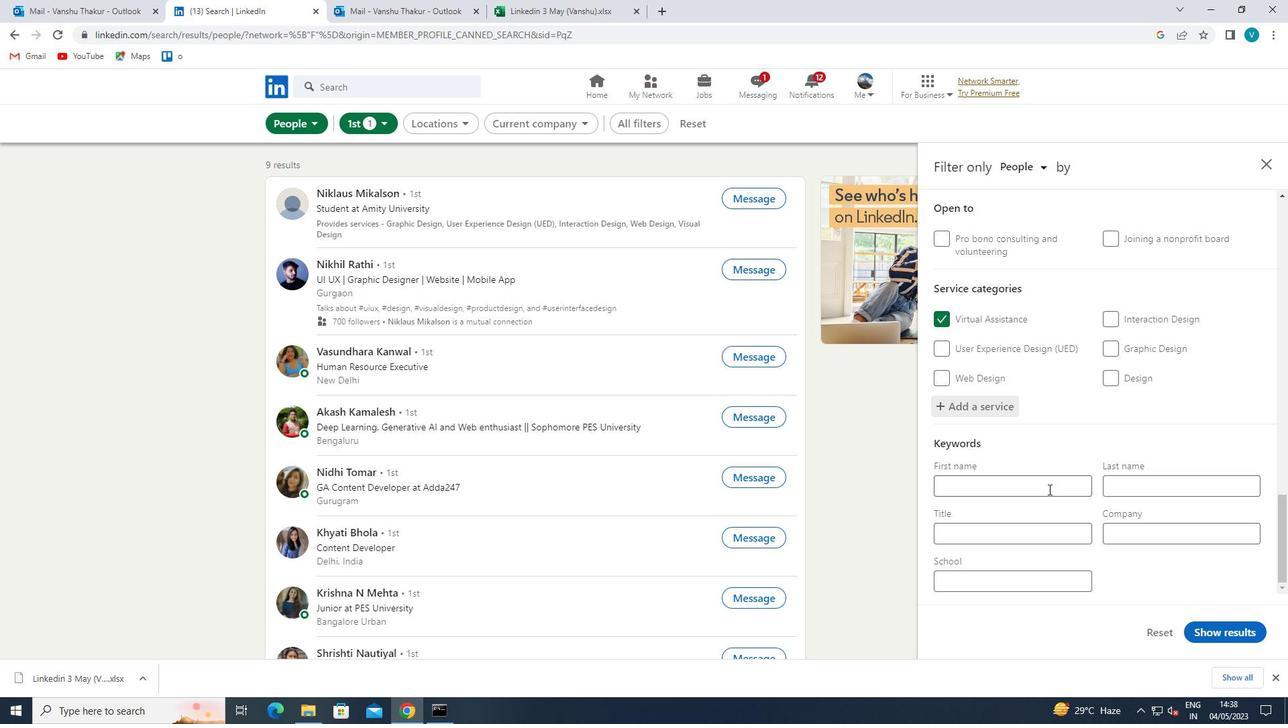 
Action: Mouse pressed left at (1038, 532)
Screenshot: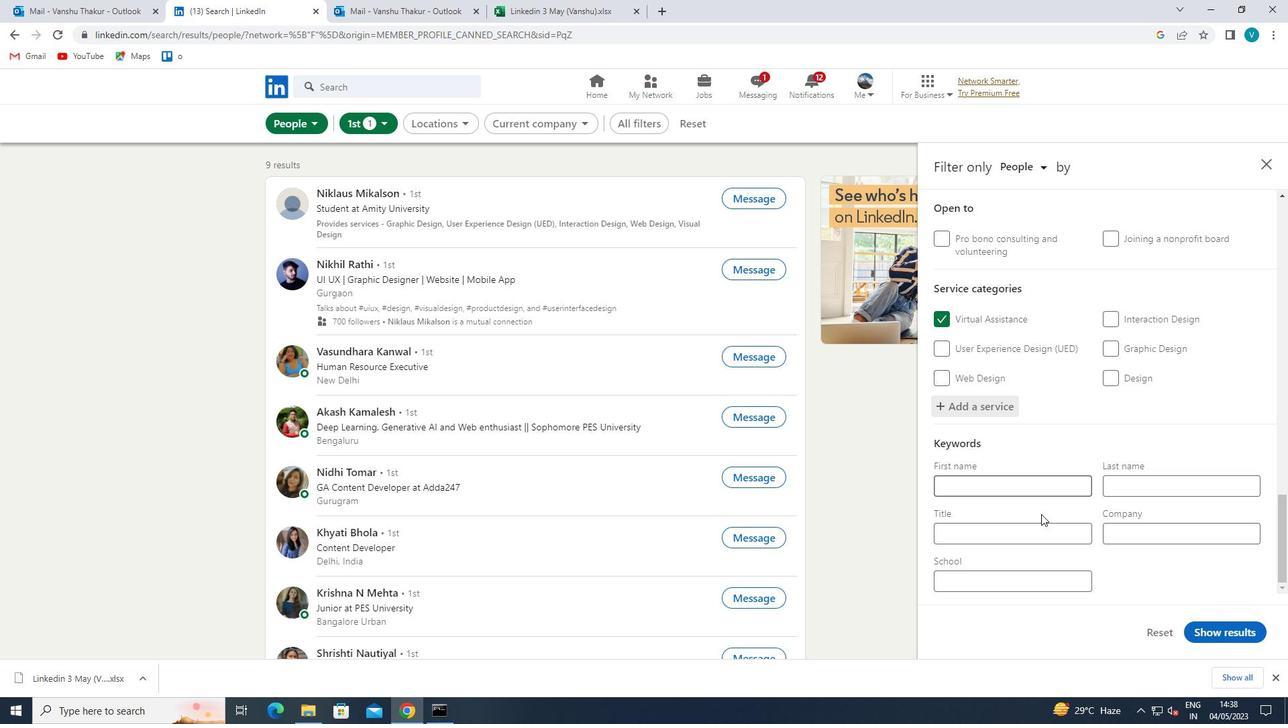 
Action: Mouse moved to (1038, 533)
Screenshot: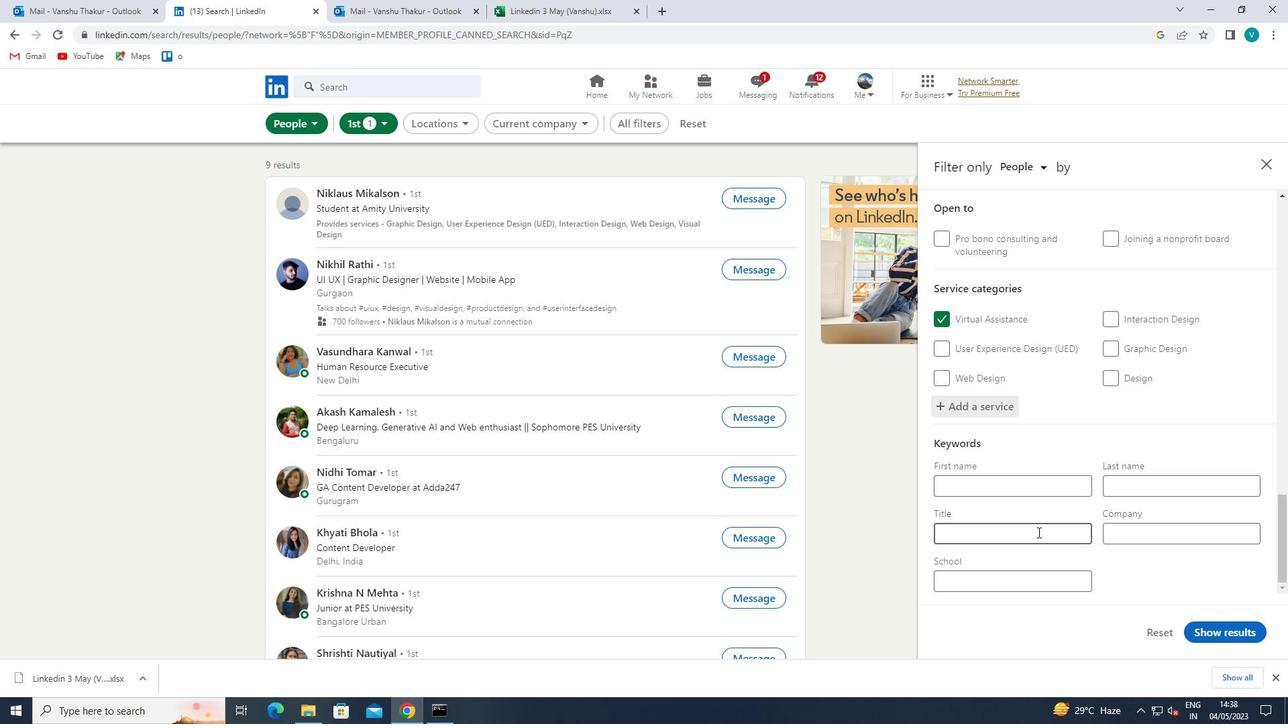
Action: Key pressed <Key.shift><Key.shift><Key.shift>ELECTRICIAN
Screenshot: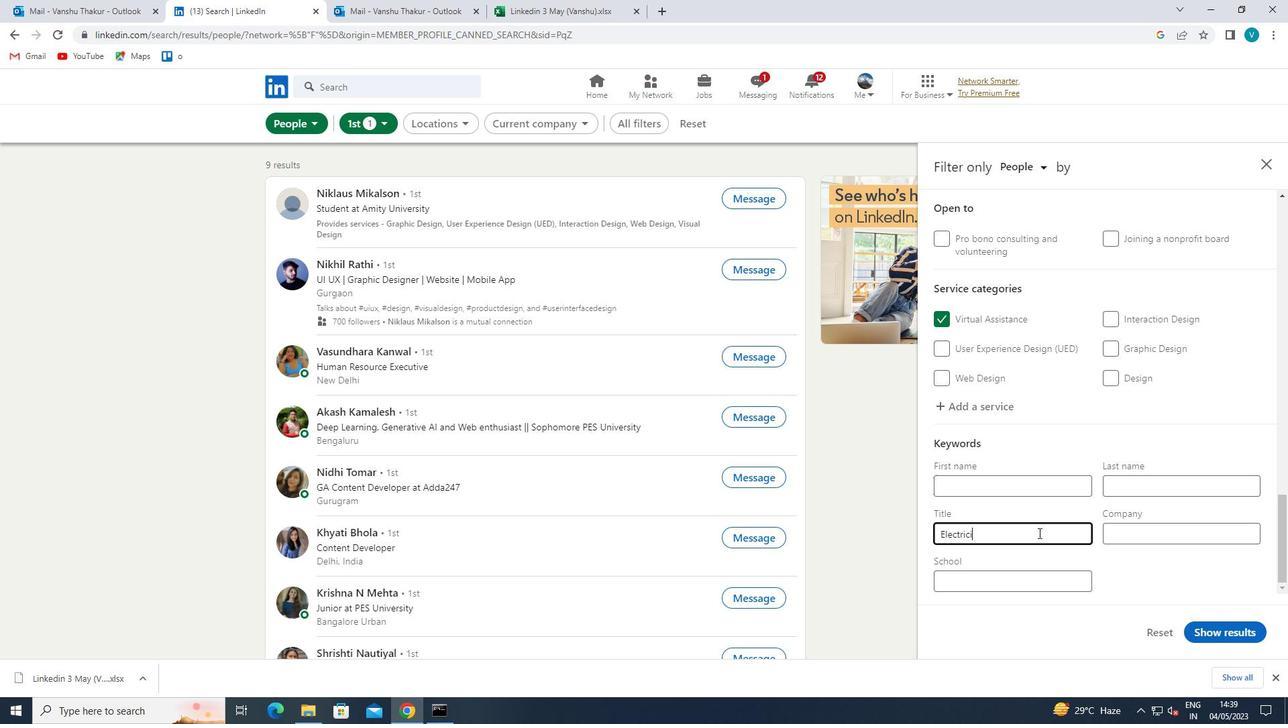 
Action: Mouse moved to (1248, 626)
Screenshot: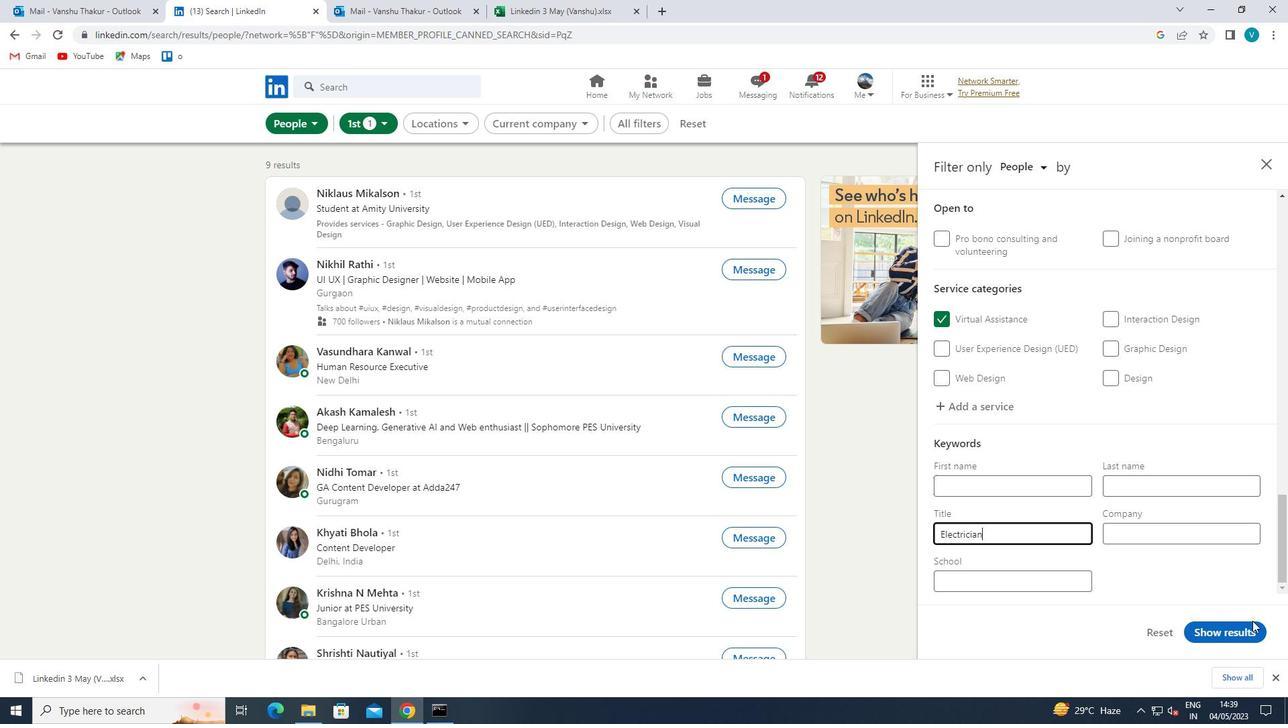 
Action: Mouse pressed left at (1248, 626)
Screenshot: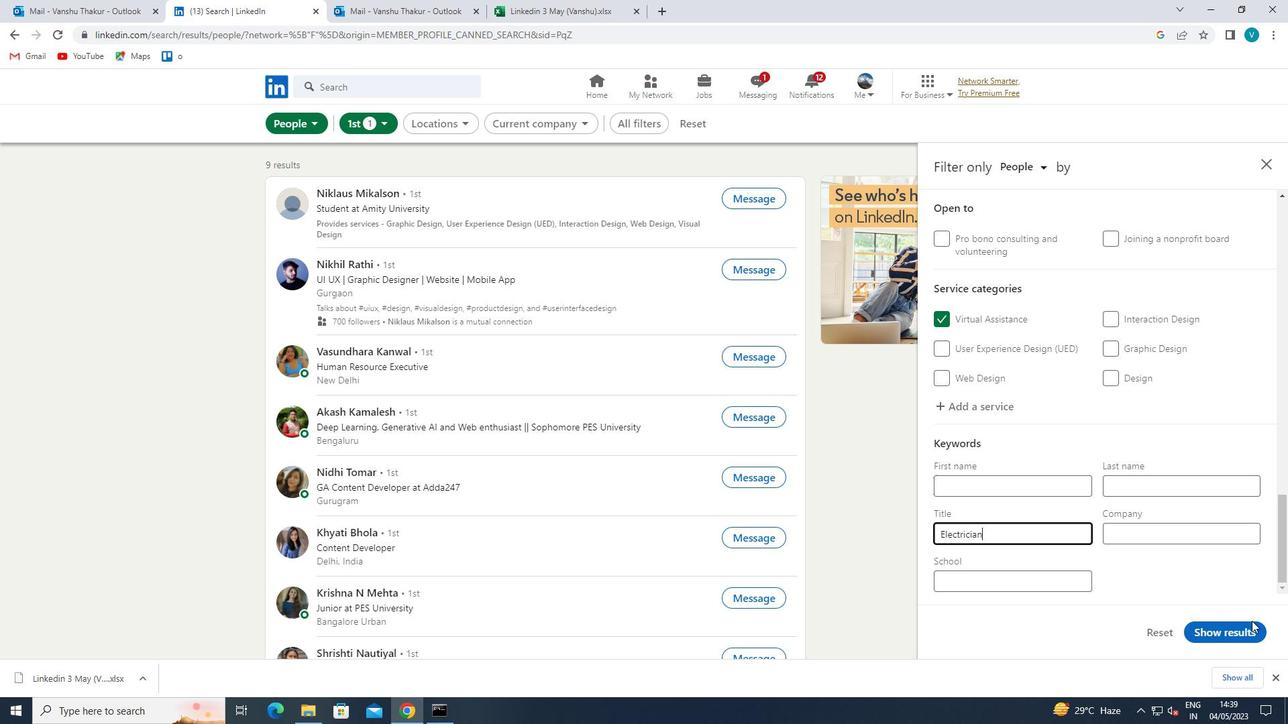 
Action: Mouse moved to (1244, 625)
Screenshot: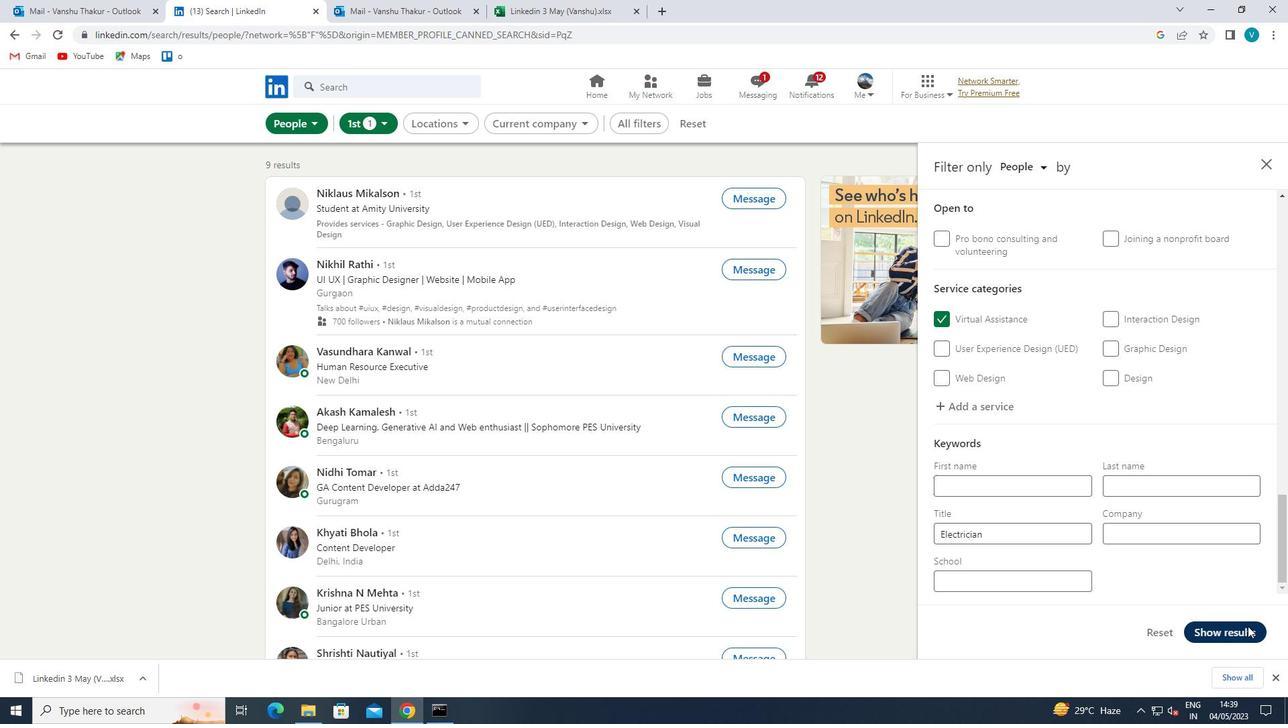 
